 Task: Buy 3 Balms for Men's from Shave & Hair Removal section under best seller category for shipping address: Levi Robinson, 529 Junior Avenue, Duluth, Georgia 30097, Cell Number 4046170247. Pay from credit card ending with 7965, CVV 549
Action: Mouse moved to (23, 86)
Screenshot: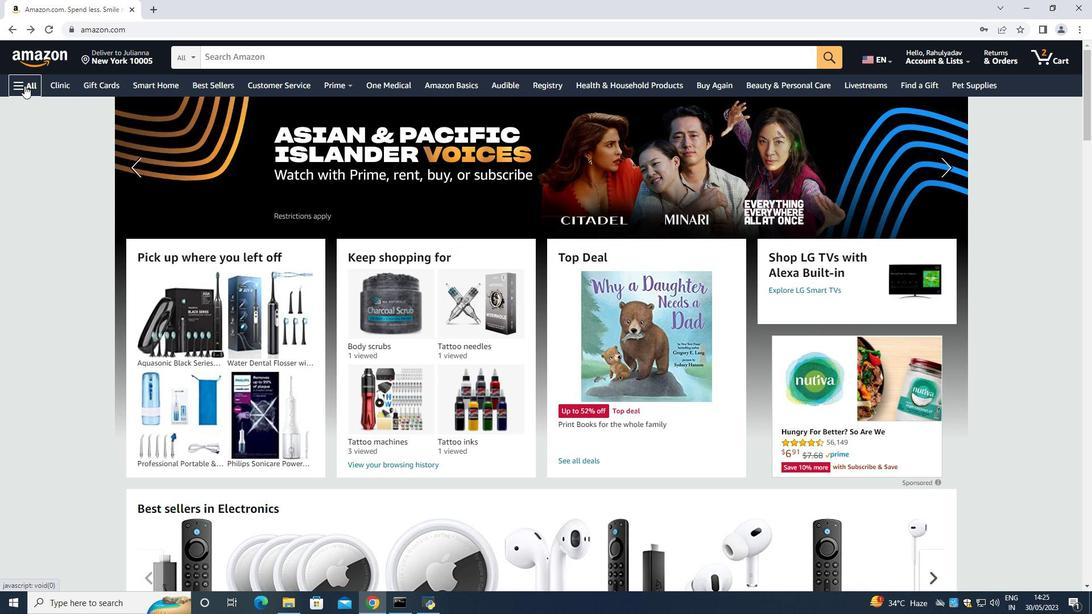 
Action: Mouse pressed left at (23, 86)
Screenshot: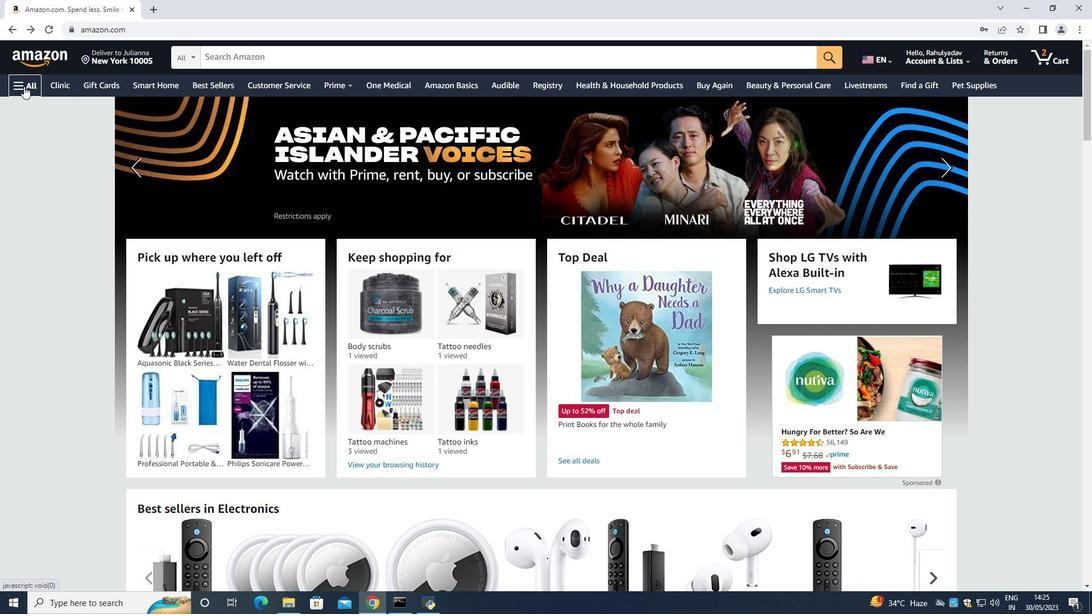
Action: Mouse moved to (40, 106)
Screenshot: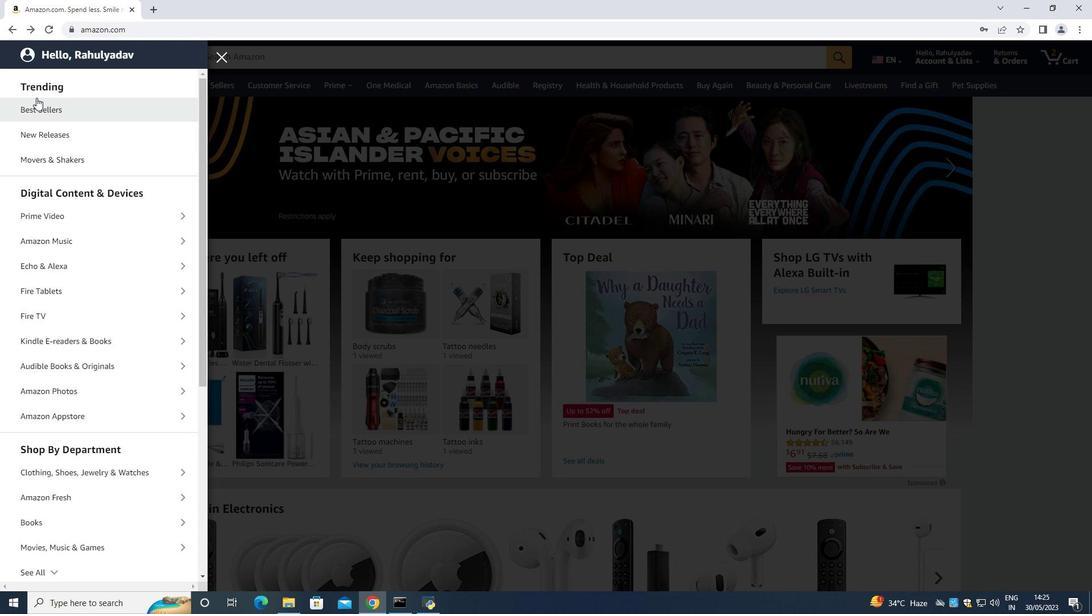
Action: Mouse pressed left at (40, 106)
Screenshot: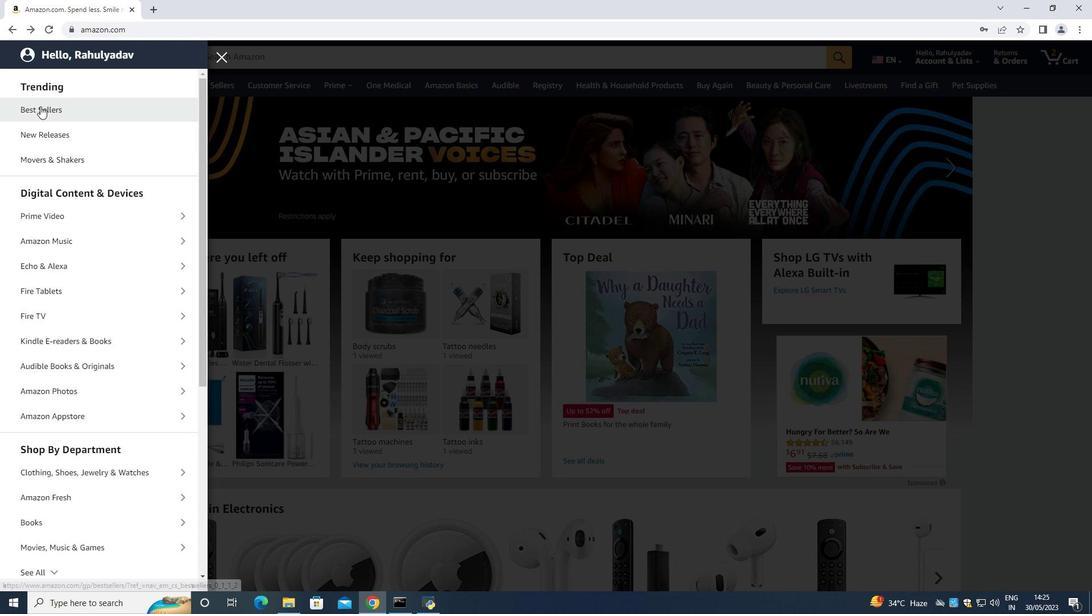 
Action: Mouse moved to (235, 57)
Screenshot: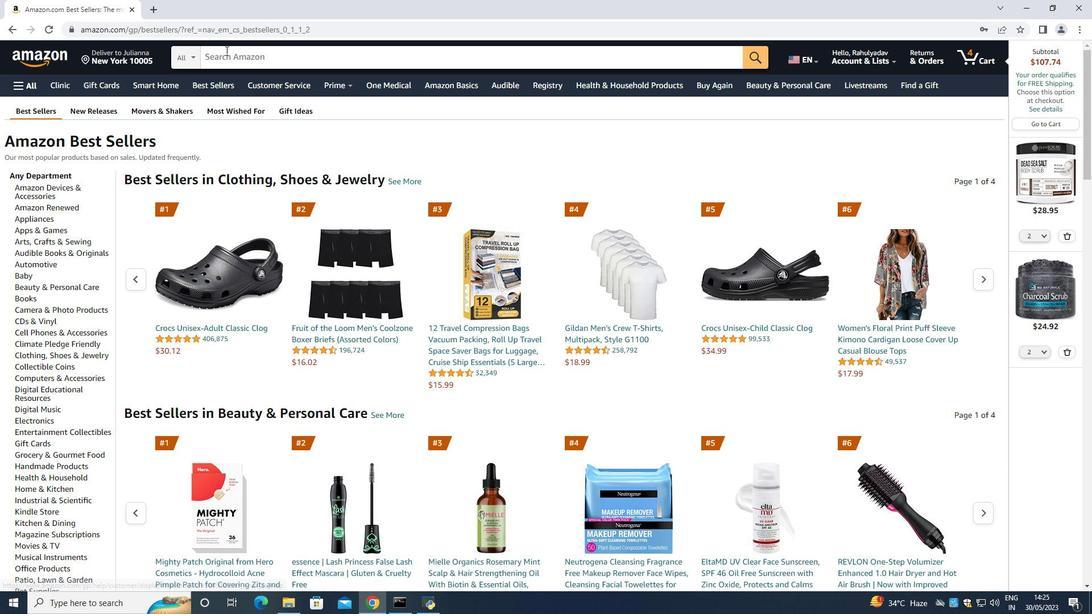
Action: Mouse pressed left at (235, 57)
Screenshot: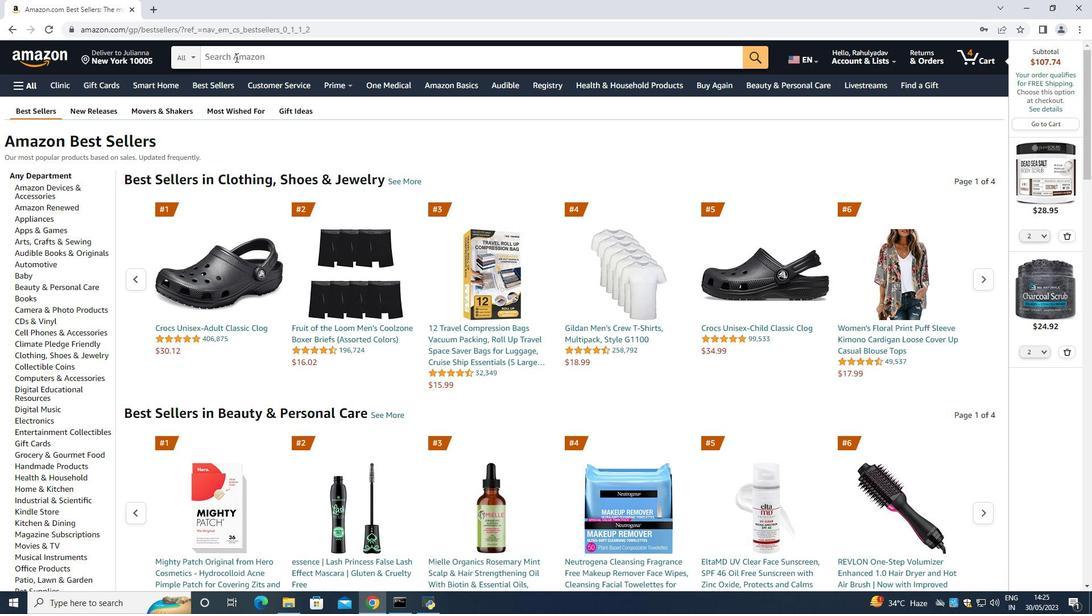 
Action: Mouse moved to (236, 57)
Screenshot: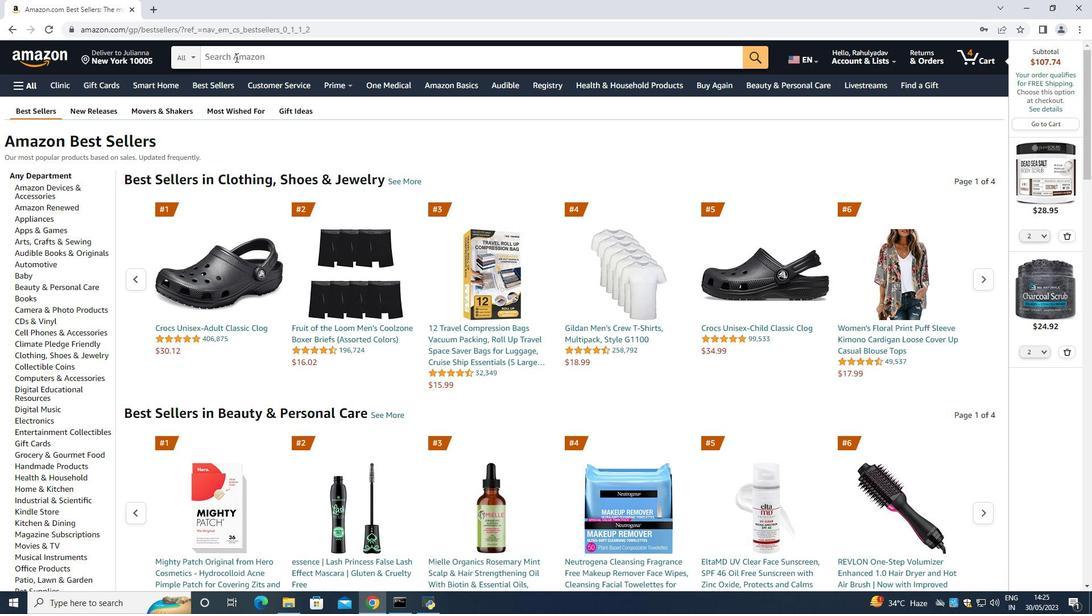 
Action: Key pressed <Key.shift><Key.shift><Key.shift><Key.shift><Key.shift><Key.shift><Key.shift><Key.shift><Key.shift><Key.shift><Key.shift>Balms<Key.space><Key.shift>For<Key.space>men<Key.space>
Screenshot: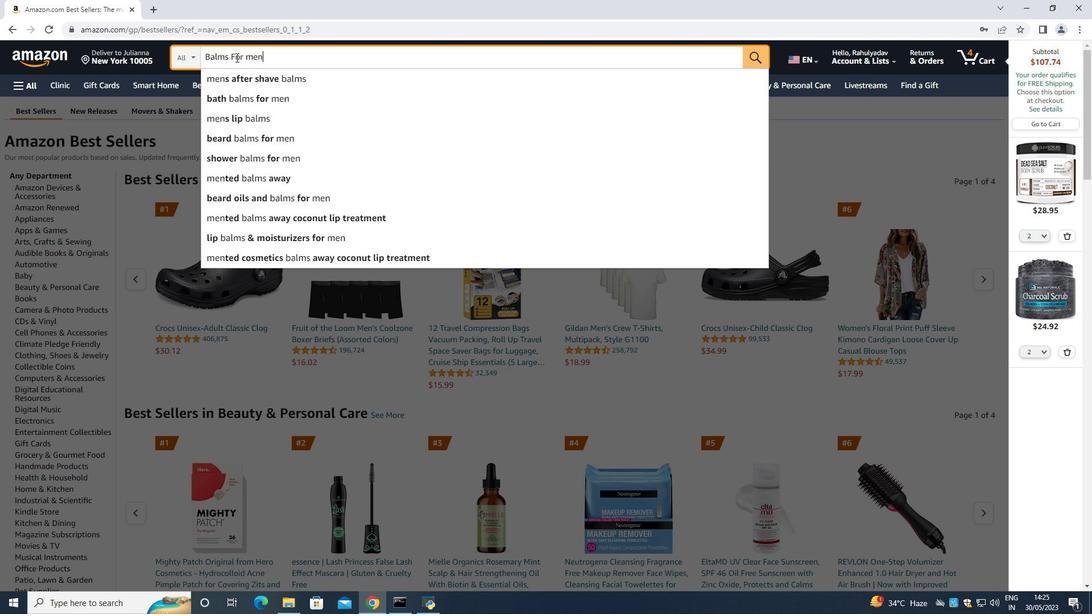 
Action: Mouse moved to (257, 64)
Screenshot: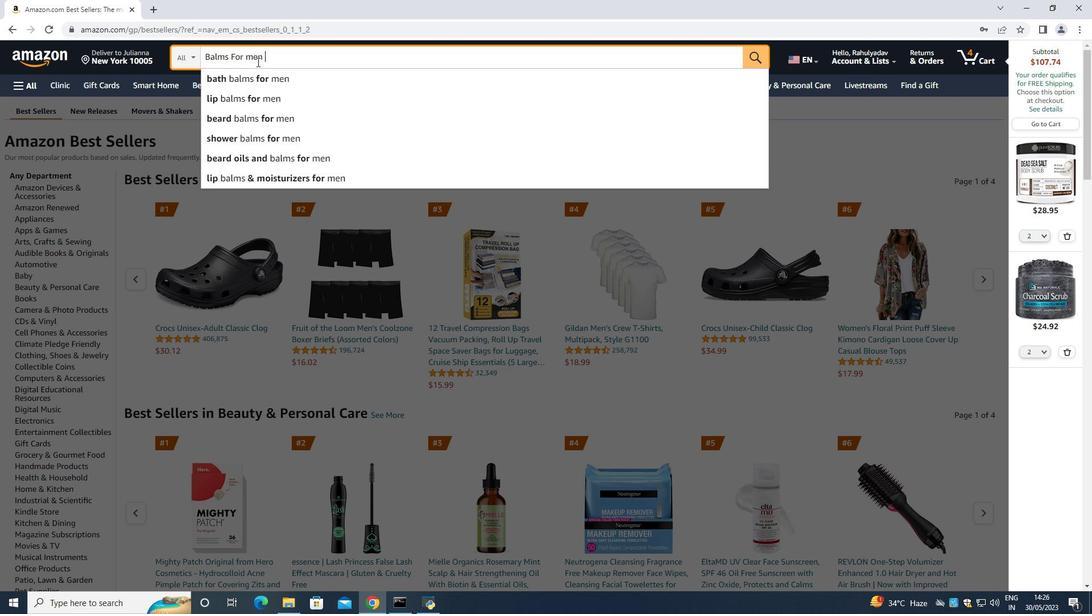
Action: Key pressed <Key.enter>
Screenshot: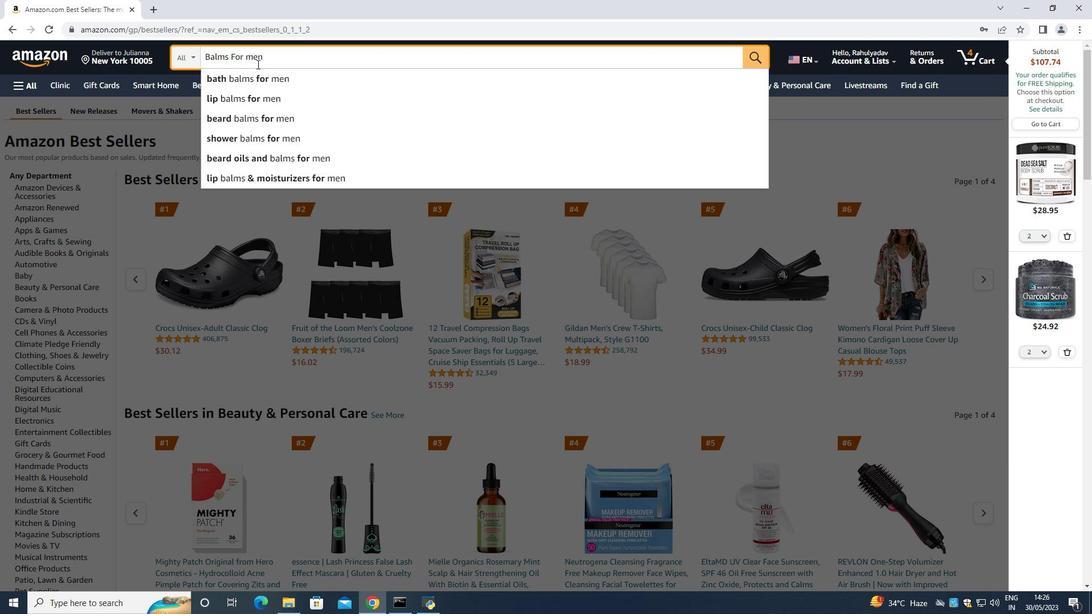 
Action: Mouse moved to (50, 348)
Screenshot: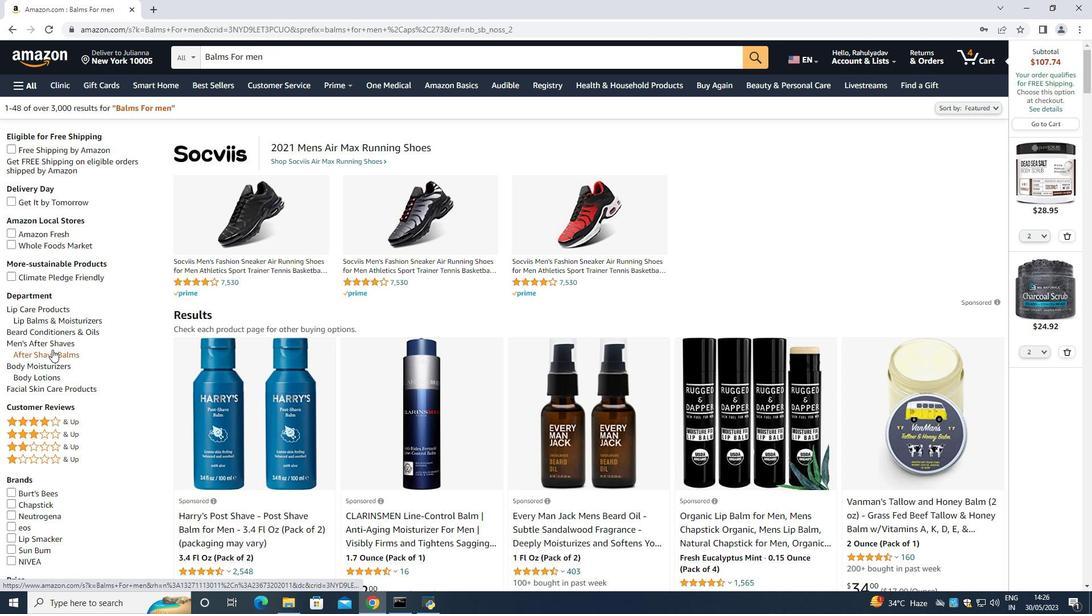 
Action: Mouse pressed left at (50, 348)
Screenshot: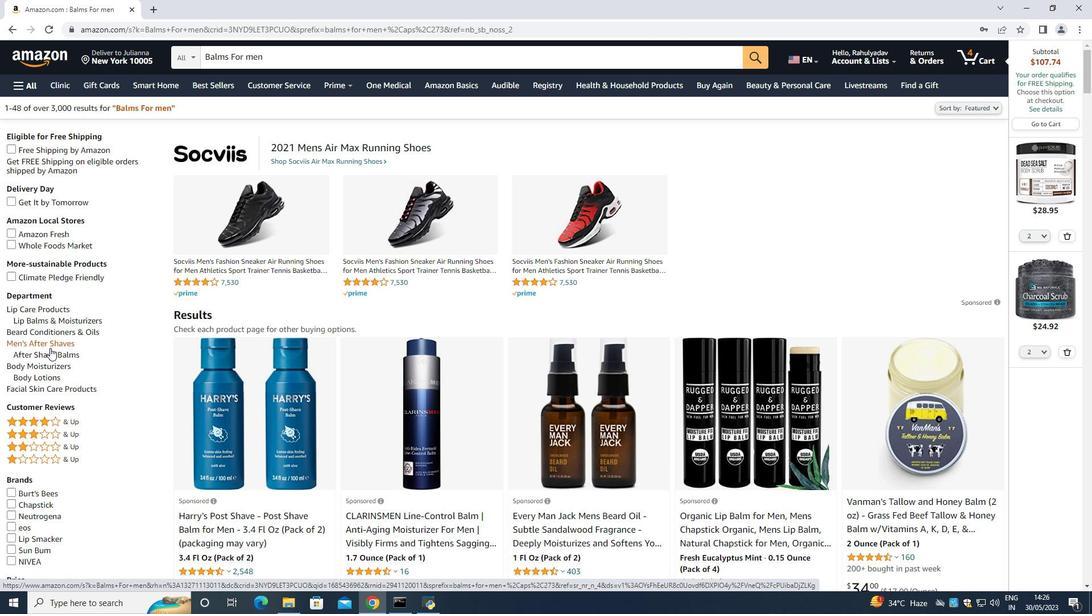 
Action: Mouse moved to (62, 319)
Screenshot: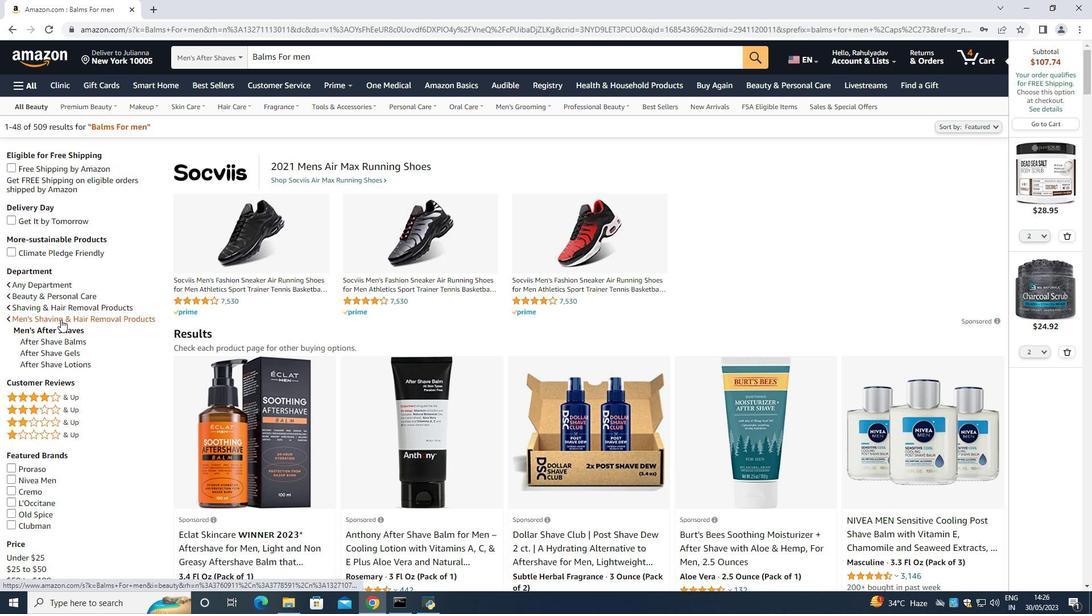 
Action: Mouse pressed left at (62, 319)
Screenshot: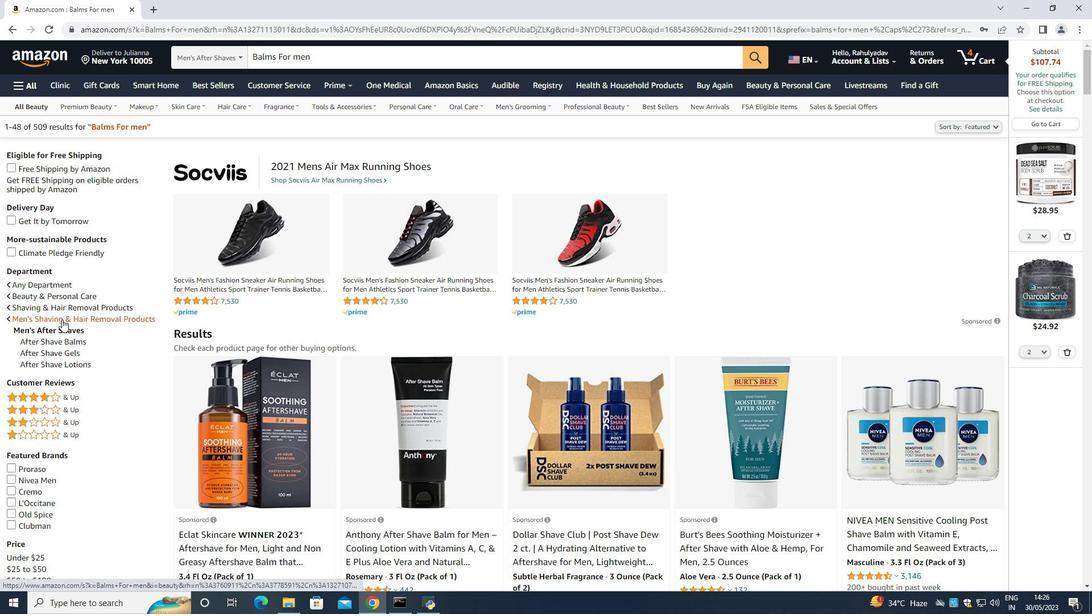 
Action: Mouse moved to (242, 340)
Screenshot: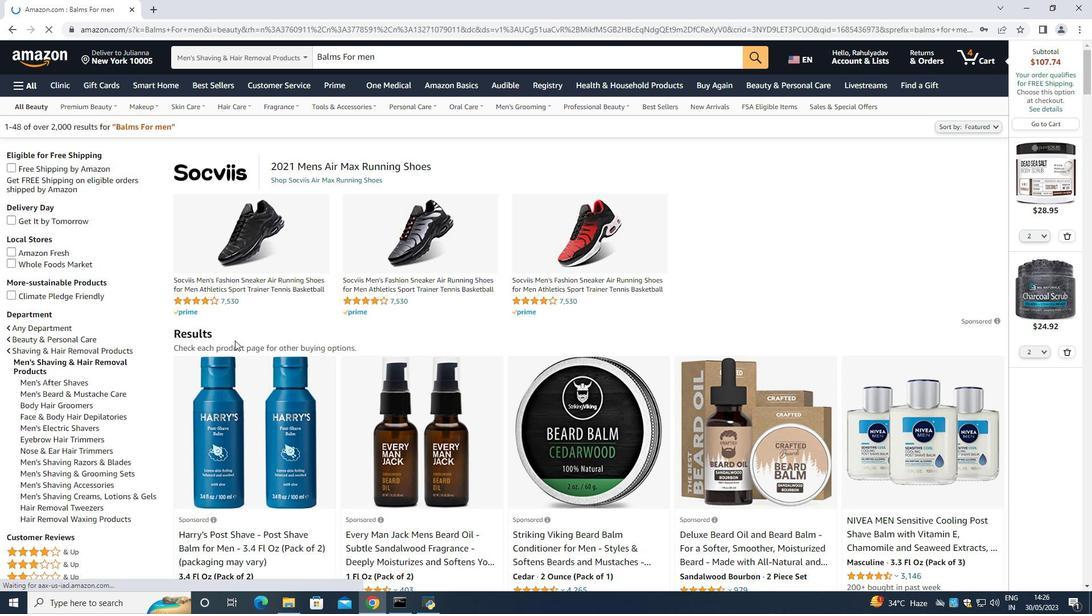 
Action: Mouse scrolled (242, 340) with delta (0, 0)
Screenshot: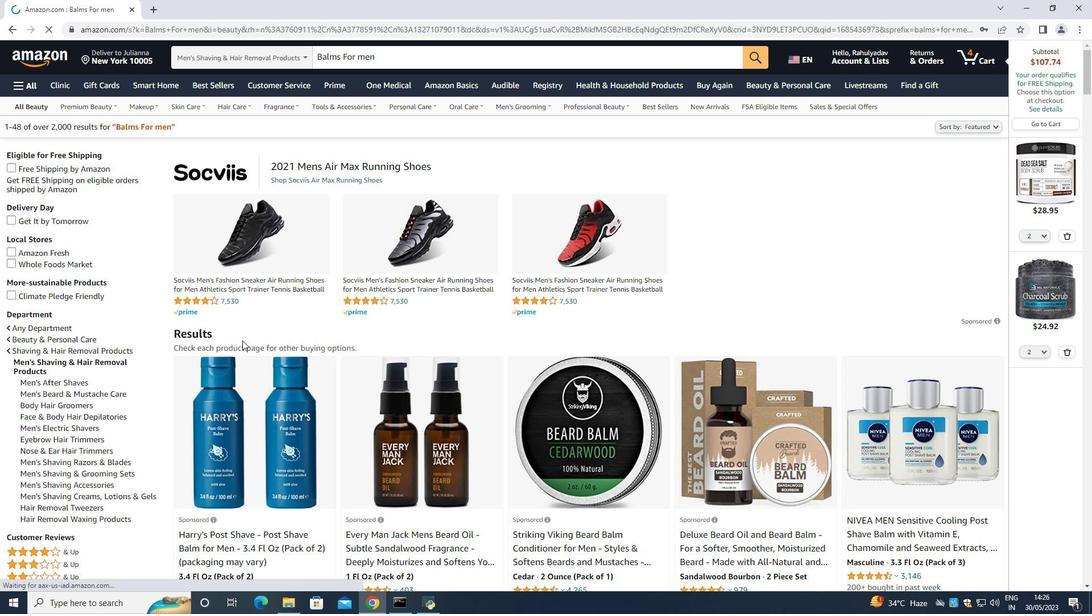
Action: Mouse scrolled (242, 340) with delta (0, 0)
Screenshot: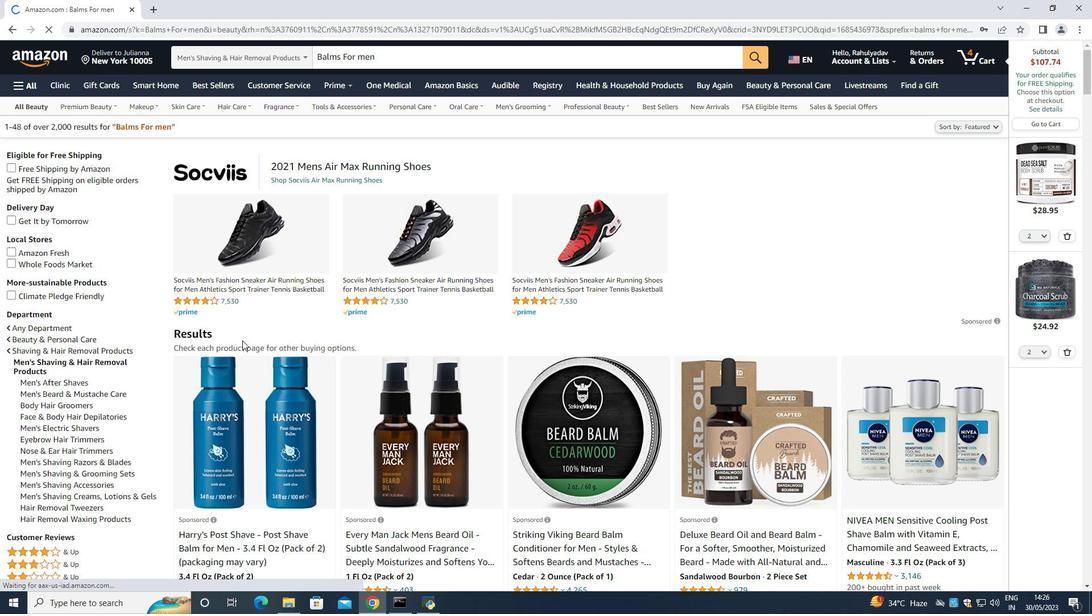 
Action: Mouse scrolled (242, 340) with delta (0, 0)
Screenshot: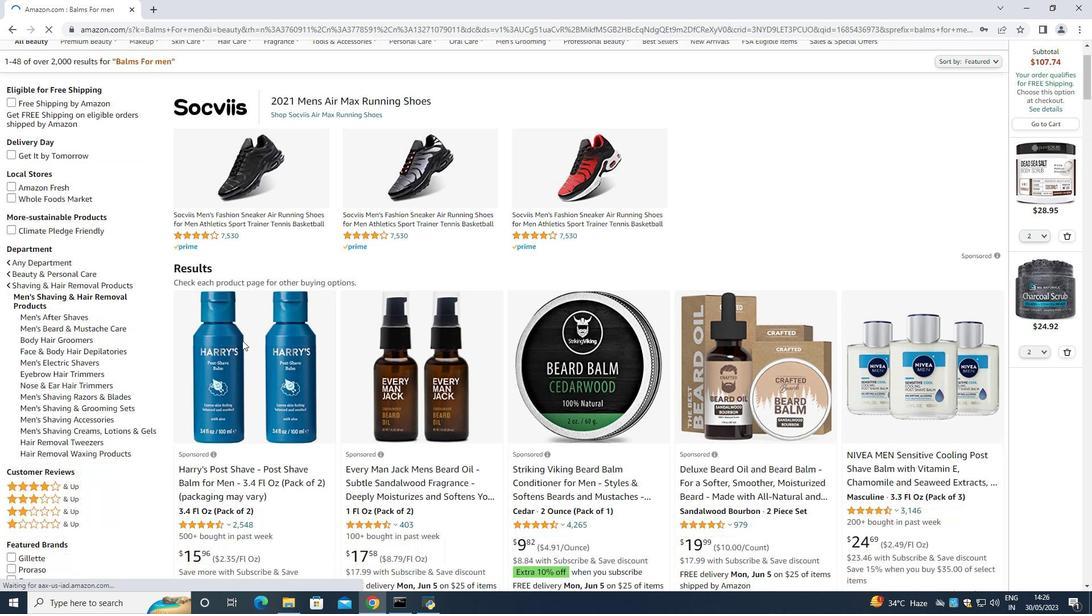 
Action: Mouse scrolled (242, 340) with delta (0, 0)
Screenshot: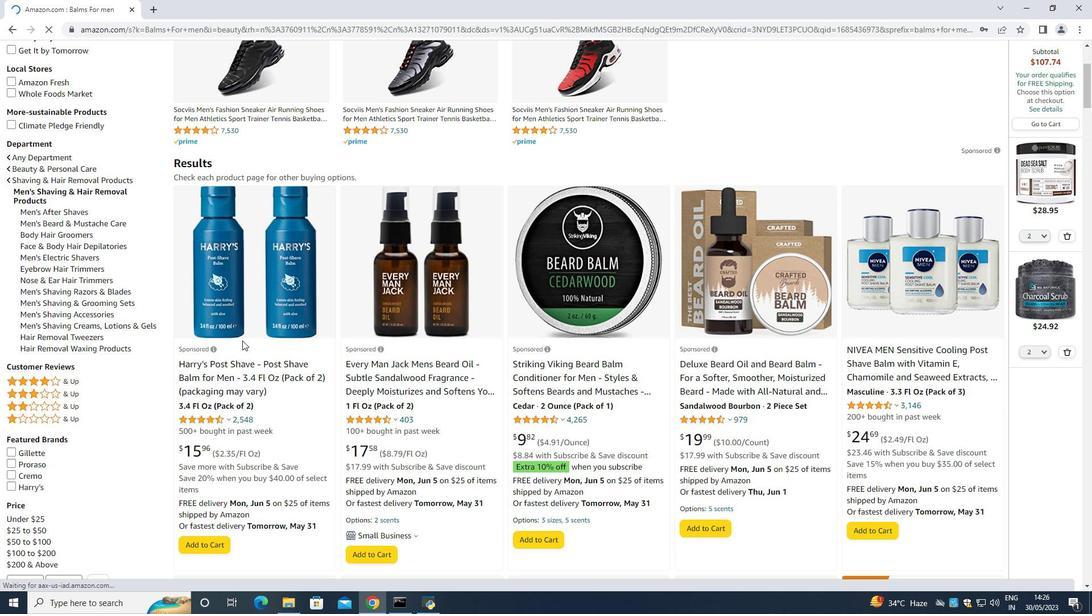 
Action: Mouse moved to (396, 320)
Screenshot: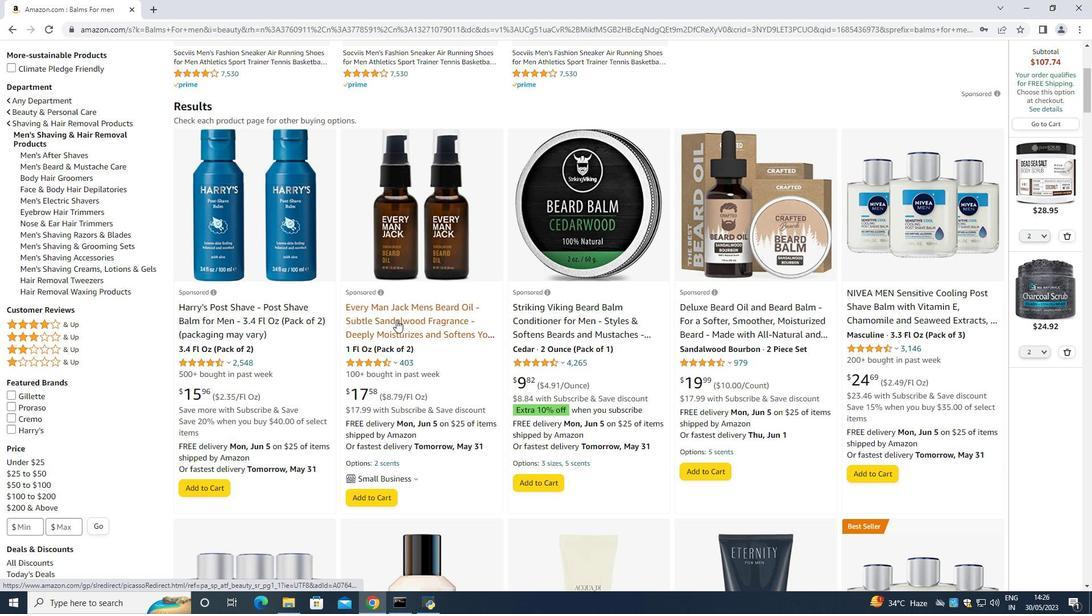 
Action: Mouse pressed left at (396, 320)
Screenshot: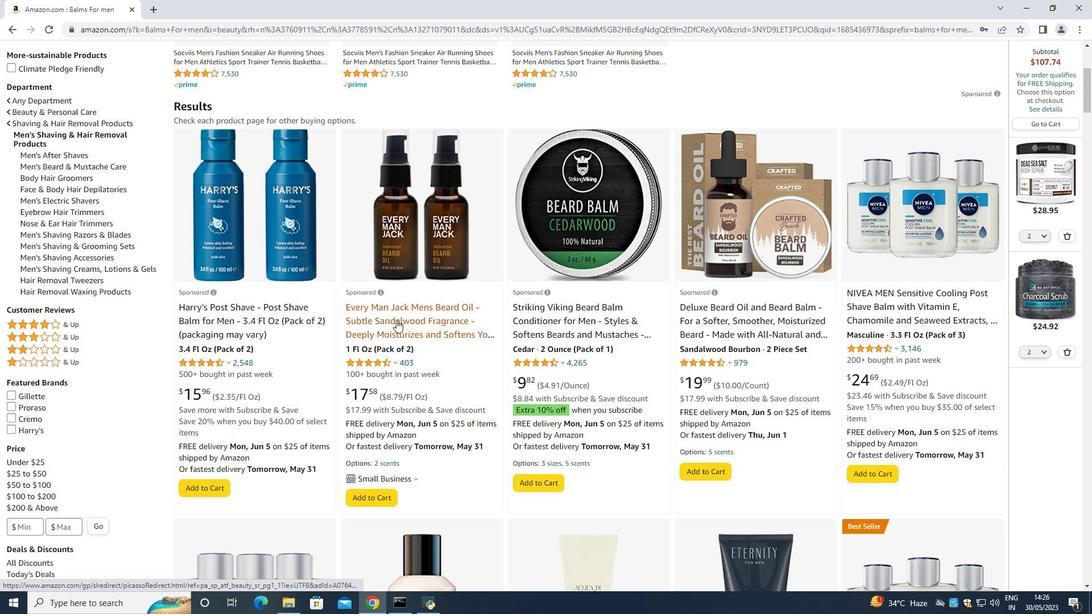 
Action: Mouse moved to (853, 219)
Screenshot: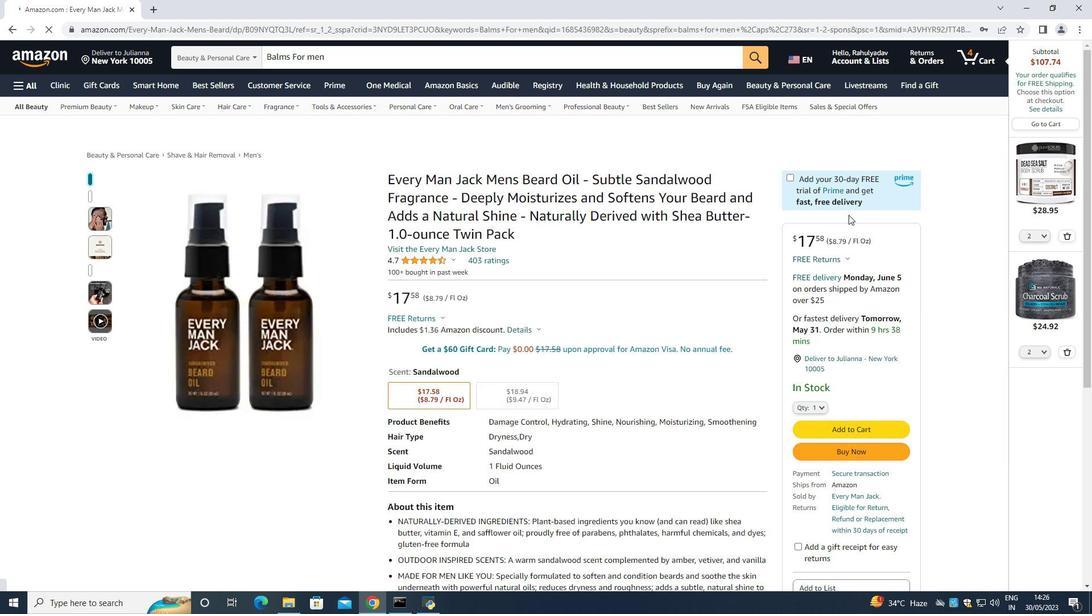 
Action: Mouse scrolled (853, 220) with delta (0, 0)
Screenshot: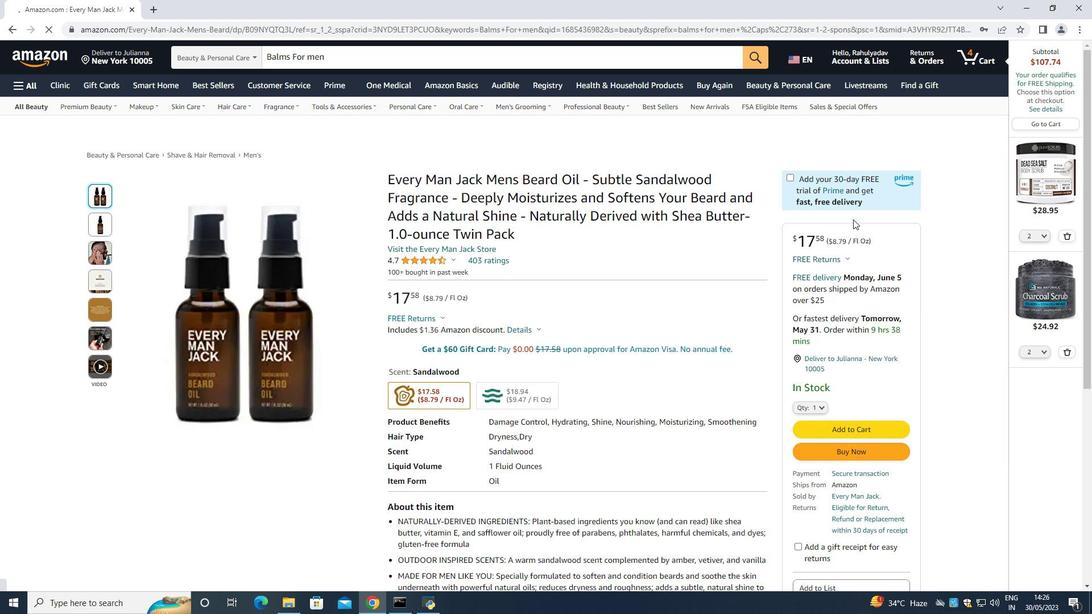 
Action: Mouse scrolled (853, 220) with delta (0, 0)
Screenshot: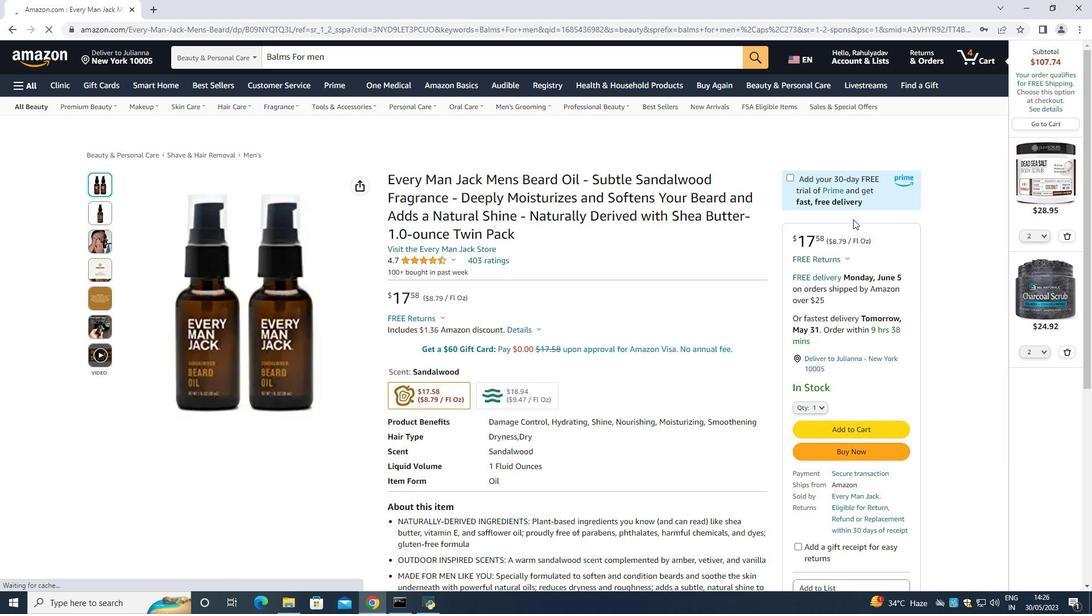 
Action: Mouse scrolled (853, 220) with delta (0, 0)
Screenshot: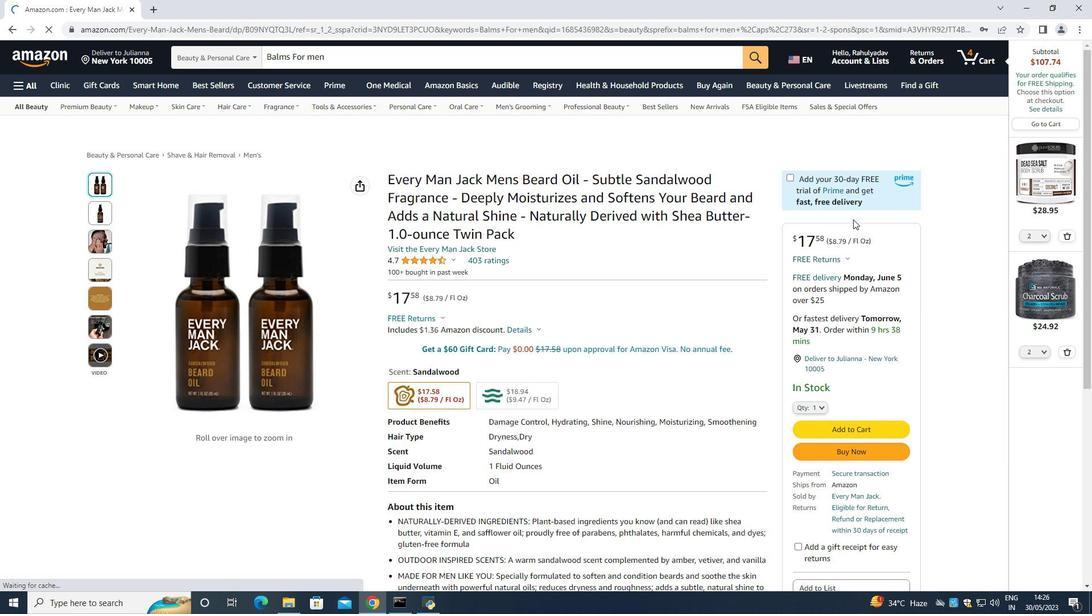 
Action: Mouse scrolled (853, 220) with delta (0, 0)
Screenshot: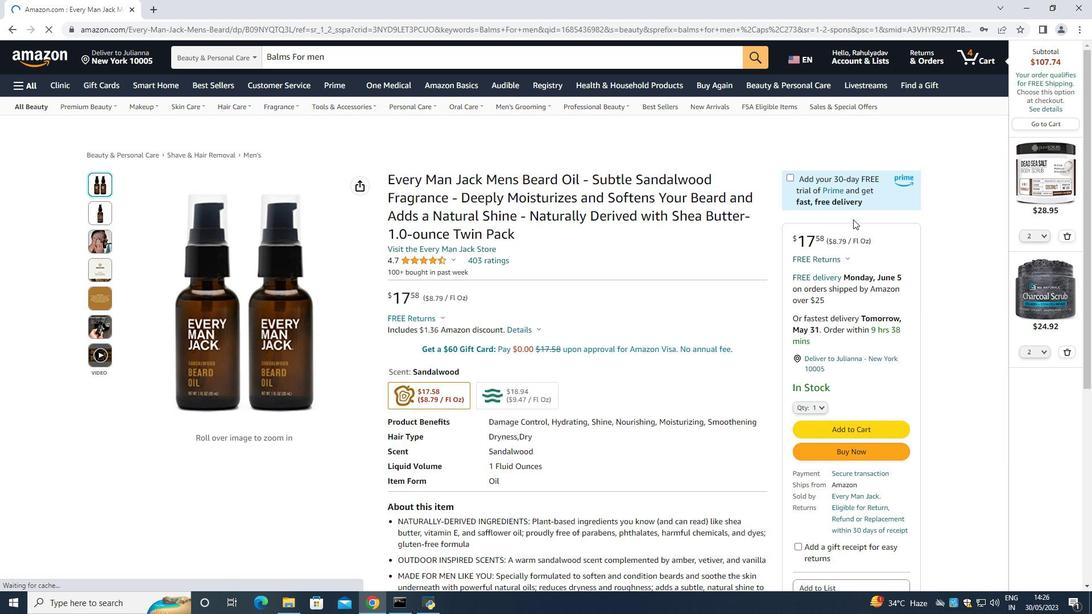 
Action: Mouse scrolled (853, 220) with delta (0, 0)
Screenshot: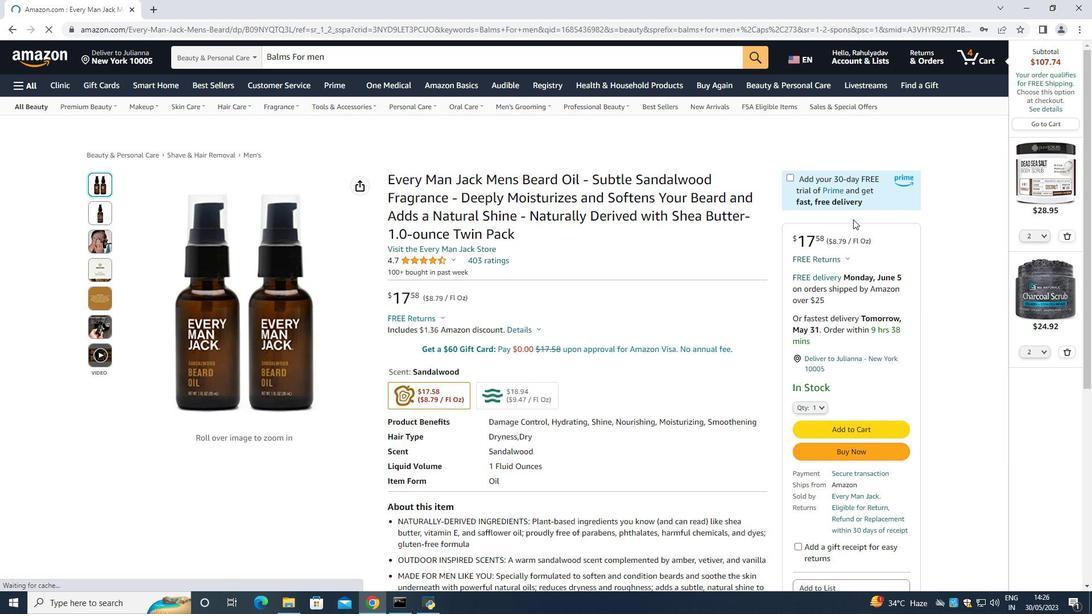 
Action: Mouse moved to (623, 276)
Screenshot: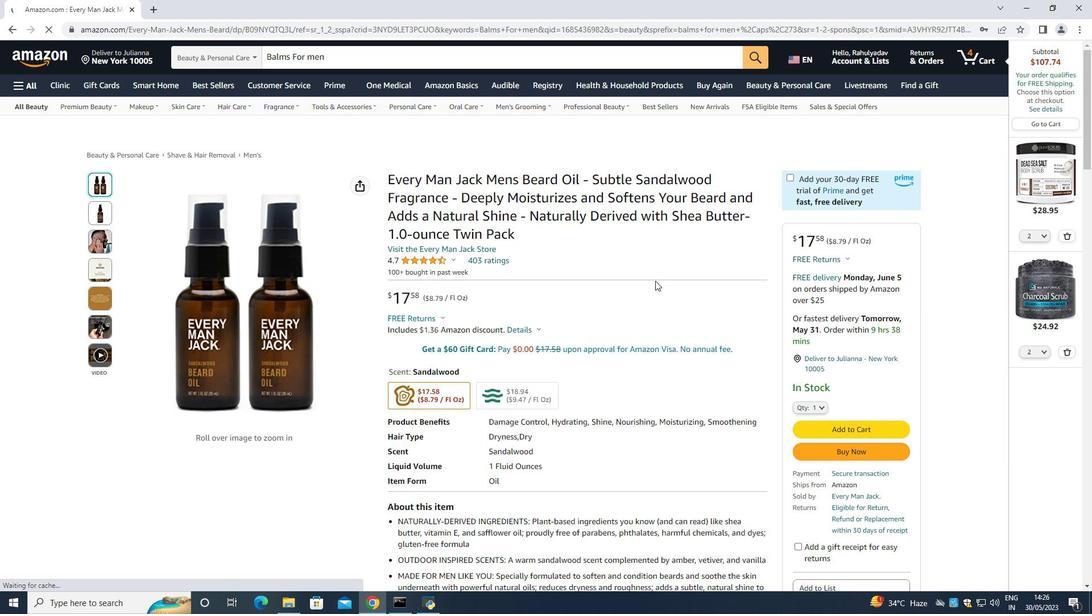 
Action: Mouse scrolled (623, 275) with delta (0, 0)
Screenshot: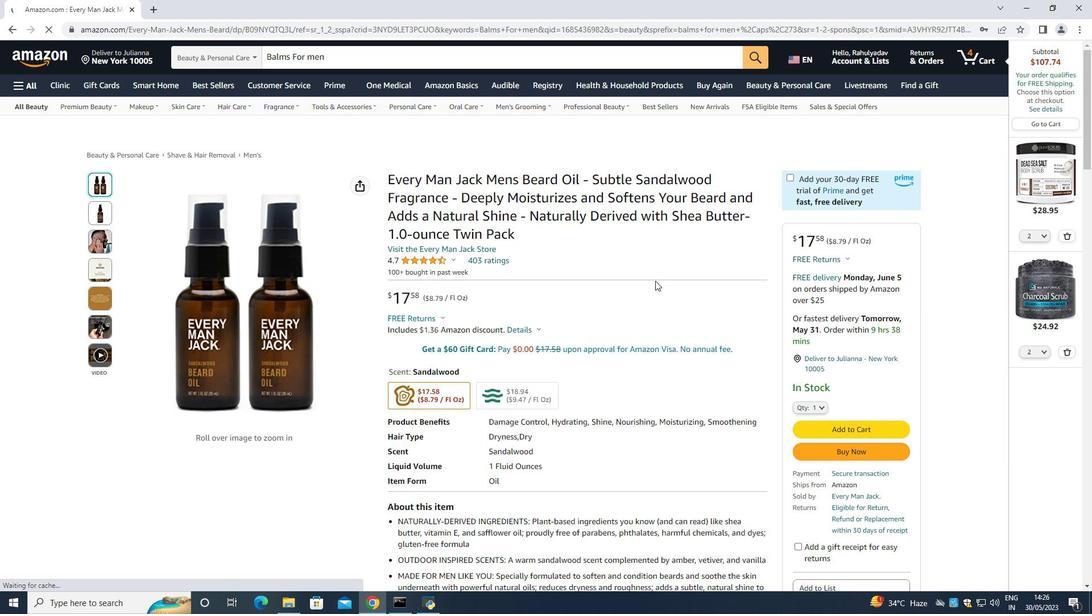 
Action: Mouse moved to (623, 275)
Screenshot: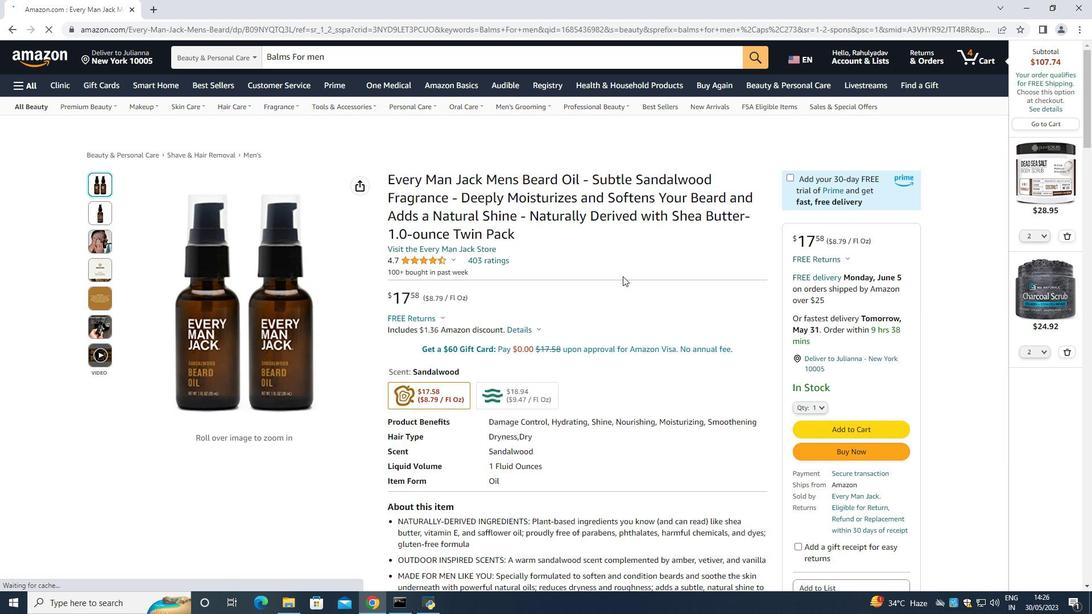 
Action: Mouse scrolled (623, 275) with delta (0, 0)
Screenshot: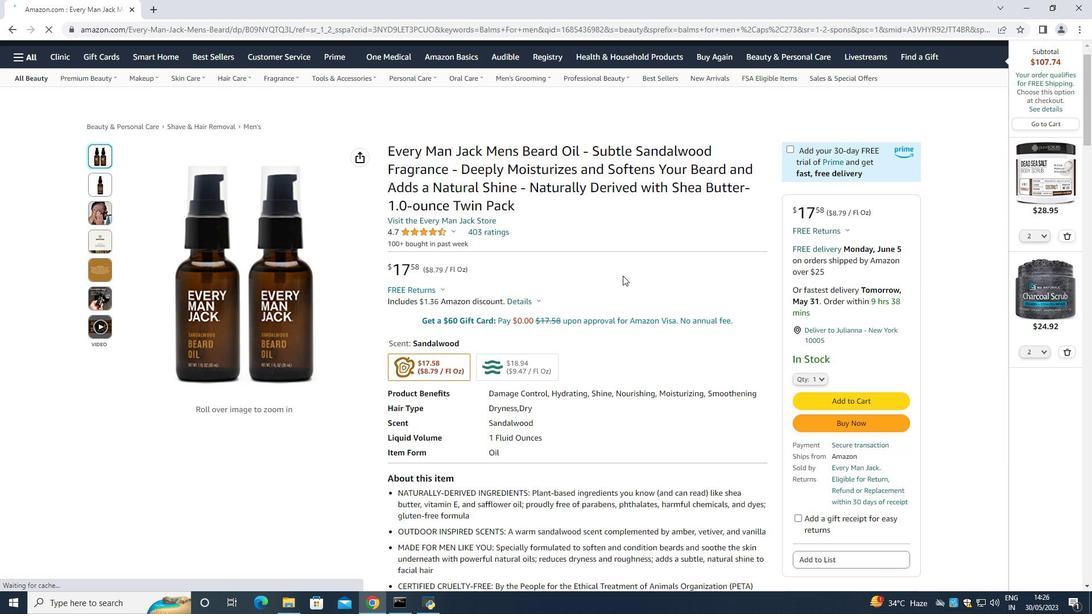 
Action: Mouse moved to (551, 114)
Screenshot: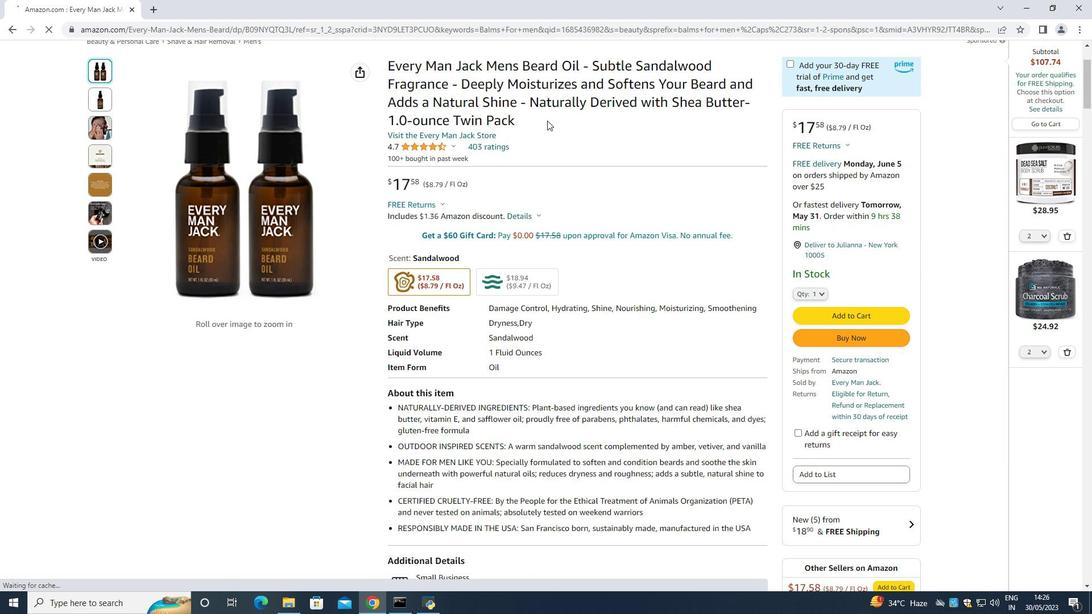 
Action: Key pressed <Key.down>
Screenshot: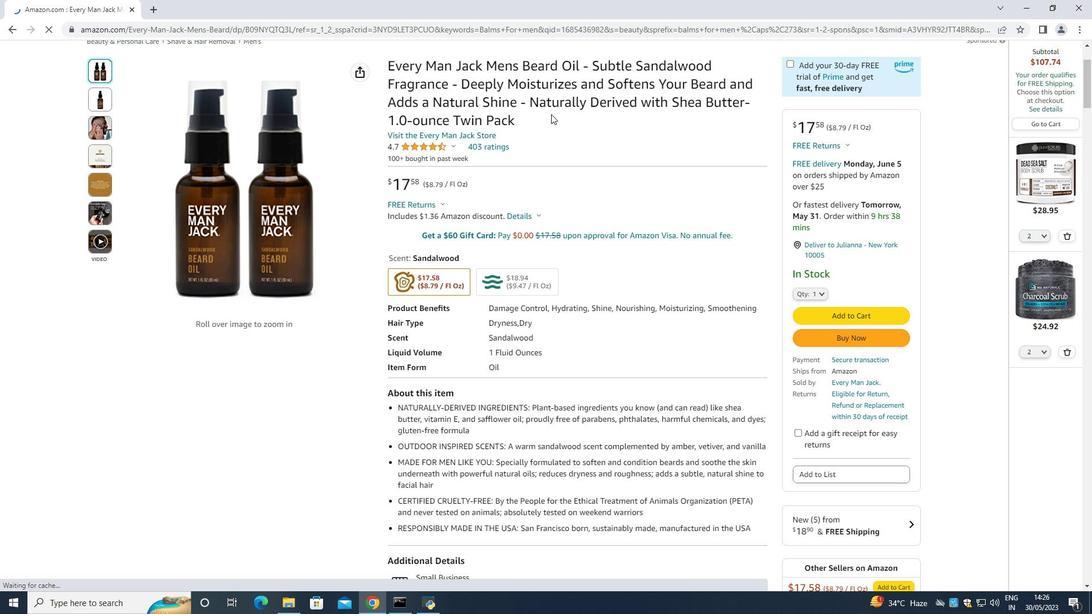 
Action: Mouse moved to (481, 142)
Screenshot: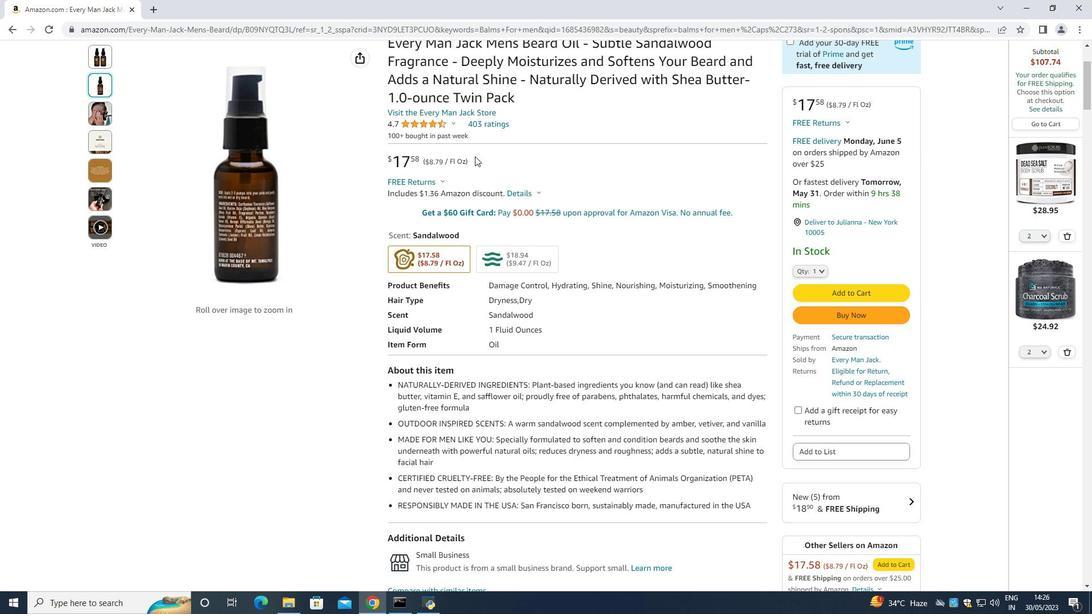 
Action: Mouse scrolled (480, 141) with delta (0, 0)
Screenshot: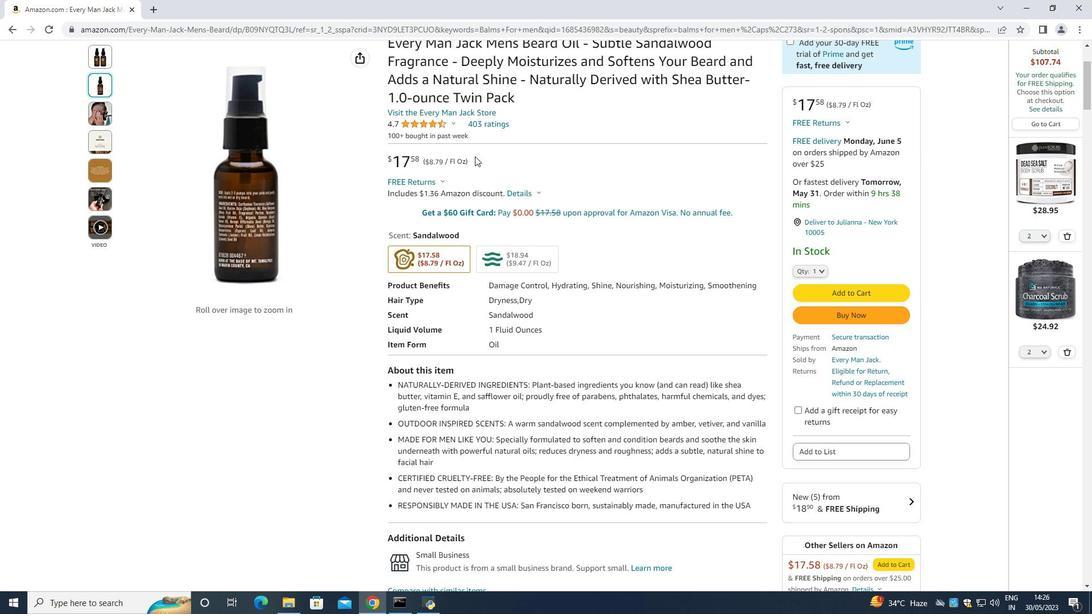 
Action: Mouse scrolled (481, 142) with delta (0, 0)
Screenshot: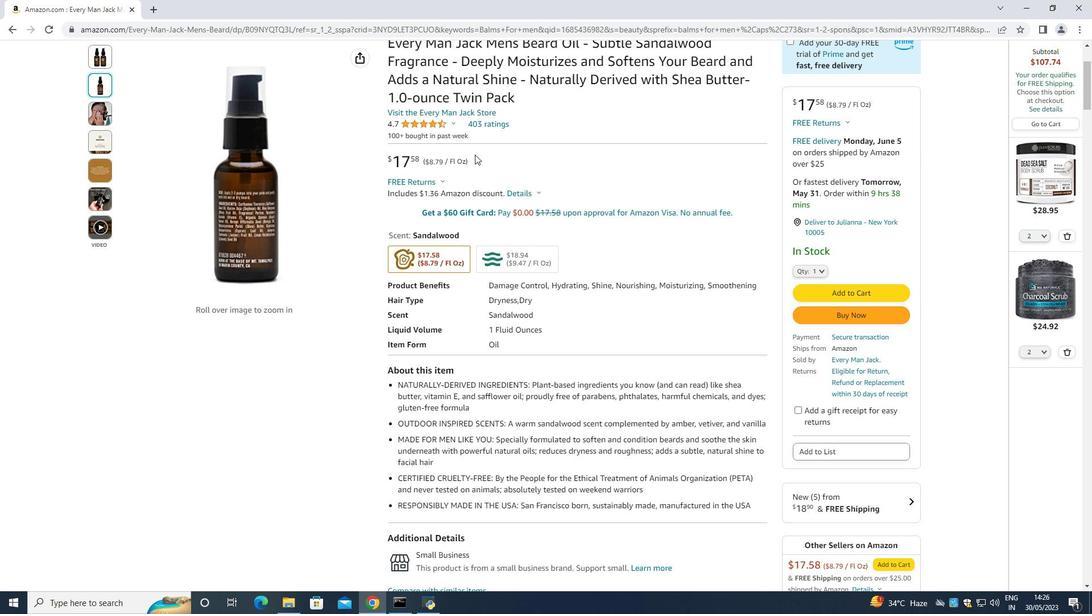 
Action: Mouse moved to (818, 159)
Screenshot: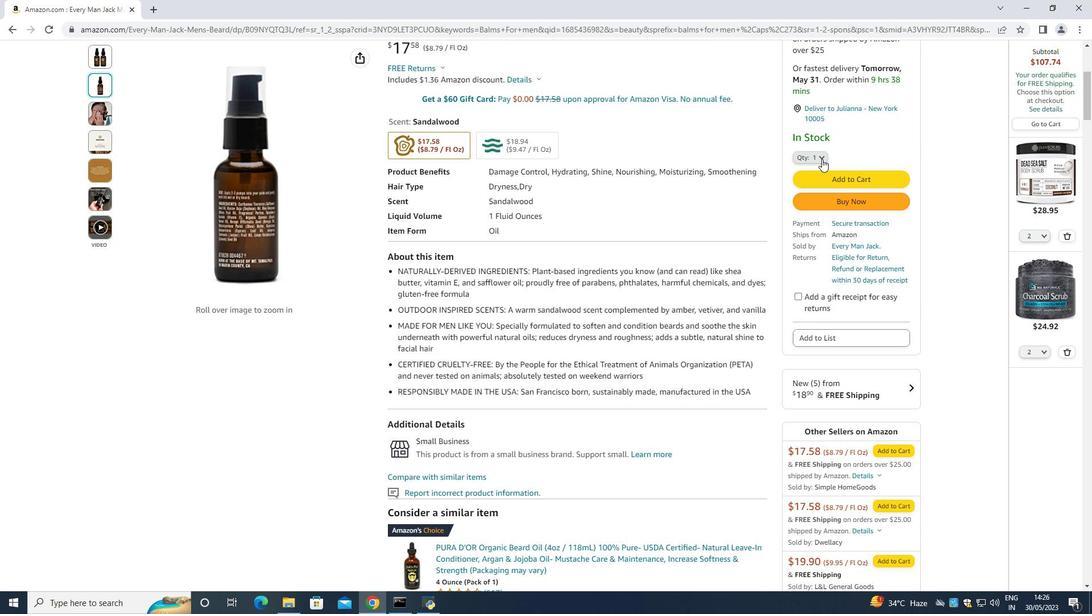 
Action: Mouse pressed left at (818, 159)
Screenshot: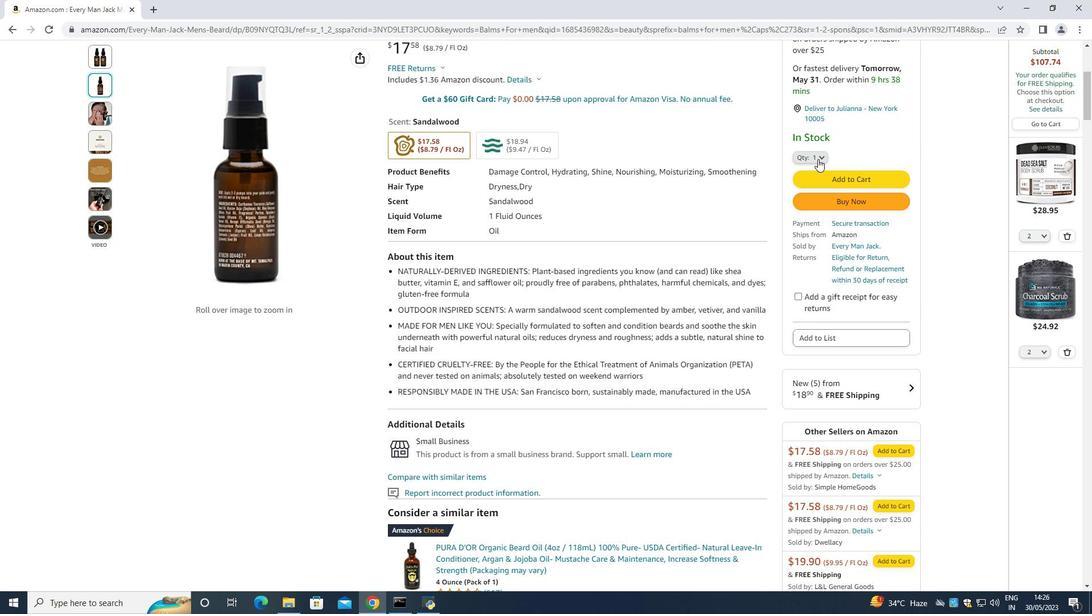 
Action: Mouse moved to (800, 187)
Screenshot: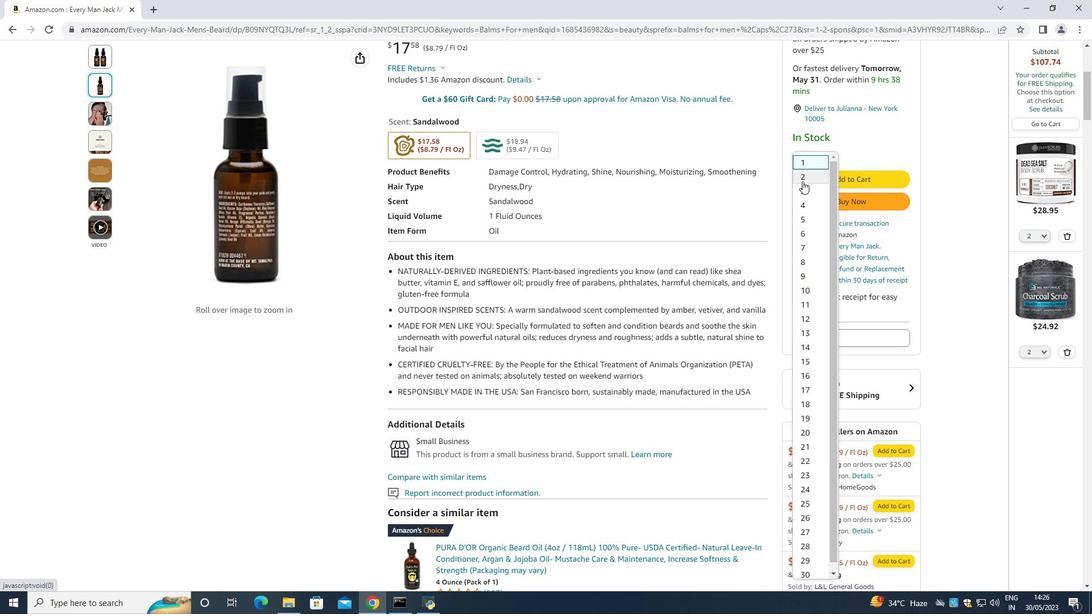 
Action: Mouse pressed left at (800, 187)
Screenshot: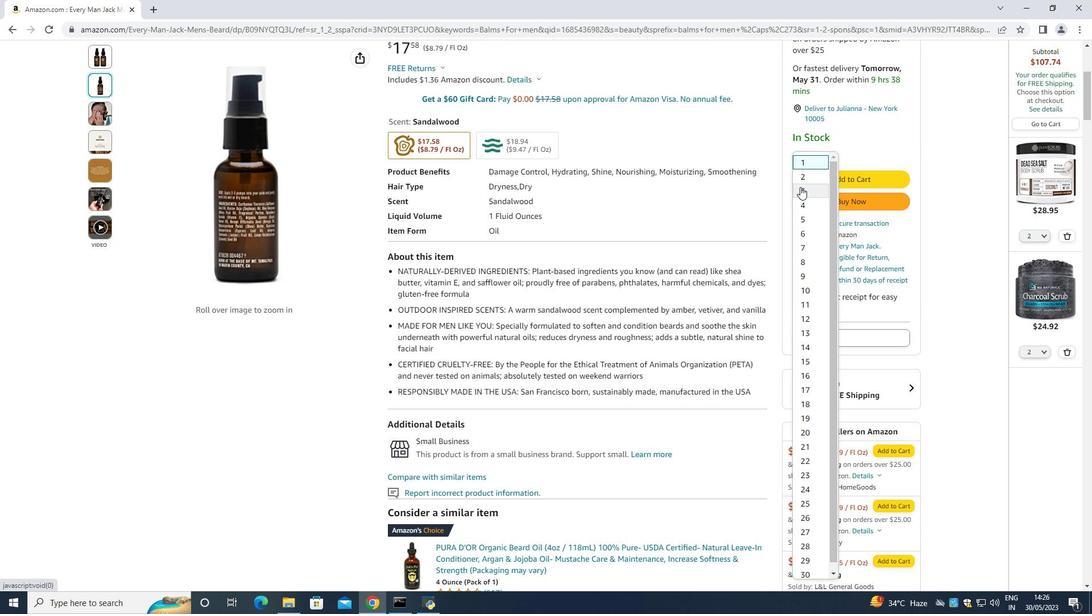 
Action: Mouse moved to (853, 203)
Screenshot: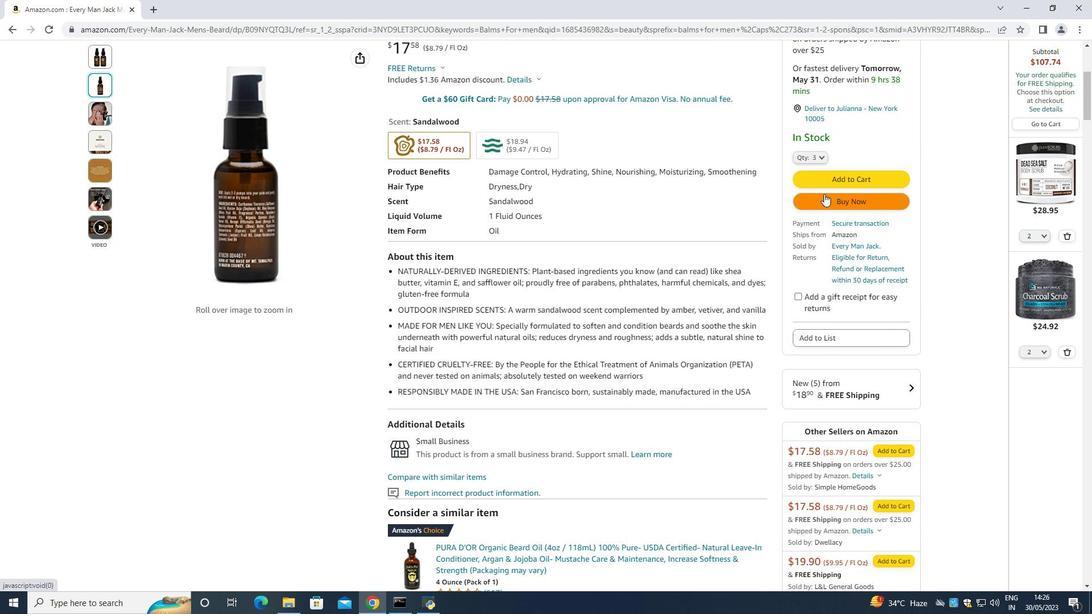
Action: Mouse pressed left at (853, 203)
Screenshot: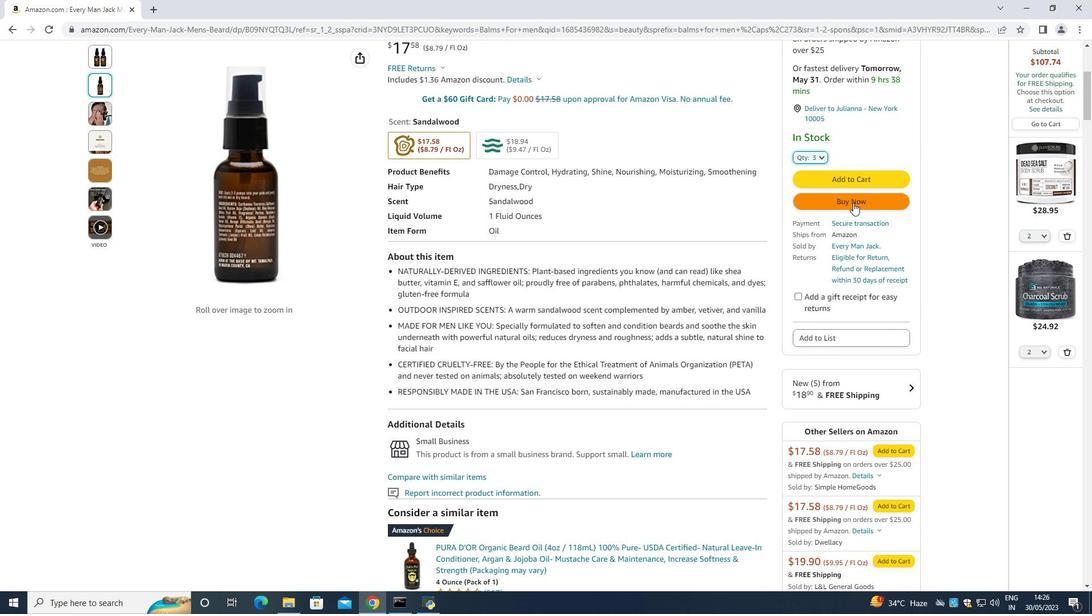 
Action: Mouse moved to (850, 183)
Screenshot: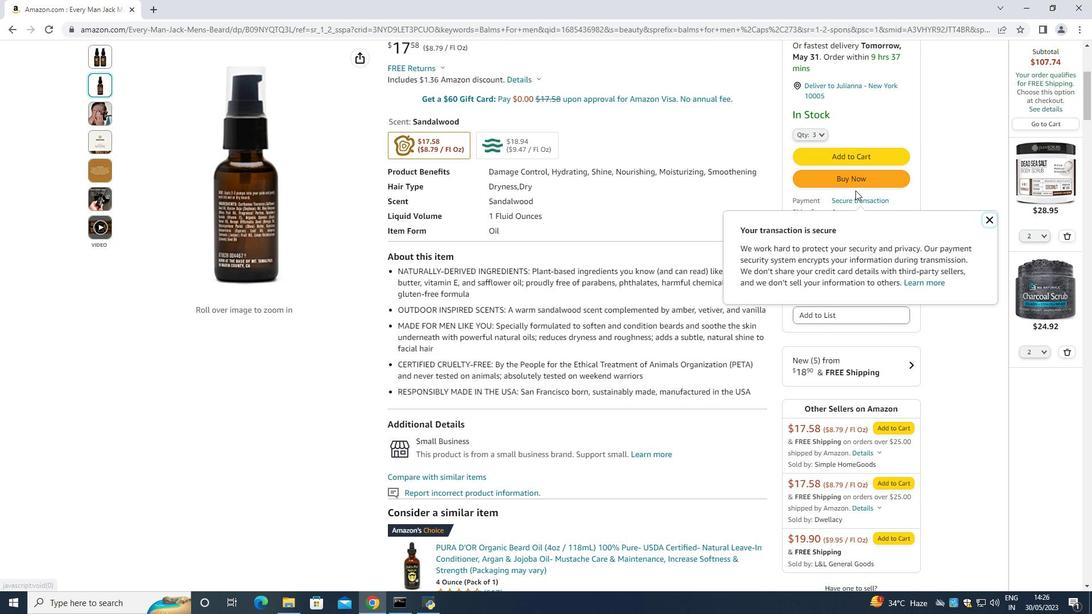 
Action: Mouse pressed left at (850, 183)
Screenshot: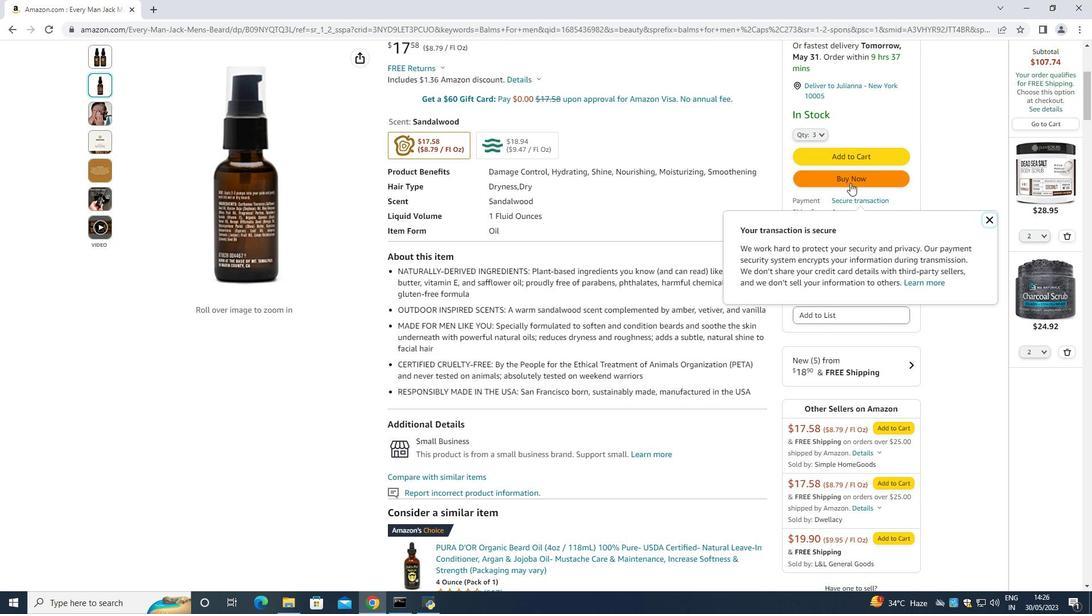 
Action: Mouse moved to (667, 94)
Screenshot: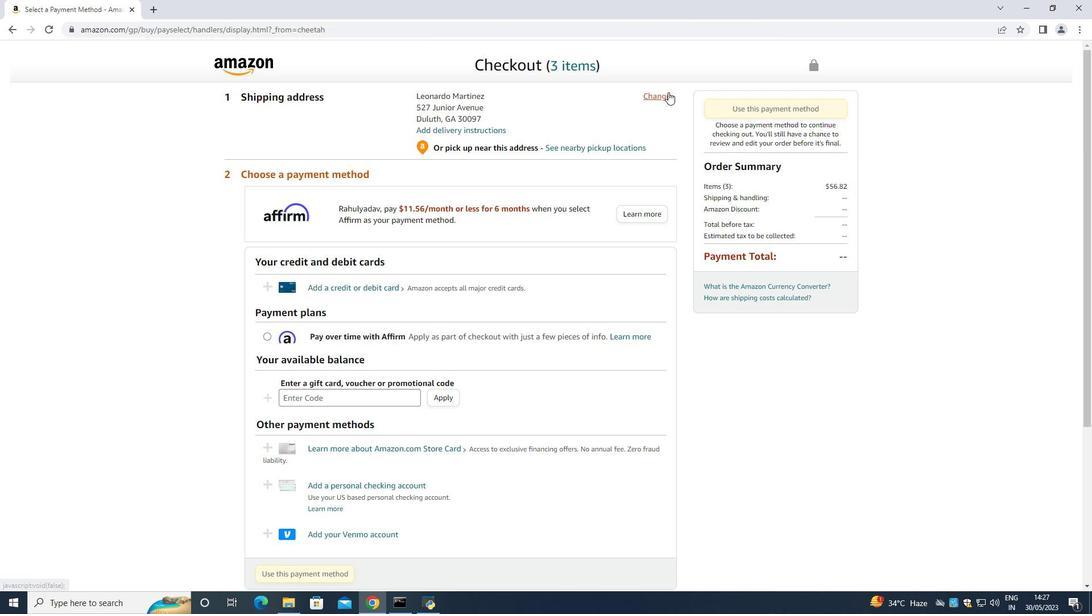
Action: Mouse pressed left at (667, 94)
Screenshot: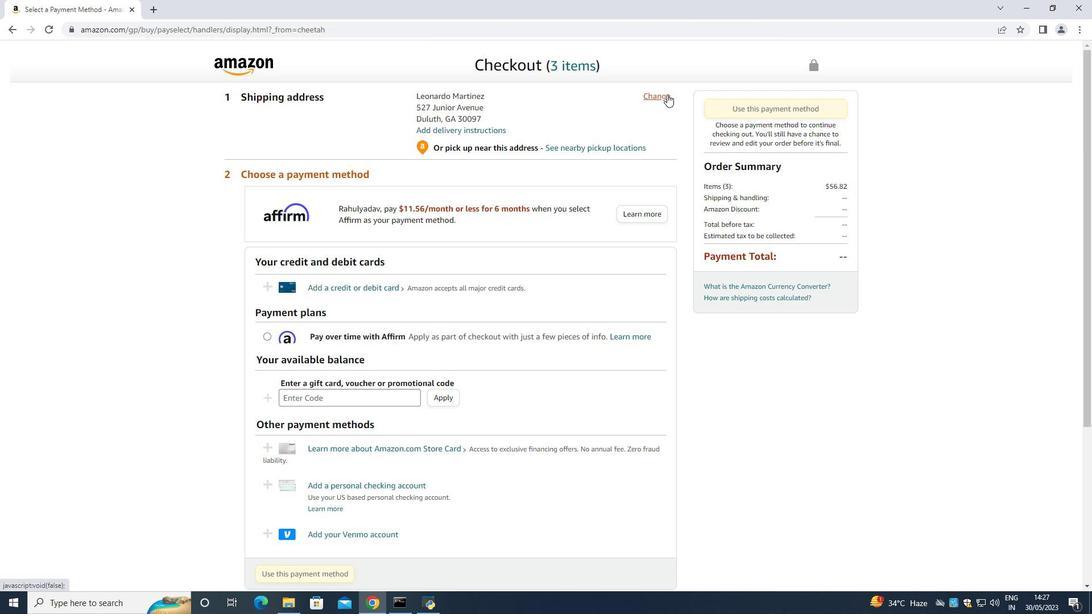 
Action: Mouse moved to (514, 118)
Screenshot: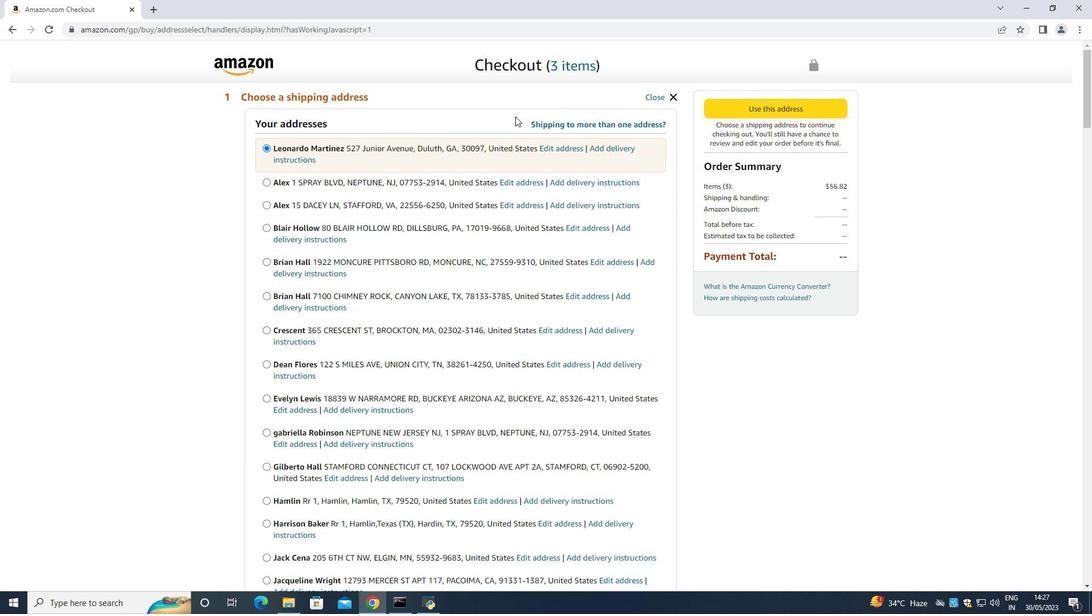 
Action: Key pressed <Key.down><Key.down><Key.down><Key.down>
Screenshot: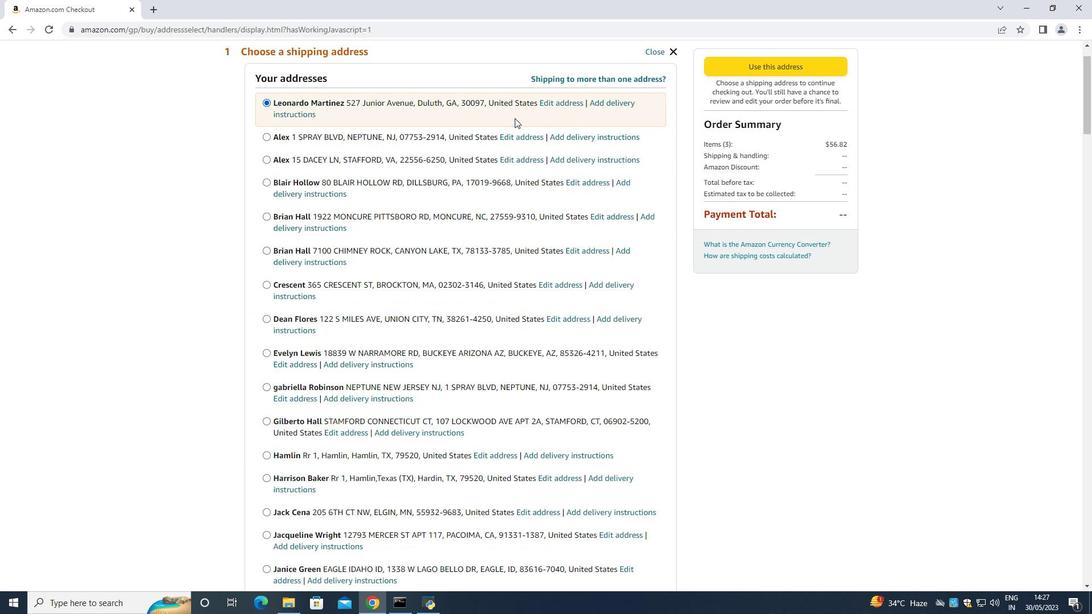 
Action: Mouse scrolled (514, 117) with delta (0, 0)
Screenshot: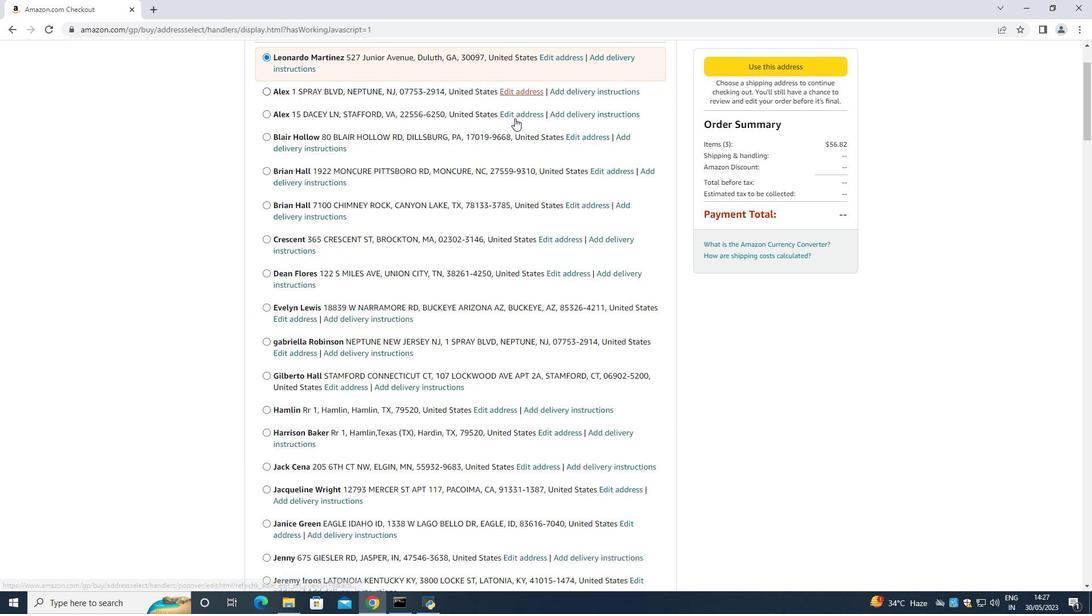 
Action: Mouse scrolled (514, 117) with delta (0, 0)
Screenshot: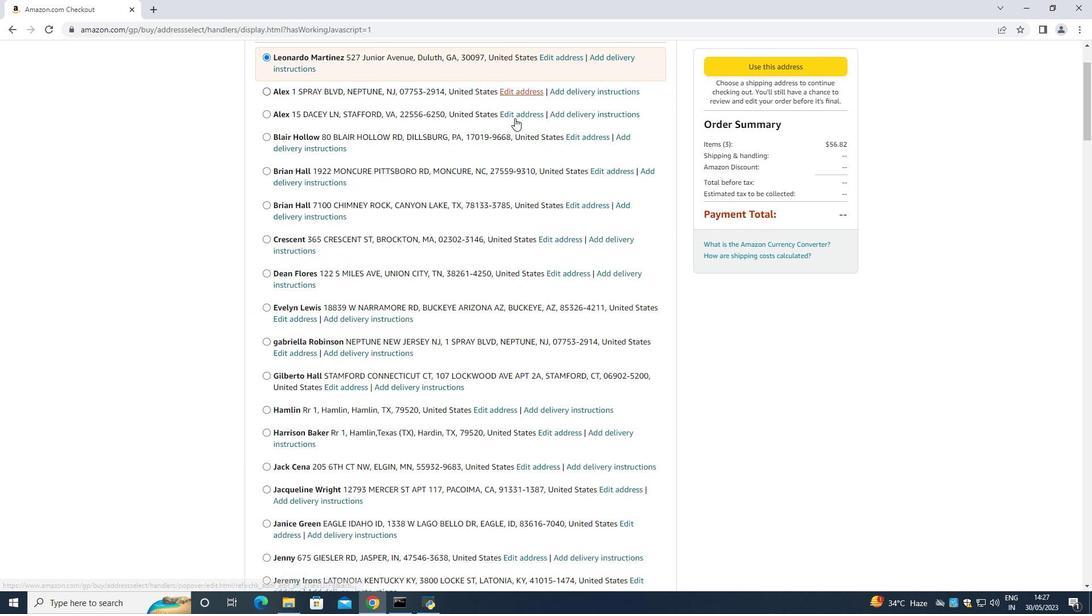 
Action: Mouse moved to (514, 118)
Screenshot: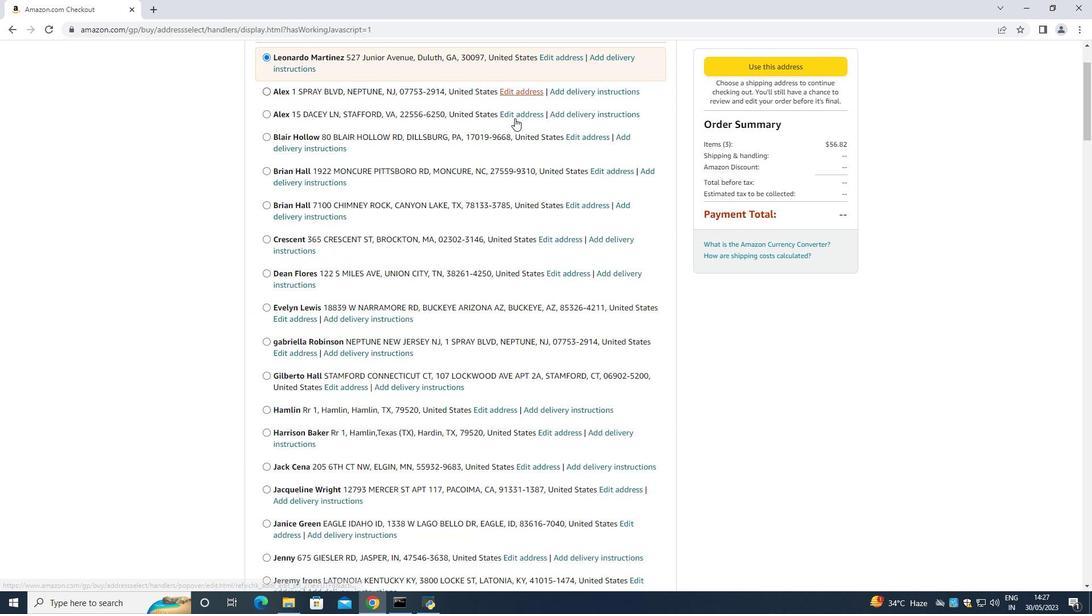 
Action: Mouse scrolled (514, 118) with delta (0, 0)
Screenshot: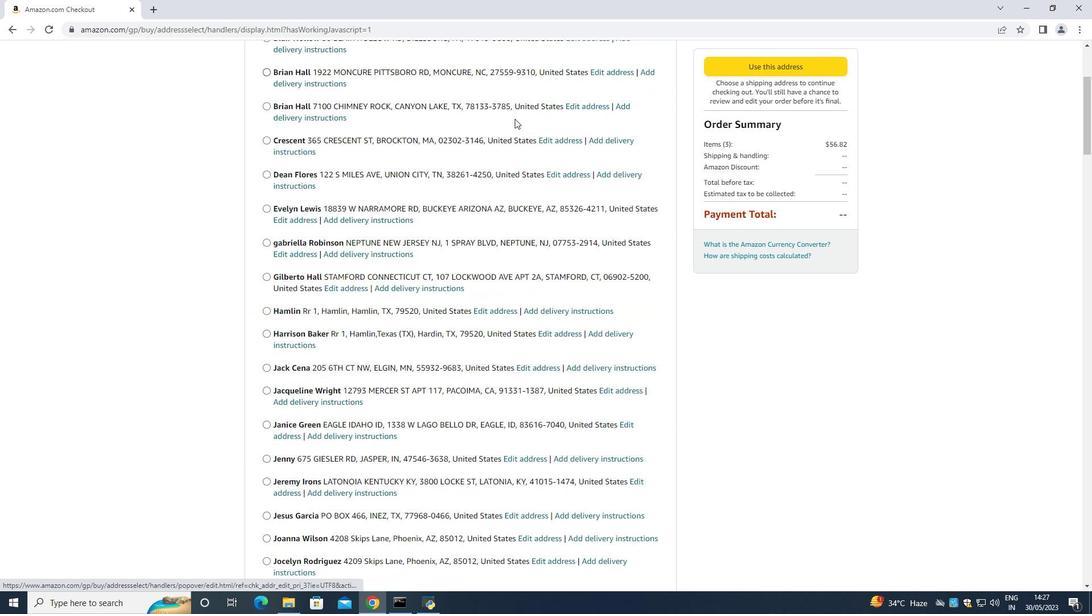 
Action: Mouse scrolled (514, 118) with delta (0, 0)
Screenshot: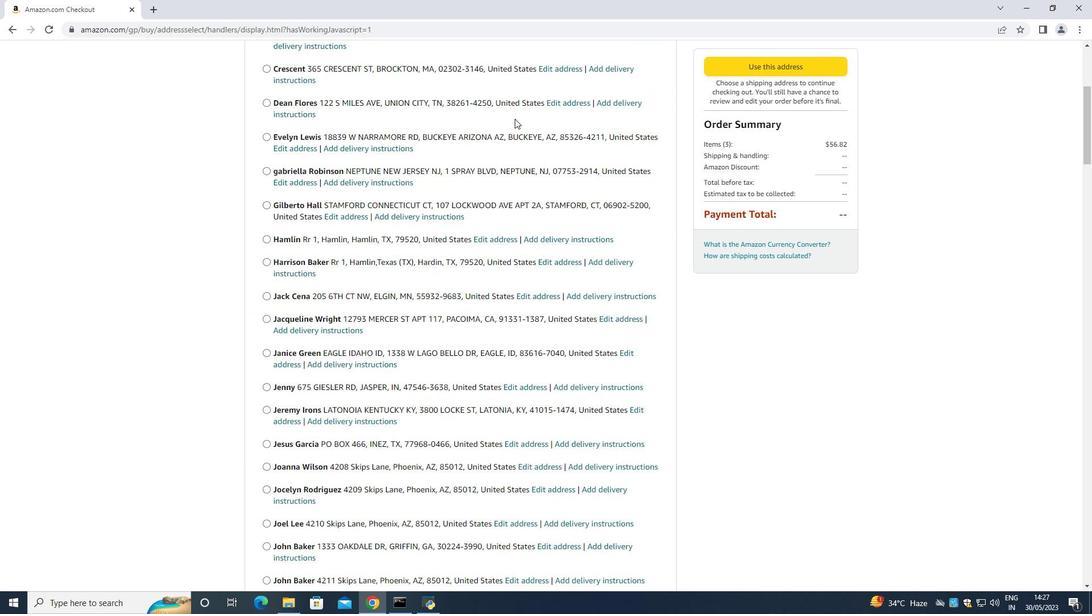 
Action: Mouse scrolled (514, 118) with delta (0, 0)
Screenshot: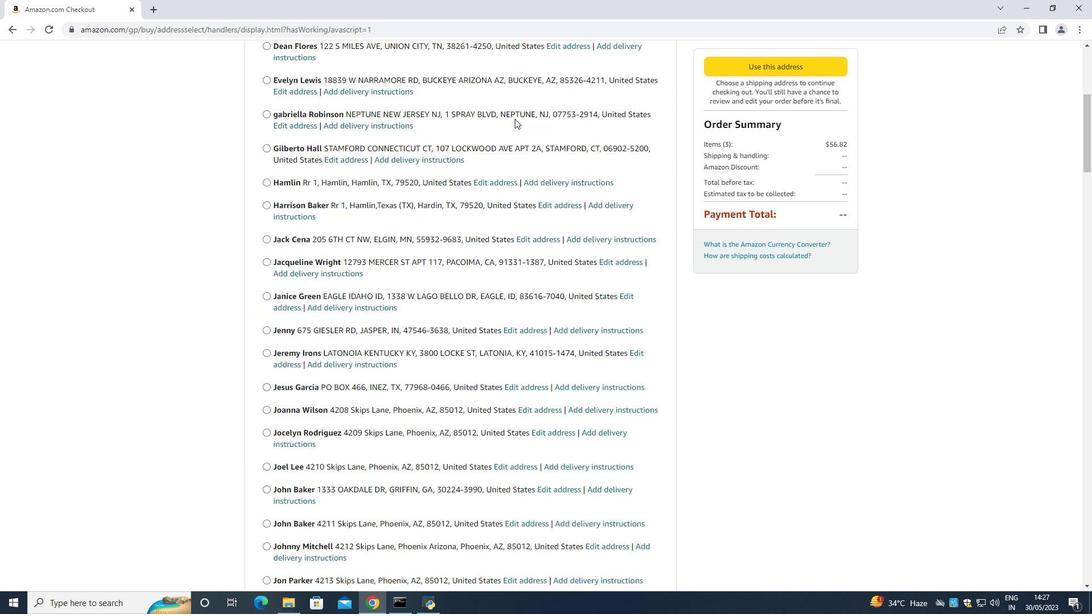 
Action: Mouse scrolled (514, 118) with delta (0, 0)
Screenshot: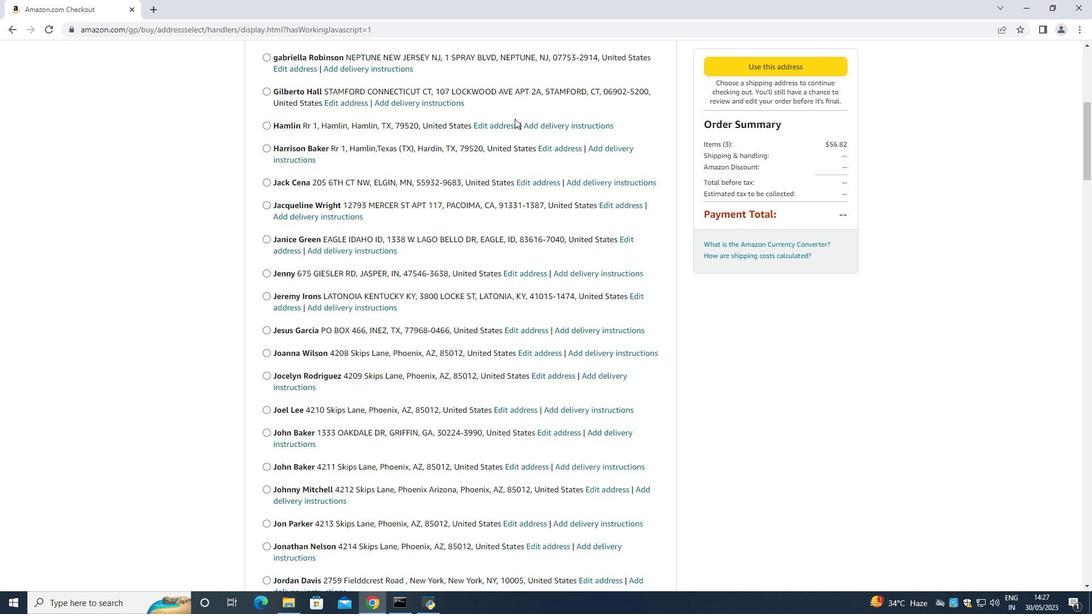 
Action: Mouse scrolled (514, 118) with delta (0, 0)
Screenshot: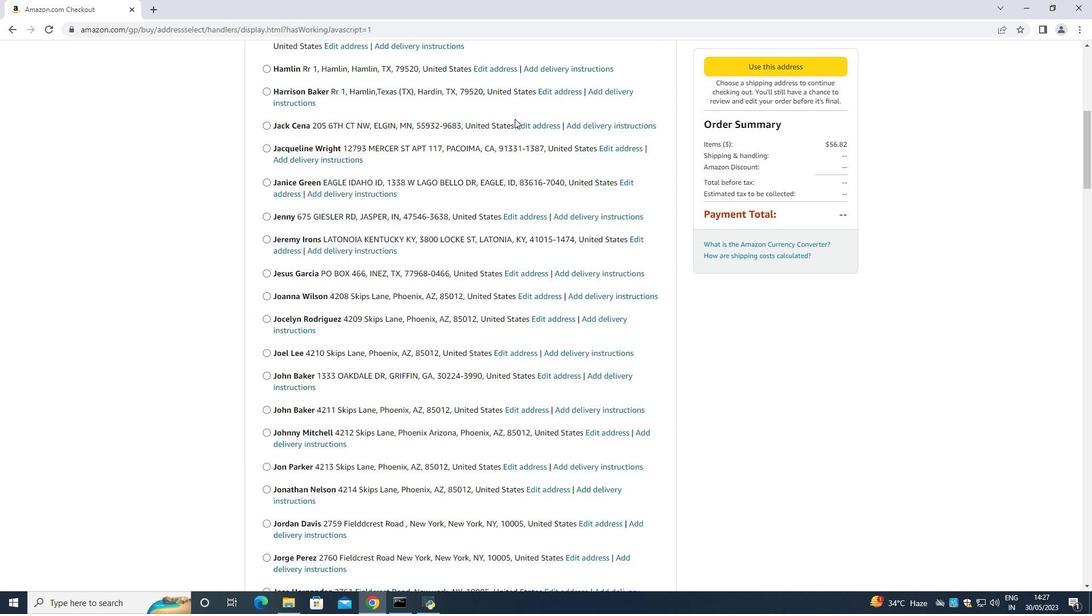 
Action: Mouse scrolled (514, 118) with delta (0, 0)
Screenshot: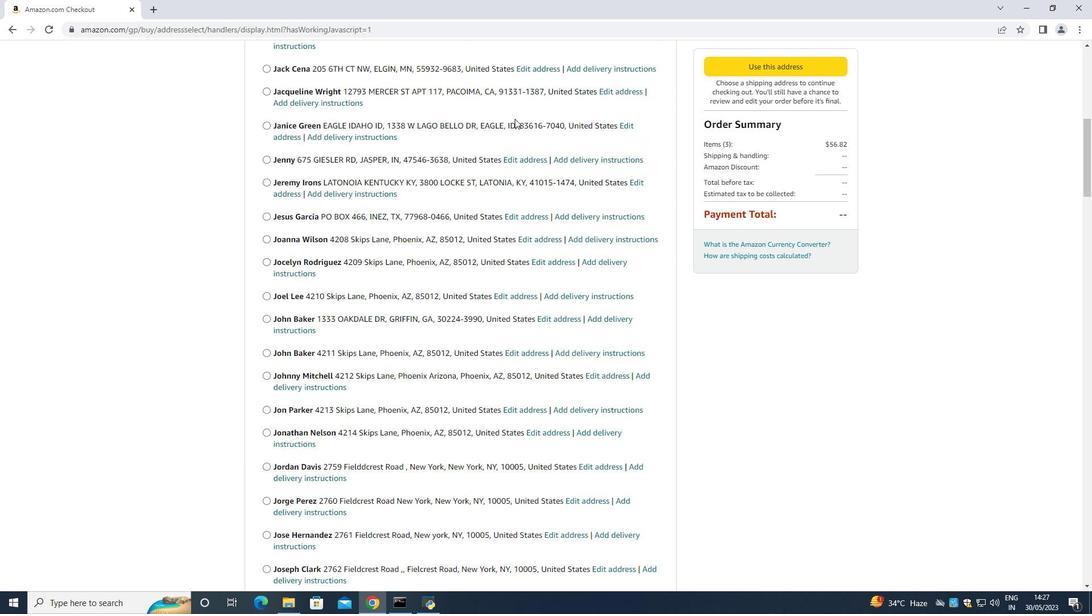 
Action: Mouse scrolled (514, 118) with delta (0, 0)
Screenshot: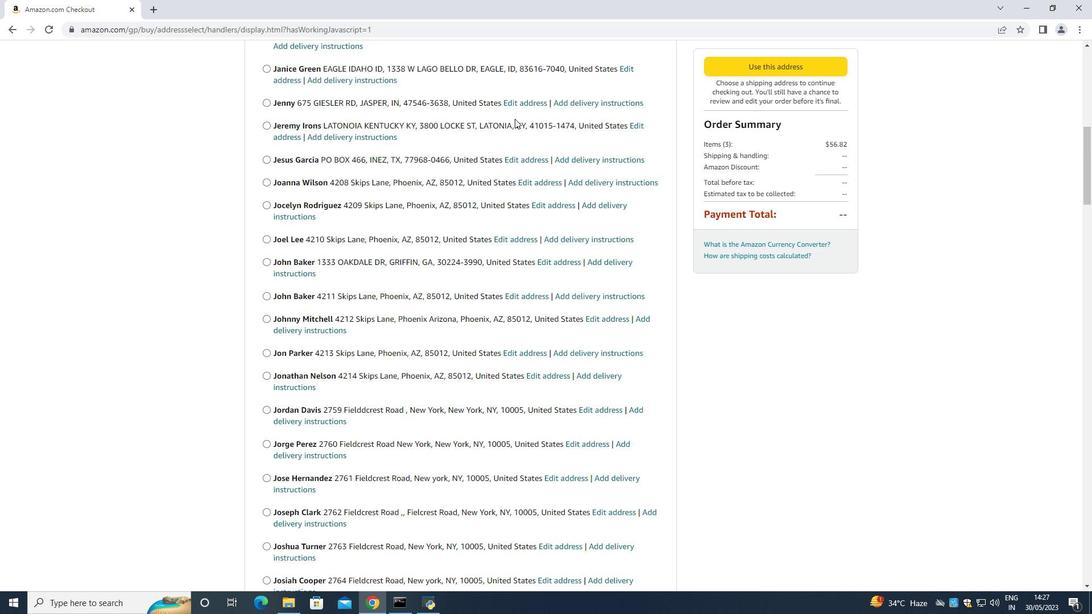
Action: Mouse scrolled (514, 118) with delta (0, 0)
Screenshot: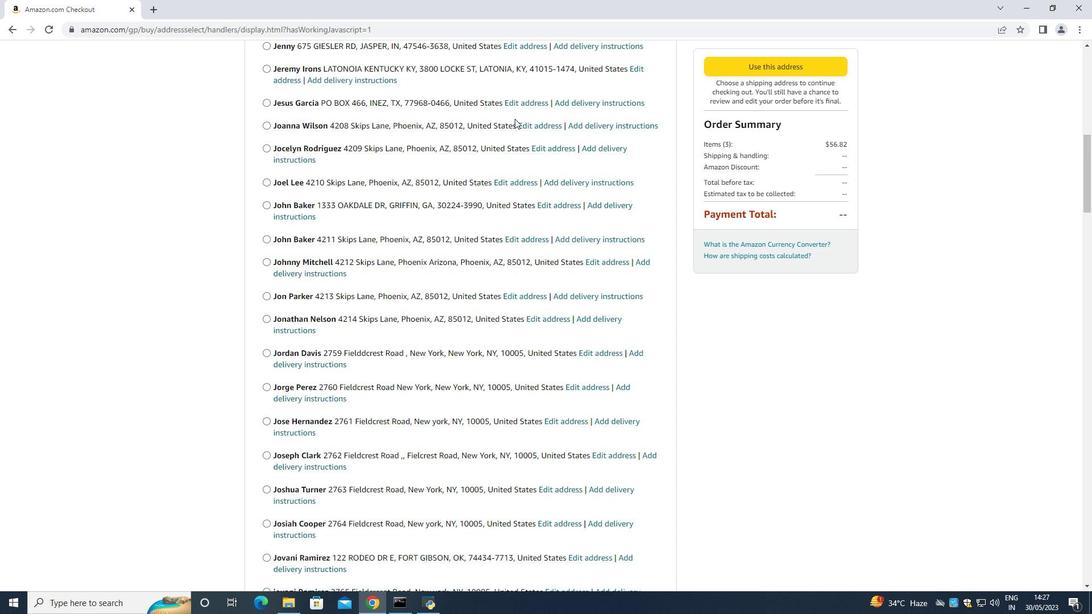 
Action: Mouse moved to (499, 118)
Screenshot: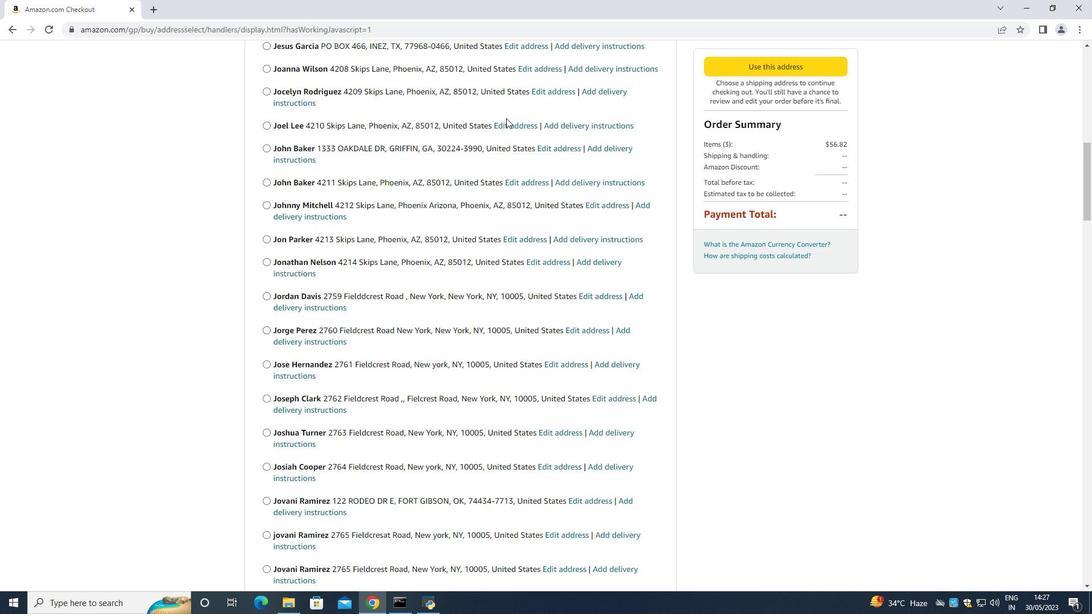
Action: Mouse scrolled (499, 117) with delta (0, 0)
Screenshot: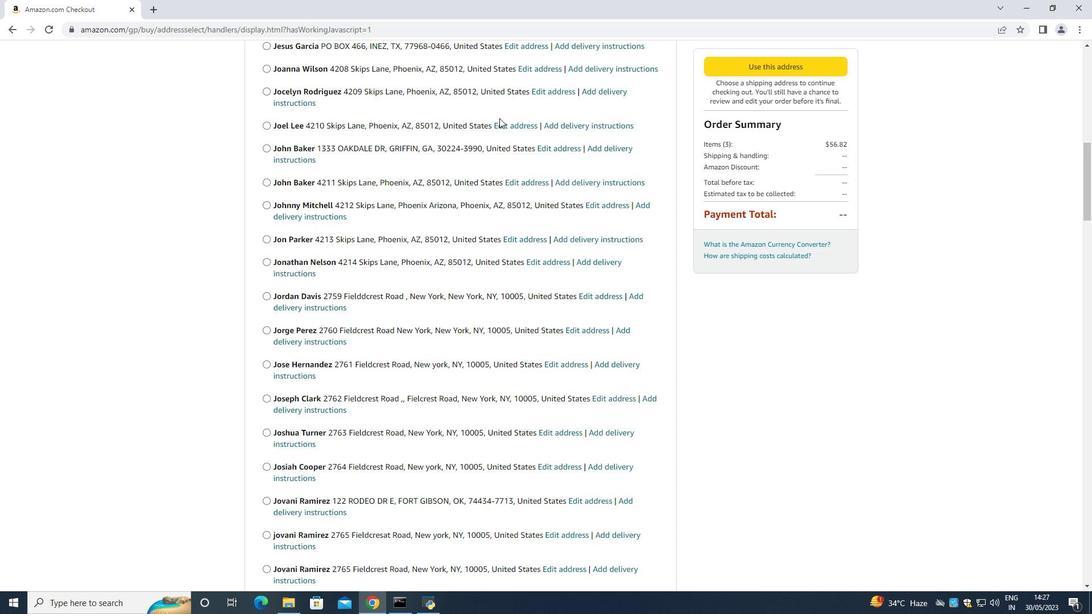 
Action: Mouse scrolled (499, 117) with delta (0, 0)
Screenshot: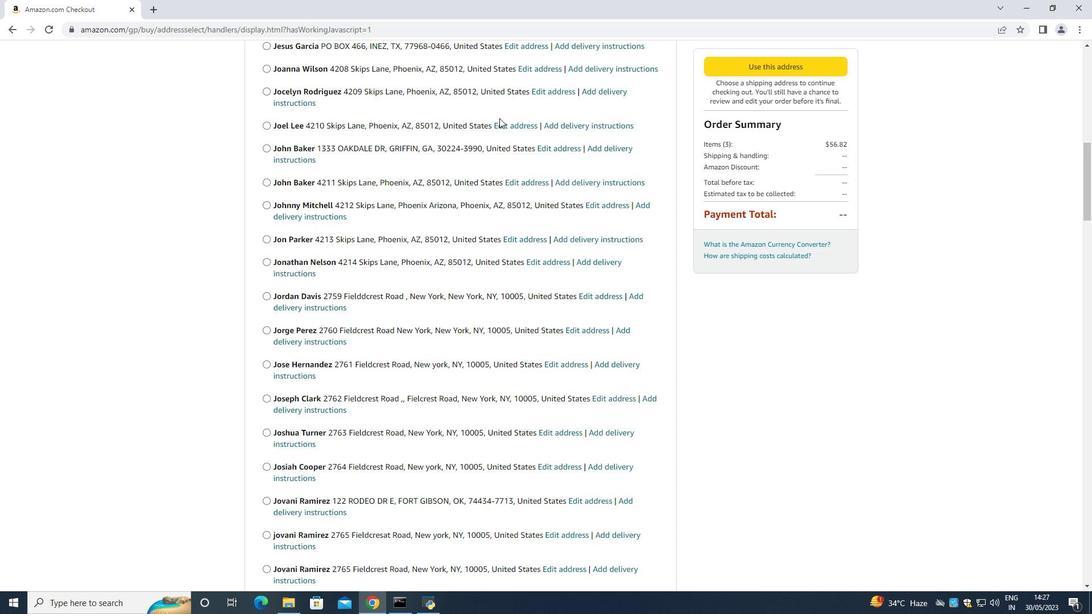 
Action: Mouse scrolled (499, 117) with delta (0, 0)
Screenshot: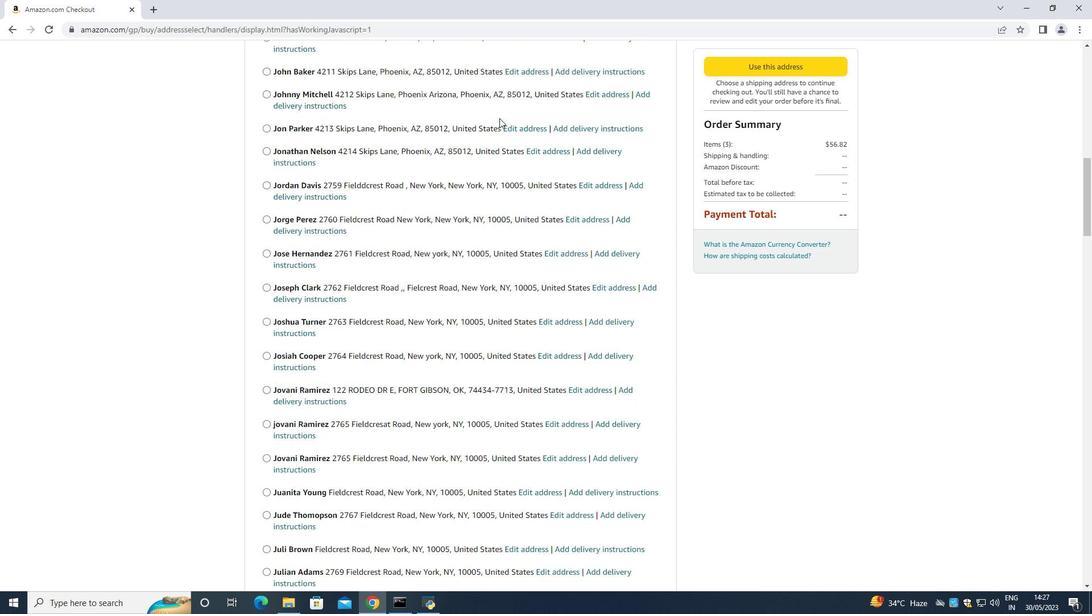 
Action: Mouse moved to (500, 116)
Screenshot: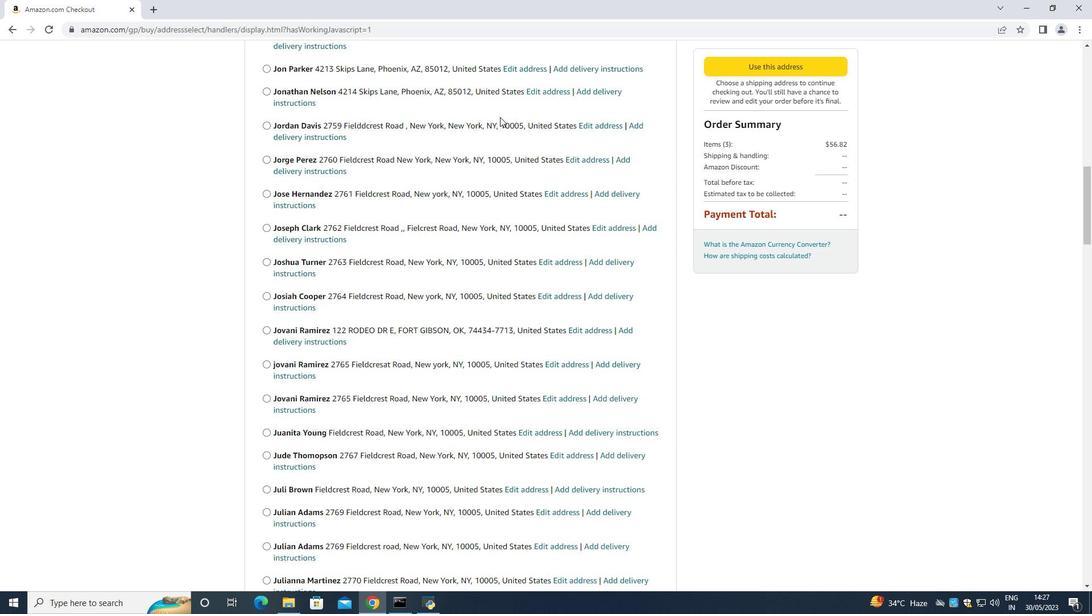 
Action: Mouse scrolled (500, 116) with delta (0, 0)
Screenshot: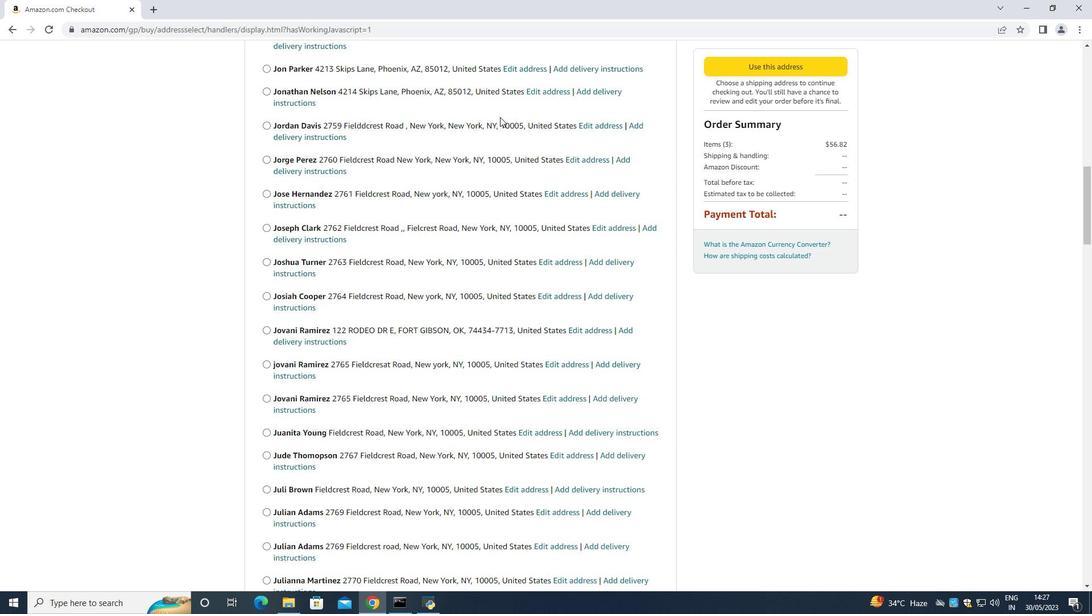 
Action: Mouse moved to (500, 116)
Screenshot: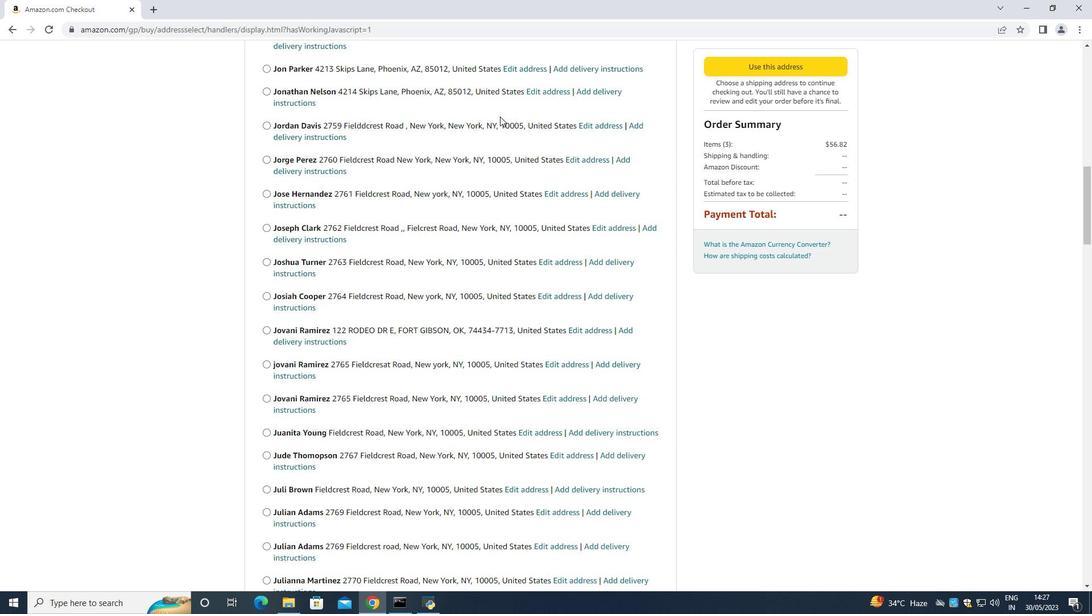 
Action: Mouse scrolled (500, 116) with delta (0, 0)
Screenshot: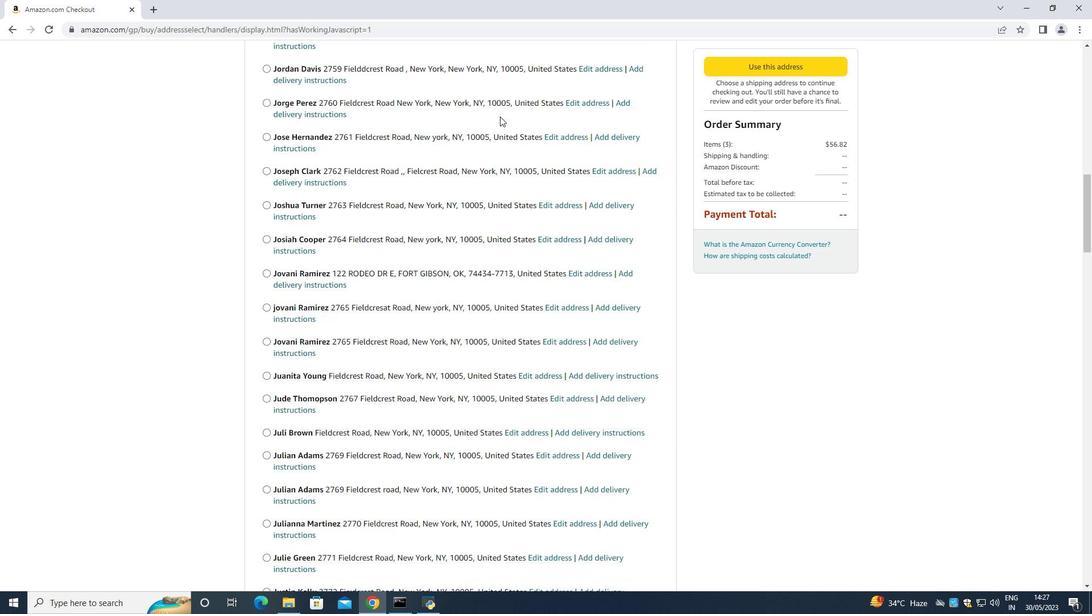 
Action: Mouse scrolled (500, 116) with delta (0, 0)
Screenshot: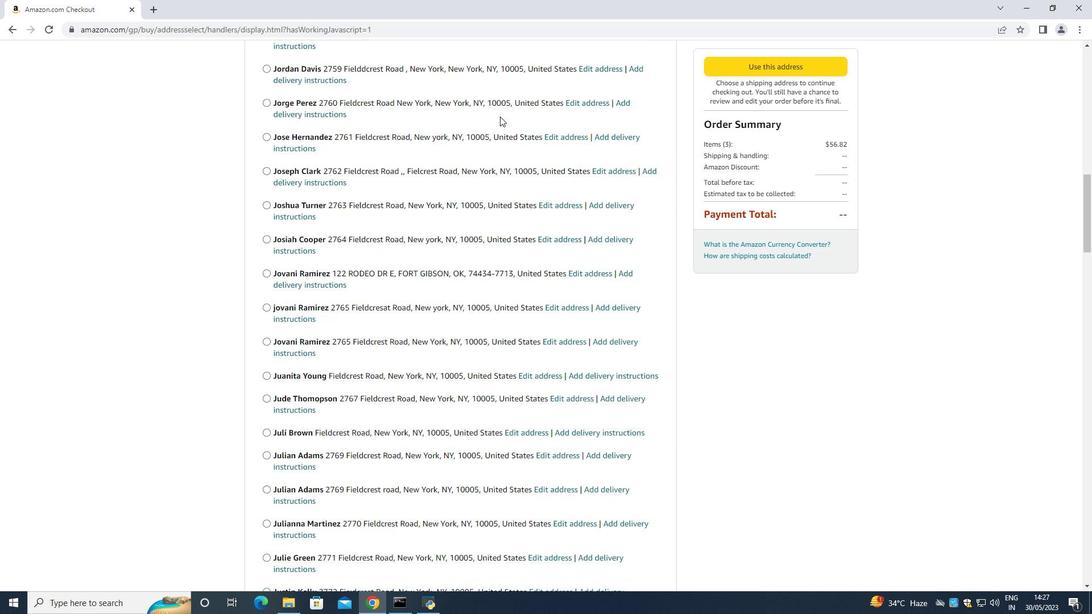 
Action: Mouse scrolled (500, 116) with delta (0, 0)
Screenshot: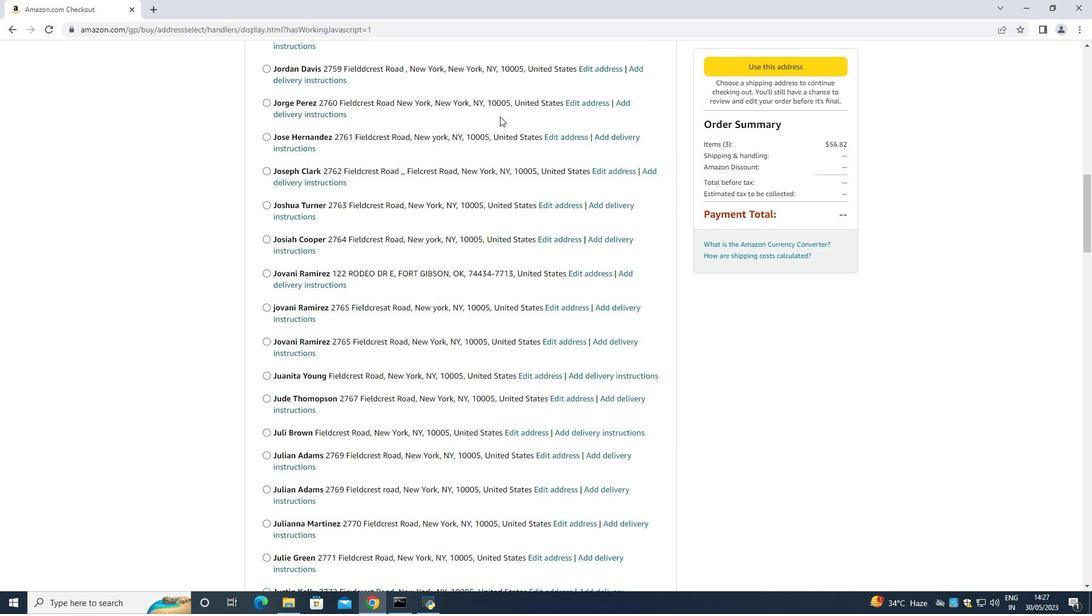 
Action: Mouse moved to (500, 117)
Screenshot: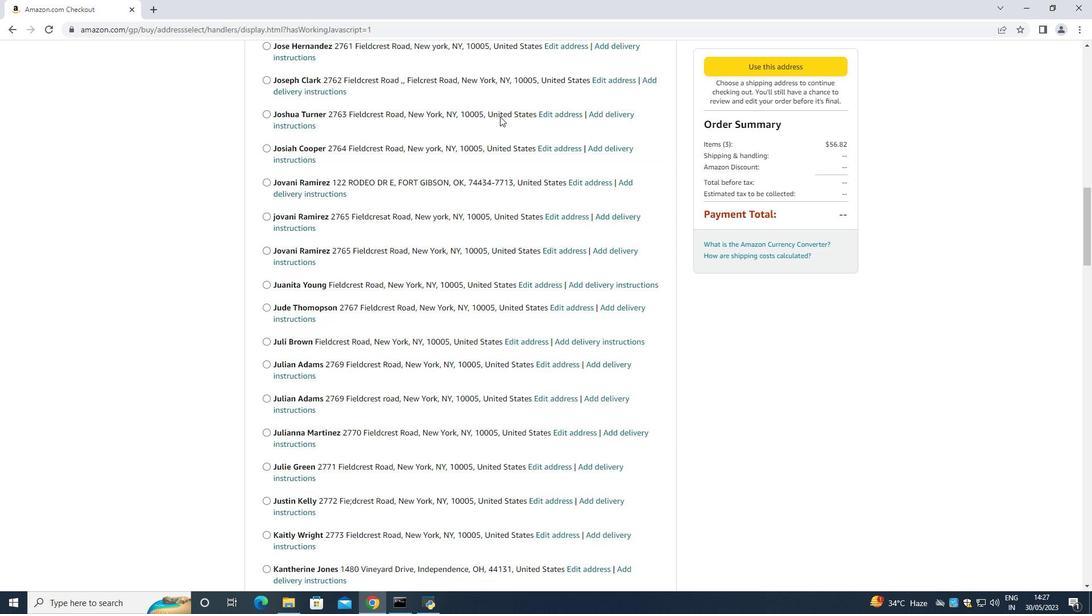 
Action: Mouse scrolled (500, 117) with delta (0, 0)
Screenshot: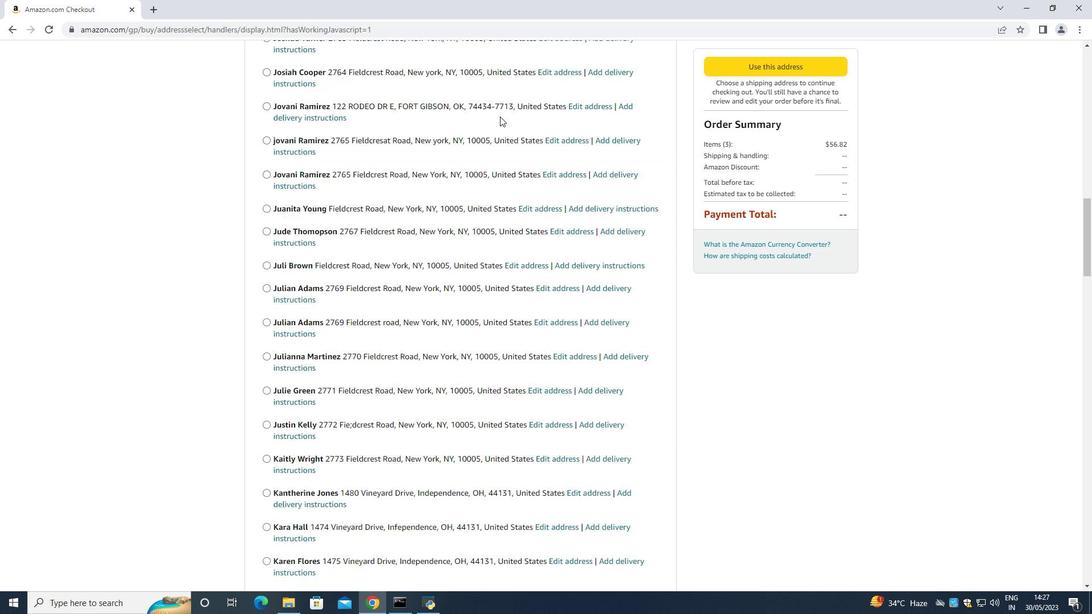 
Action: Mouse moved to (498, 120)
Screenshot: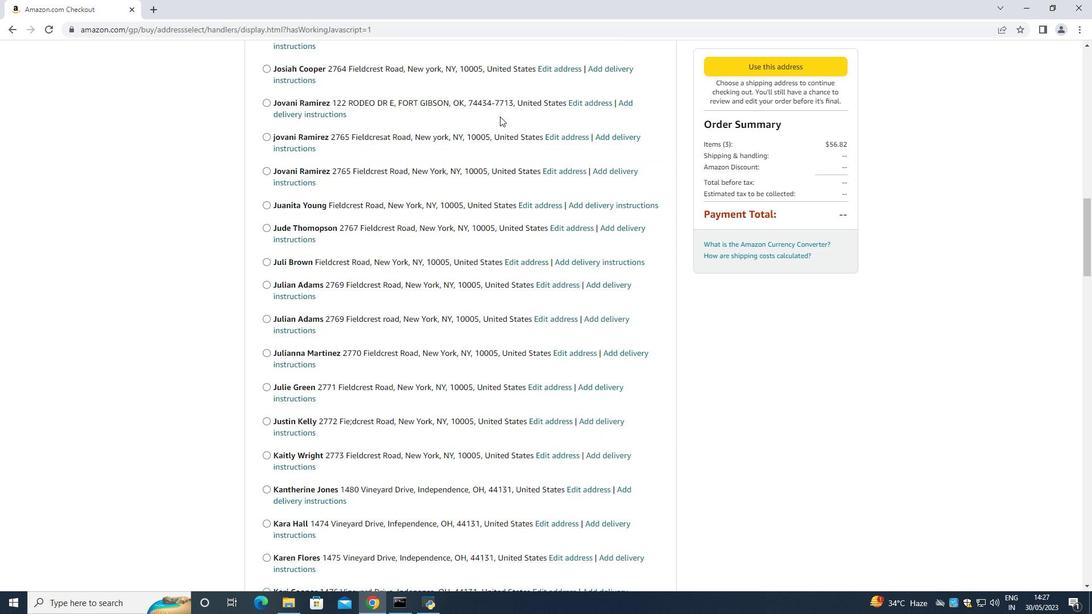 
Action: Mouse scrolled (498, 119) with delta (0, 0)
Screenshot: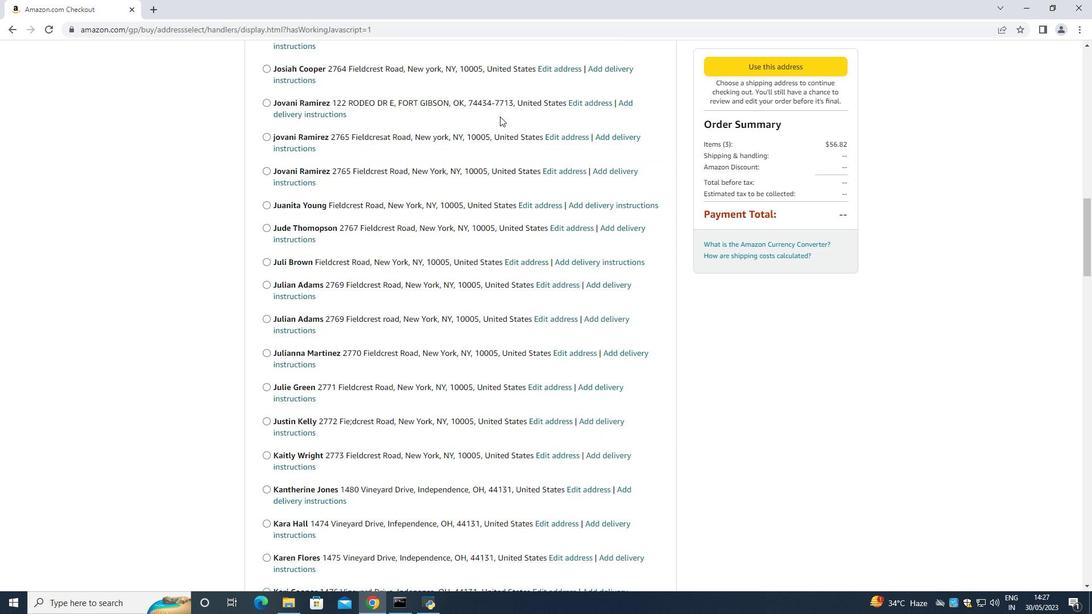 
Action: Mouse moved to (498, 121)
Screenshot: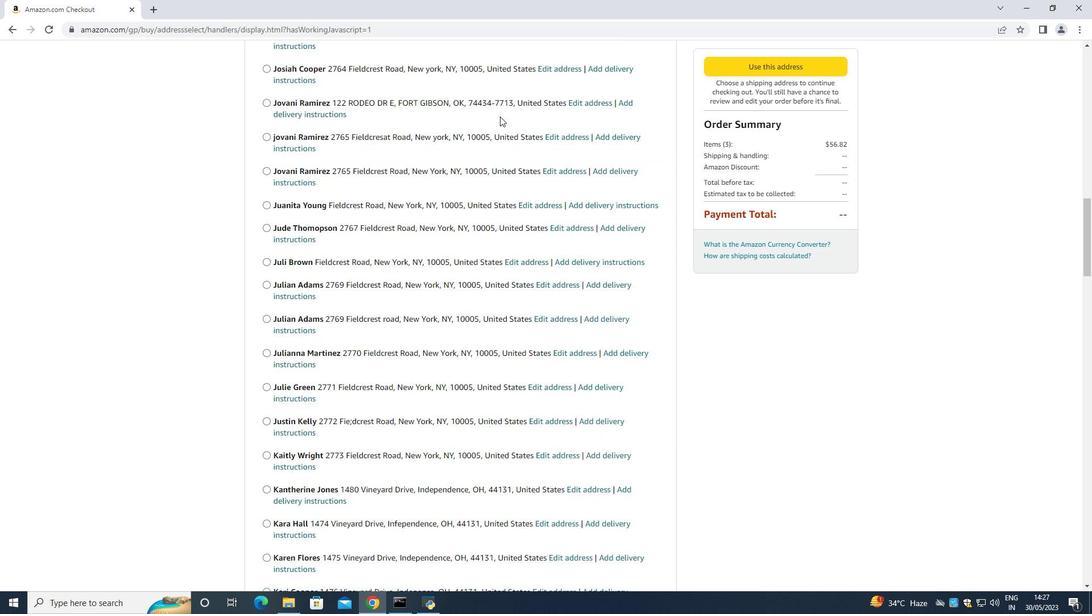 
Action: Mouse scrolled (498, 121) with delta (0, 0)
Screenshot: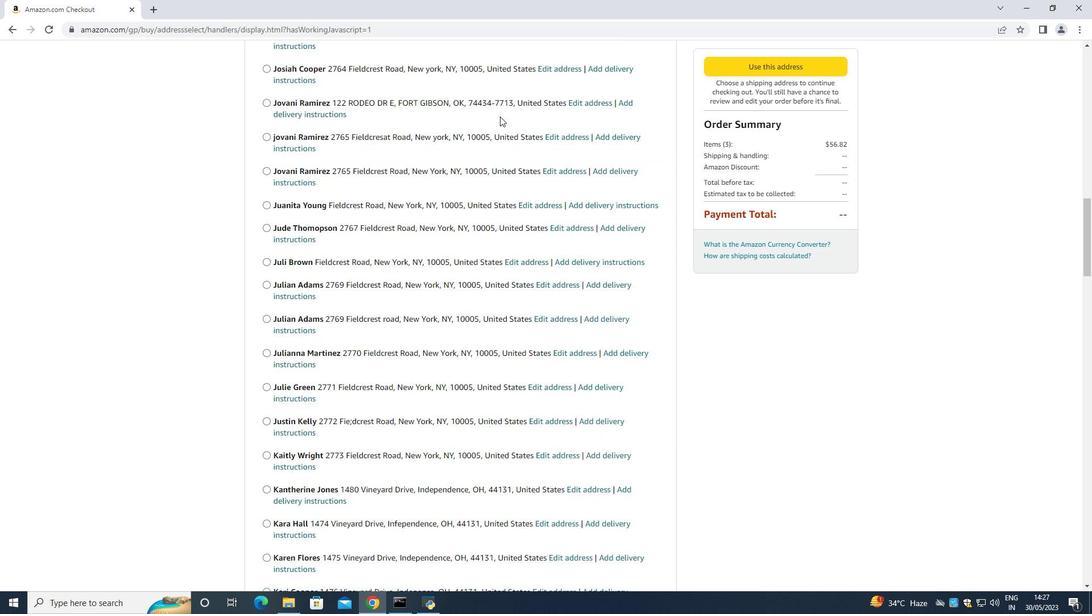 
Action: Mouse moved to (495, 126)
Screenshot: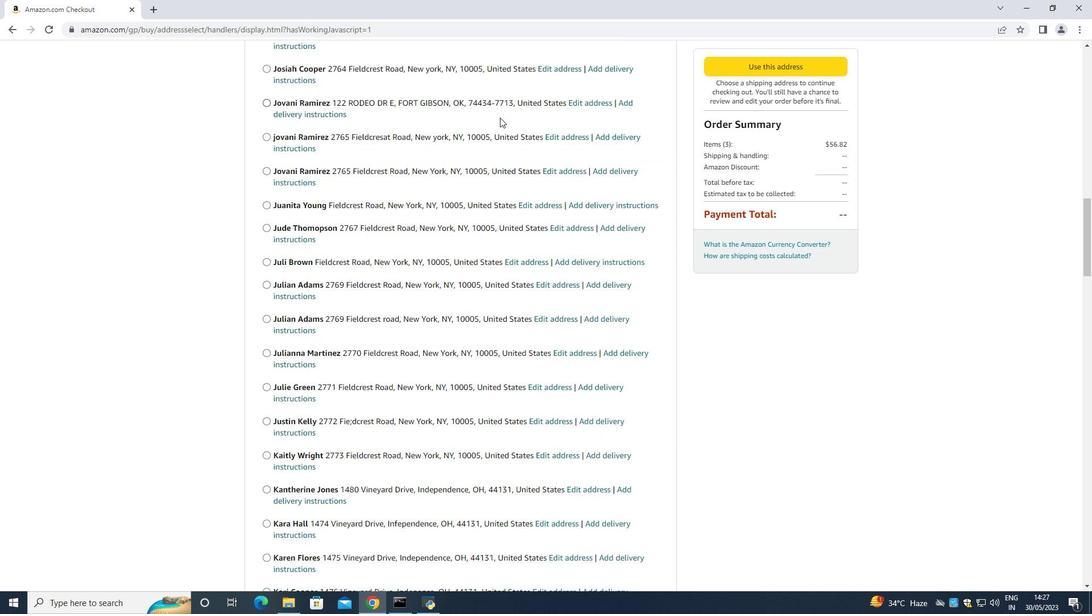 
Action: Mouse scrolled (495, 125) with delta (0, 0)
Screenshot: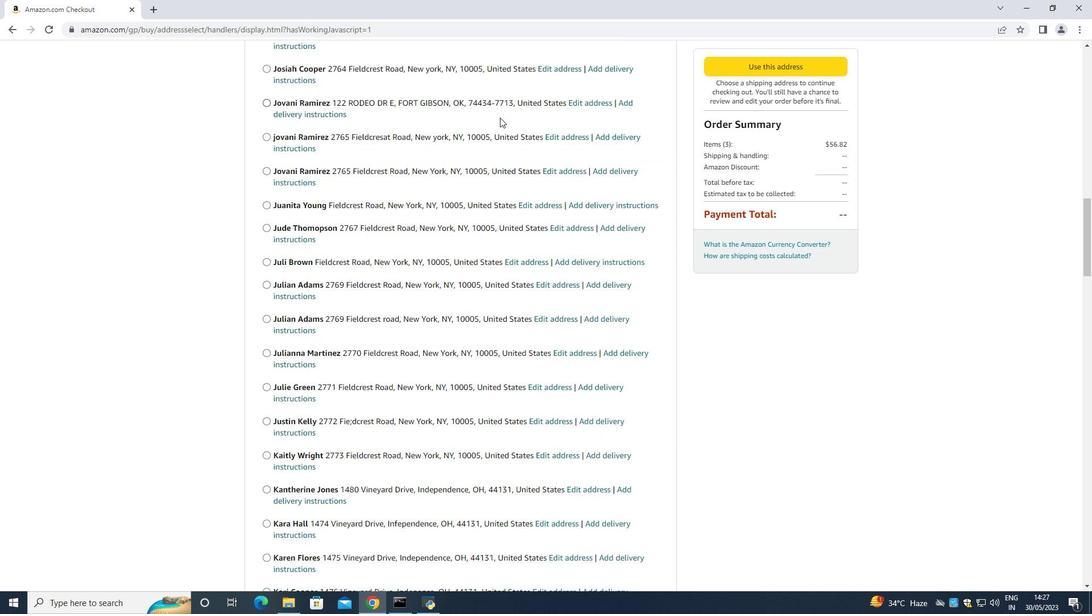 
Action: Mouse moved to (489, 120)
Screenshot: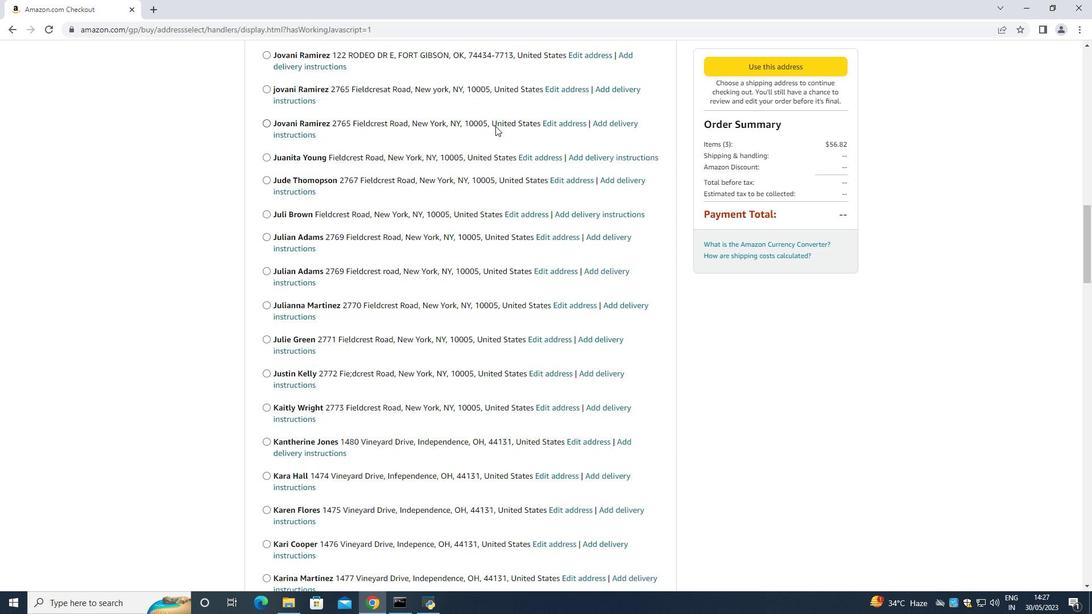 
Action: Mouse scrolled (489, 120) with delta (0, 0)
Screenshot: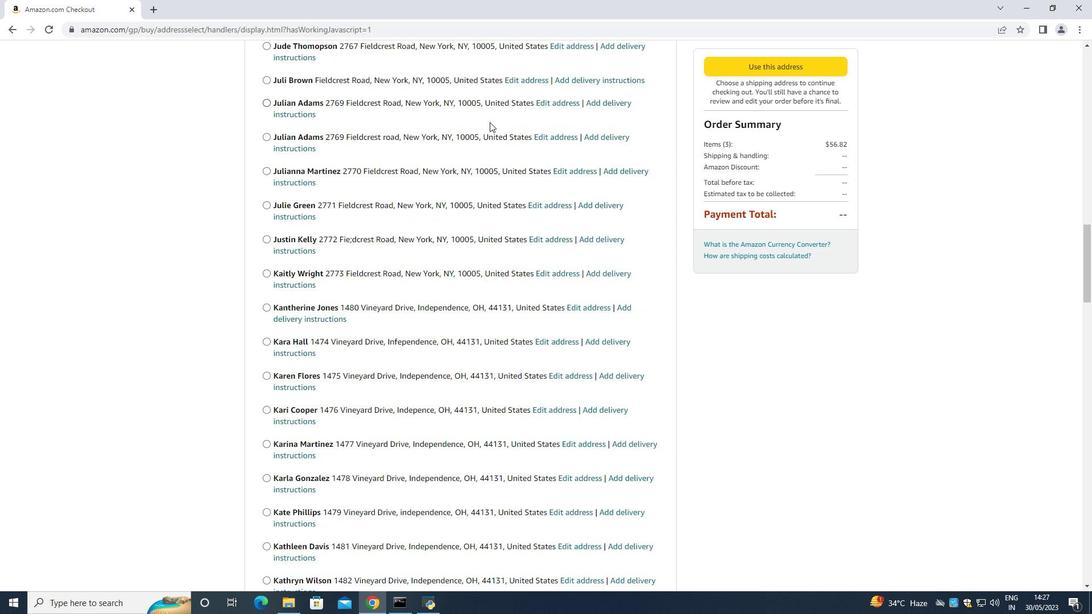 
Action: Mouse moved to (487, 120)
Screenshot: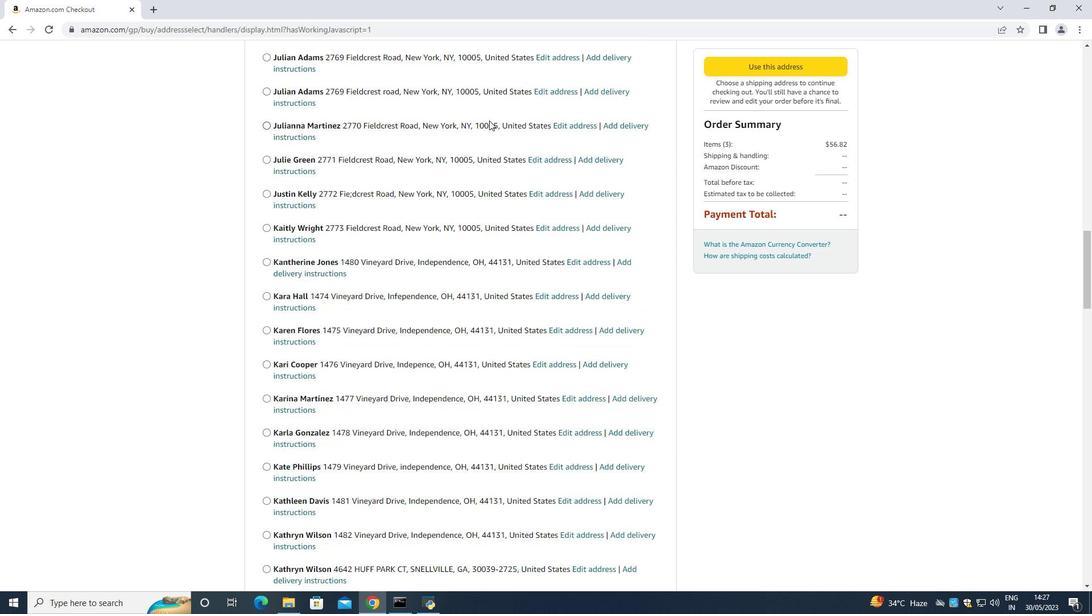 
Action: Mouse scrolled (487, 120) with delta (0, 0)
Screenshot: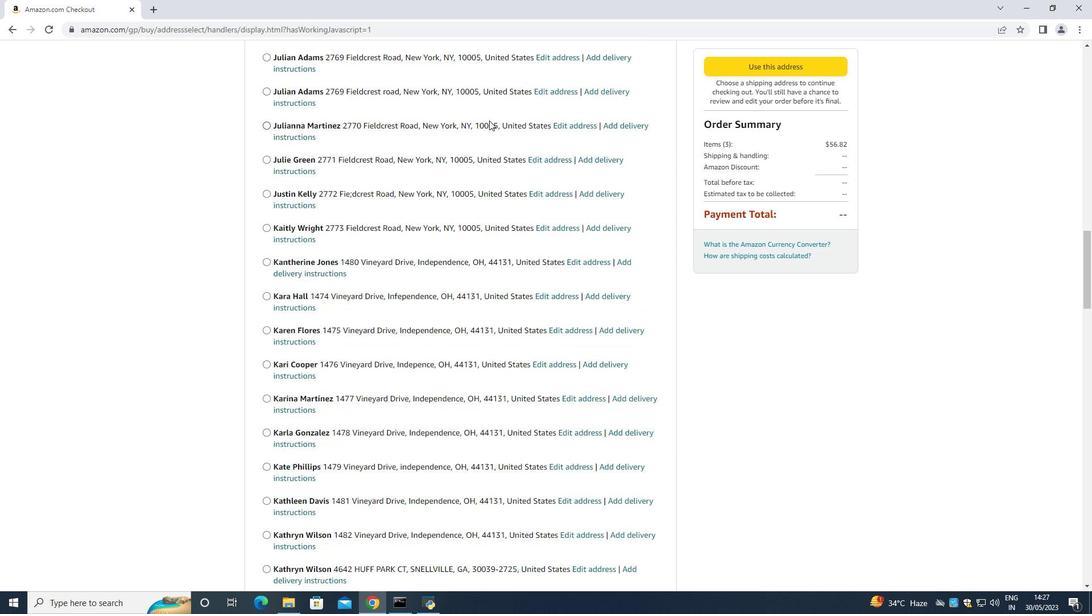 
Action: Mouse moved to (484, 106)
Screenshot: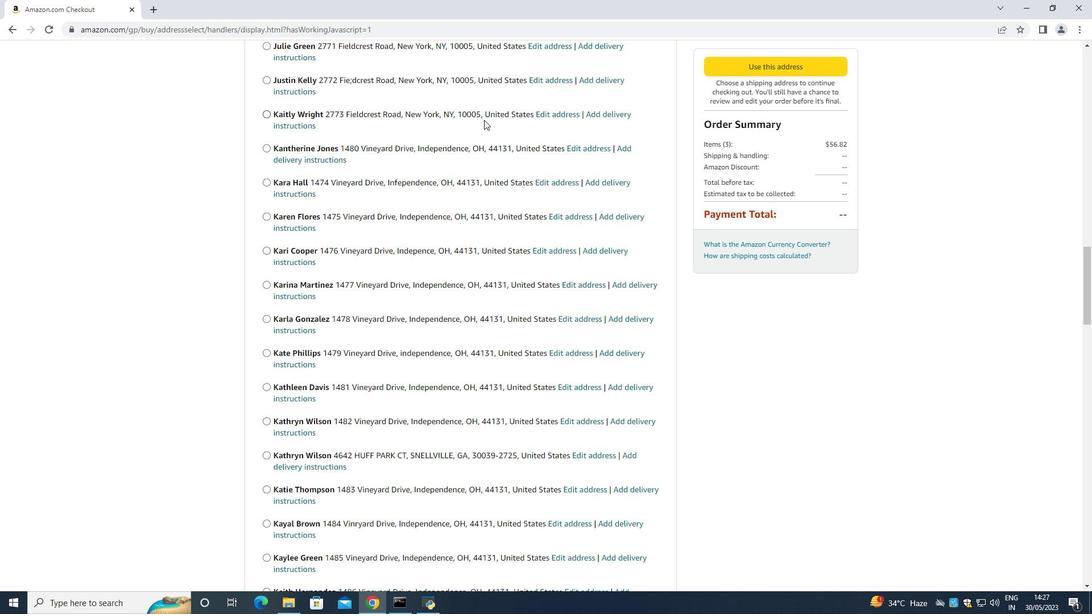 
Action: Mouse scrolled (484, 105) with delta (0, 0)
Screenshot: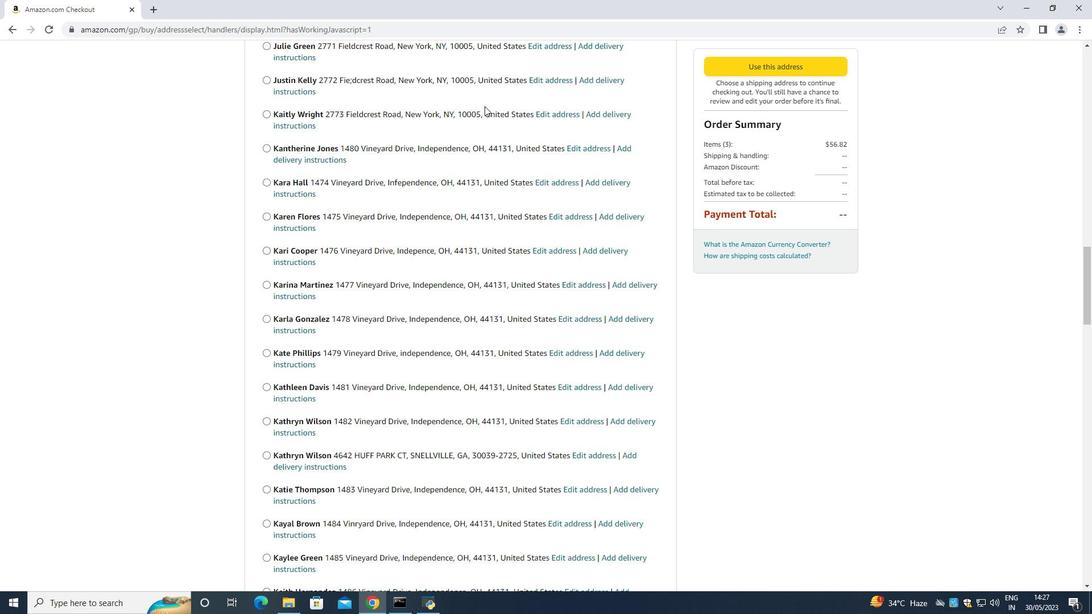 
Action: Mouse scrolled (484, 105) with delta (0, 0)
Screenshot: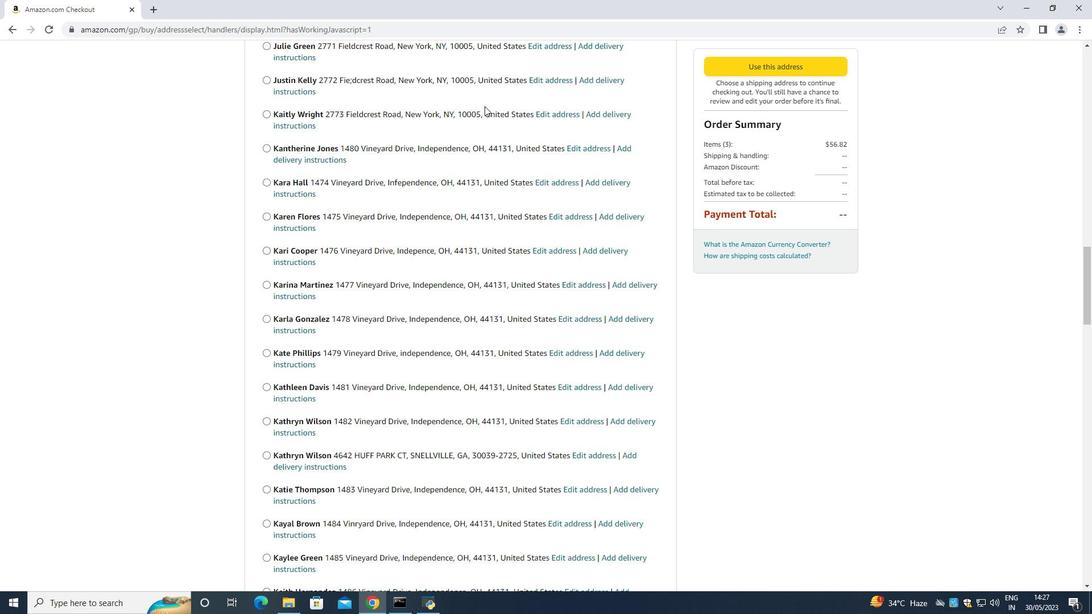 
Action: Mouse scrolled (484, 105) with delta (0, 0)
Screenshot: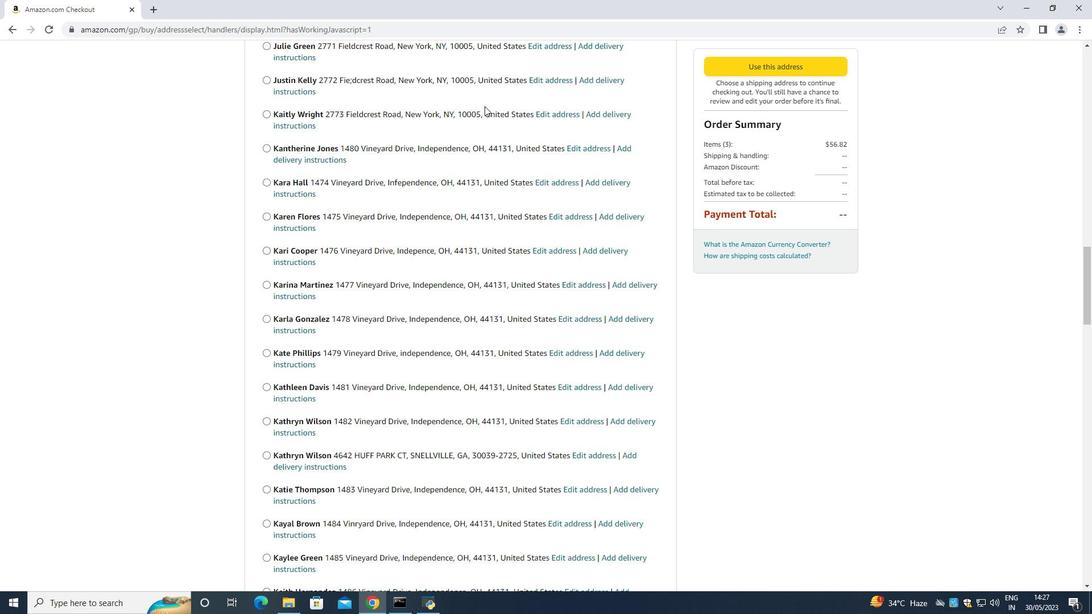 
Action: Mouse moved to (488, 104)
Screenshot: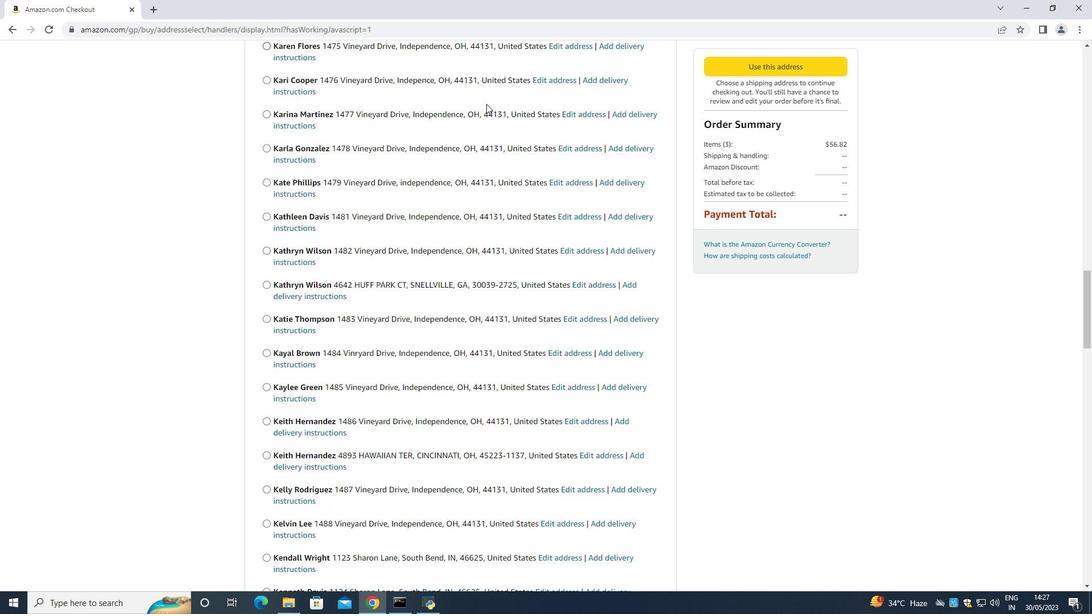 
Action: Mouse scrolled (488, 103) with delta (0, 0)
Screenshot: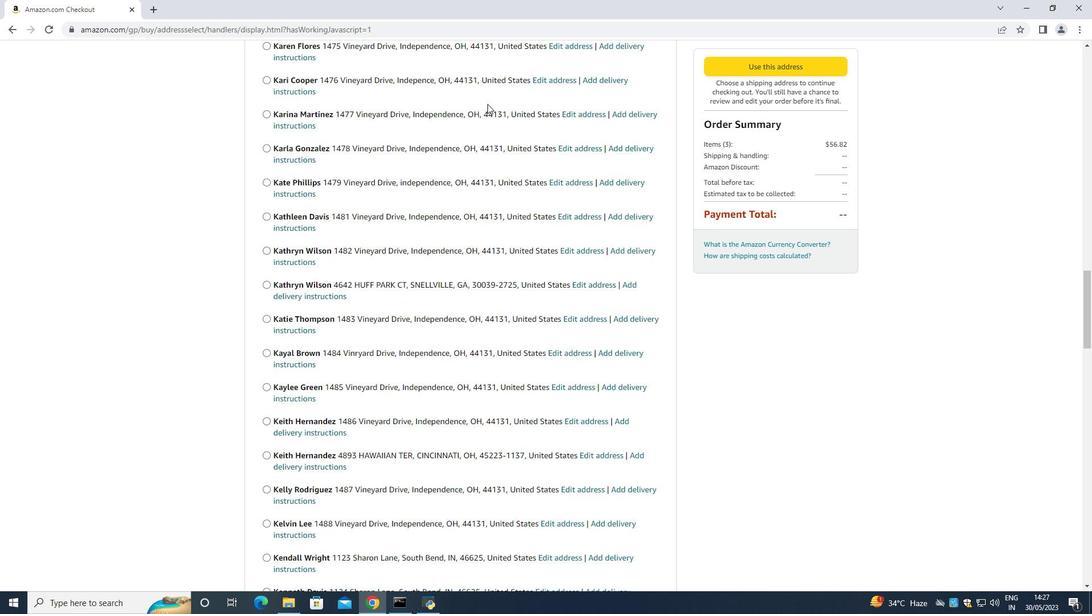 
Action: Mouse scrolled (488, 103) with delta (0, 0)
Screenshot: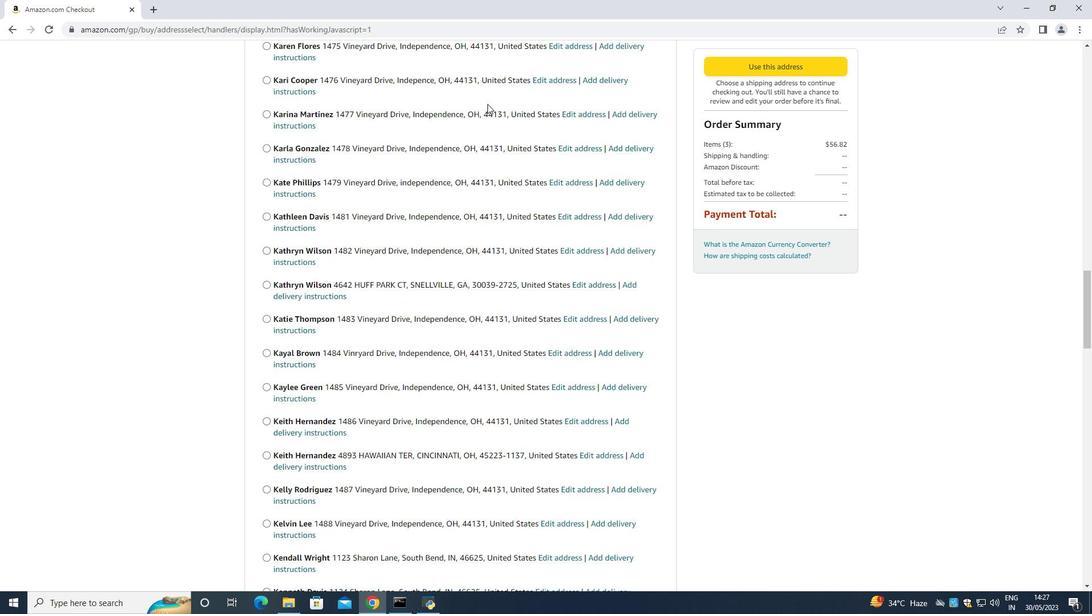
Action: Mouse scrolled (488, 103) with delta (0, 0)
Screenshot: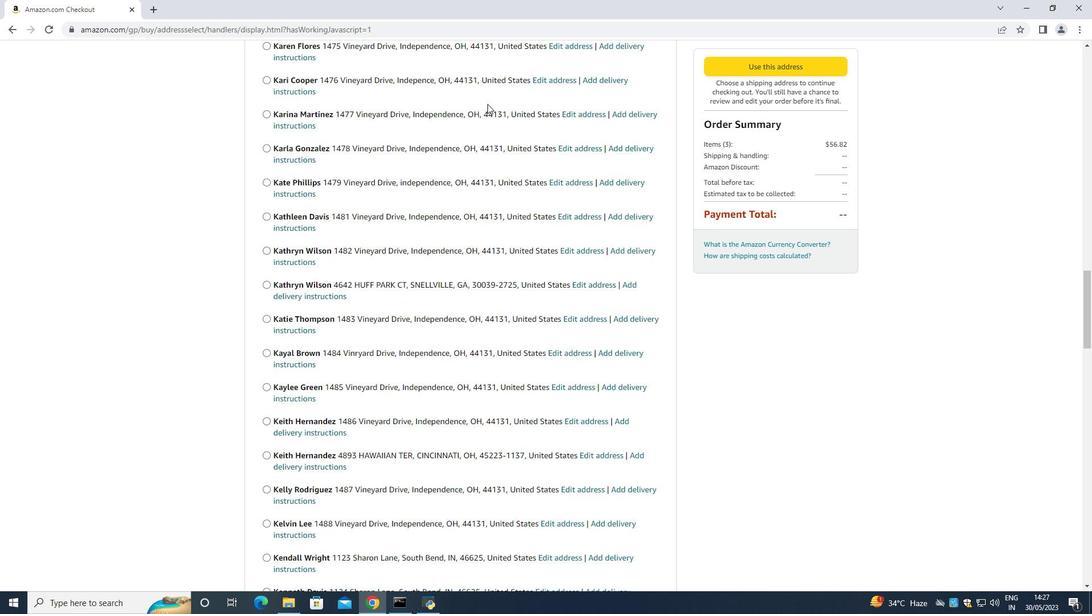 
Action: Mouse scrolled (488, 103) with delta (0, 0)
Screenshot: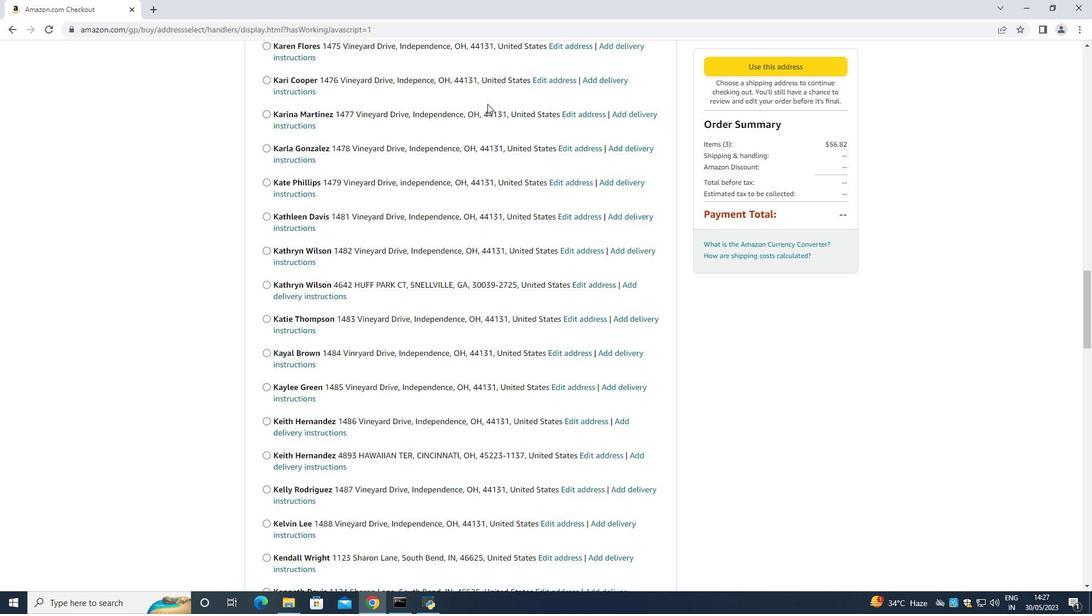 
Action: Mouse moved to (488, 102)
Screenshot: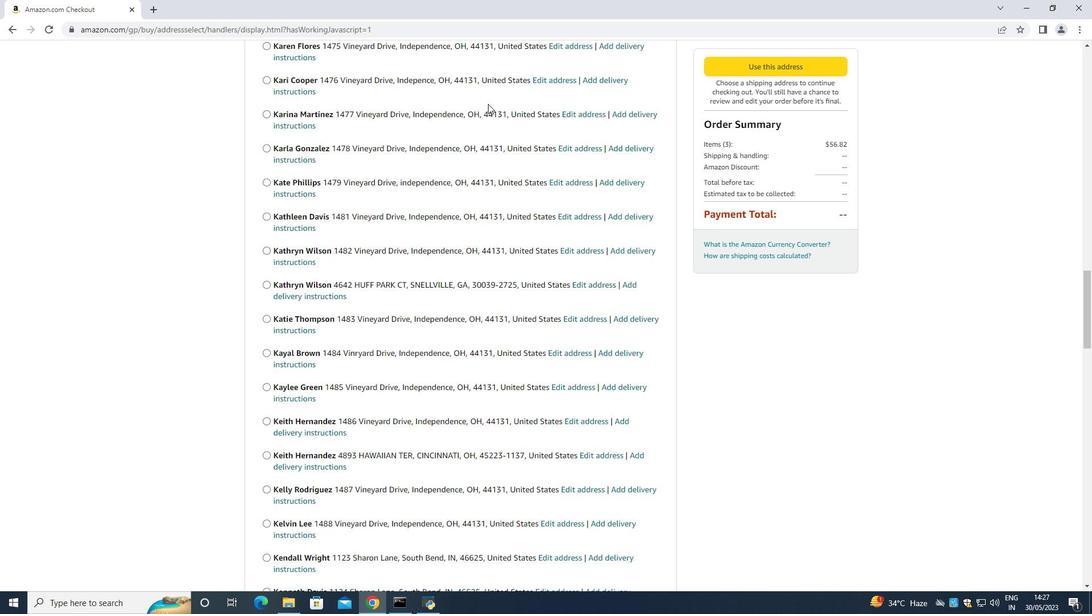 
Action: Mouse scrolled (488, 102) with delta (0, 0)
Screenshot: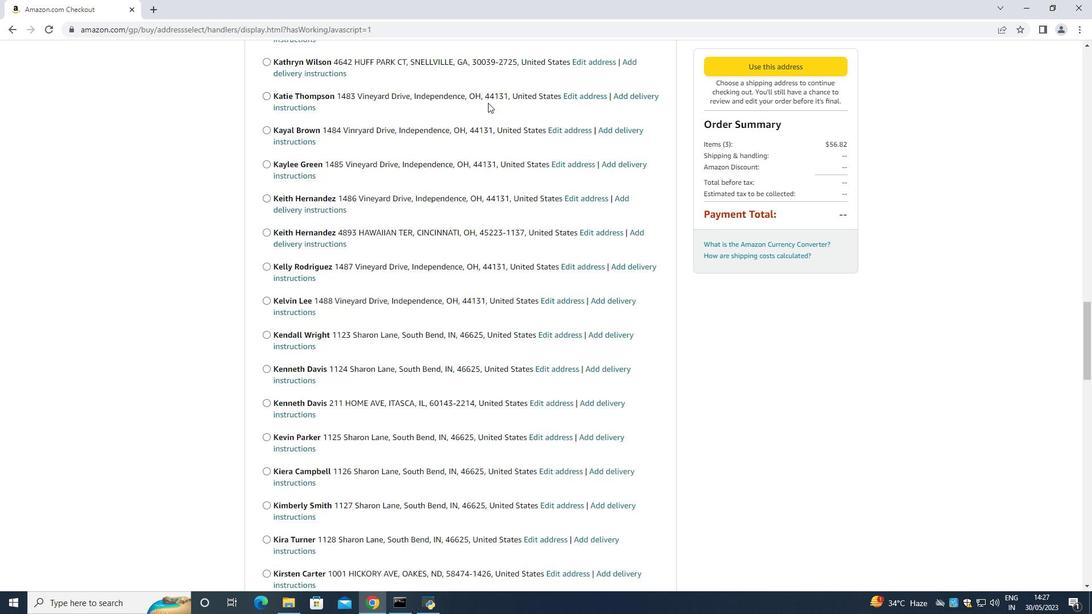 
Action: Mouse scrolled (488, 102) with delta (0, 0)
Screenshot: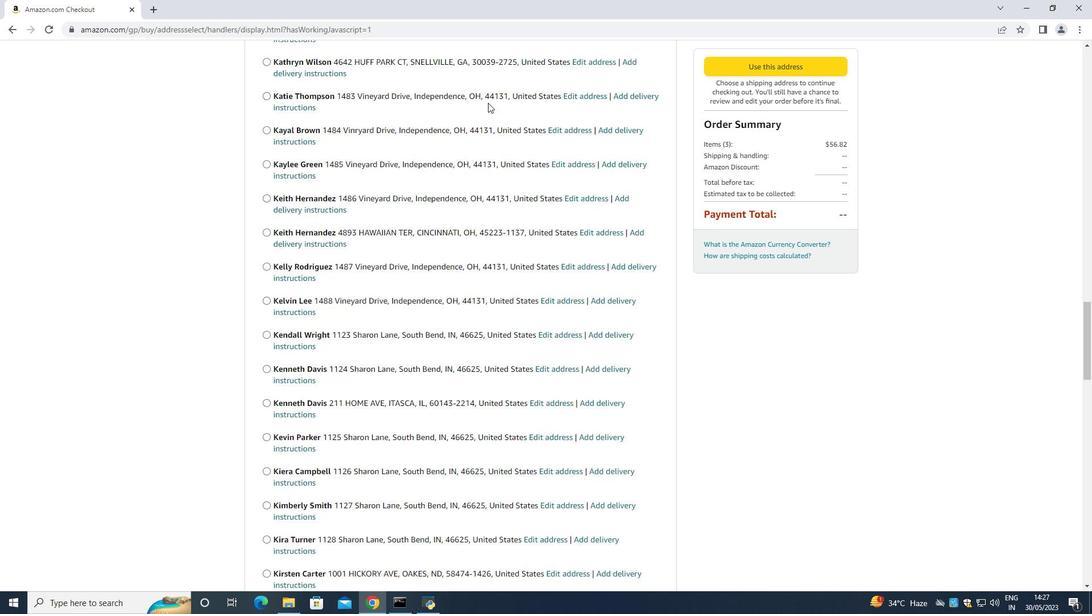 
Action: Mouse scrolled (488, 102) with delta (0, 0)
Screenshot: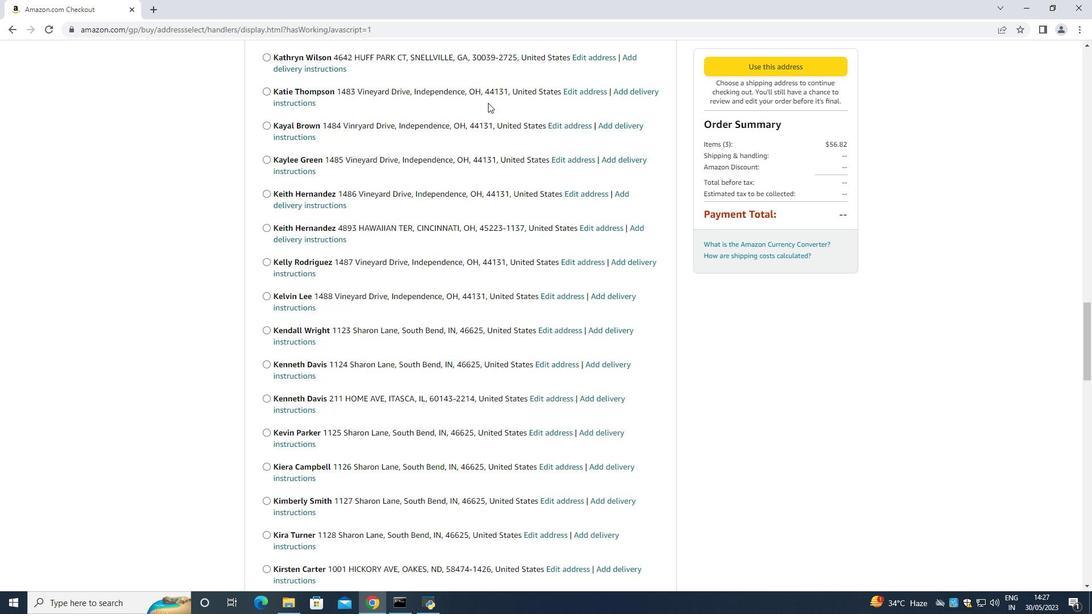 
Action: Mouse moved to (487, 102)
Screenshot: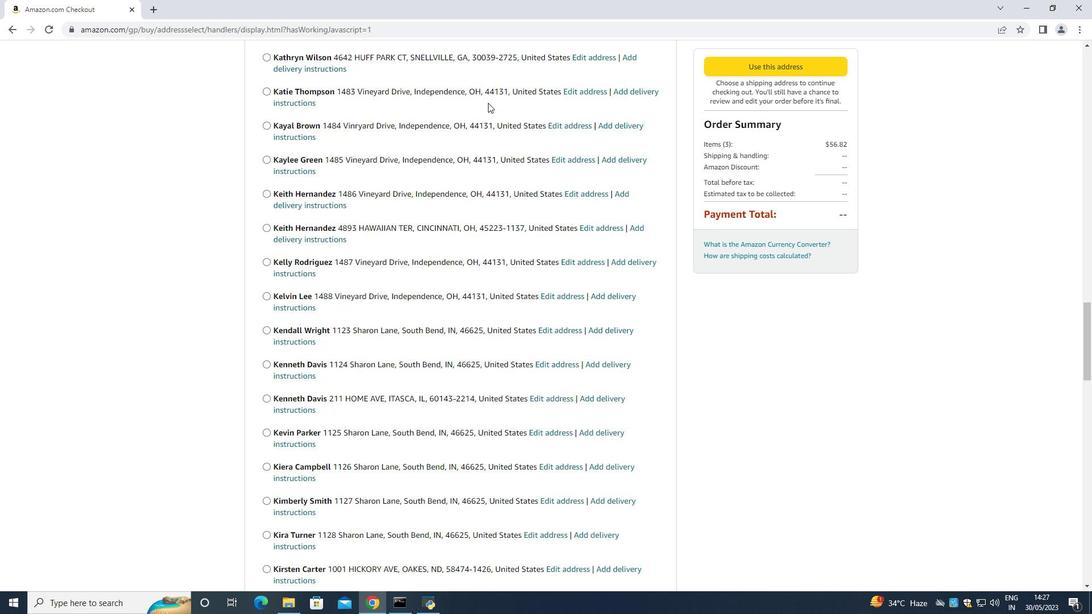 
Action: Mouse scrolled (487, 101) with delta (0, 0)
Screenshot: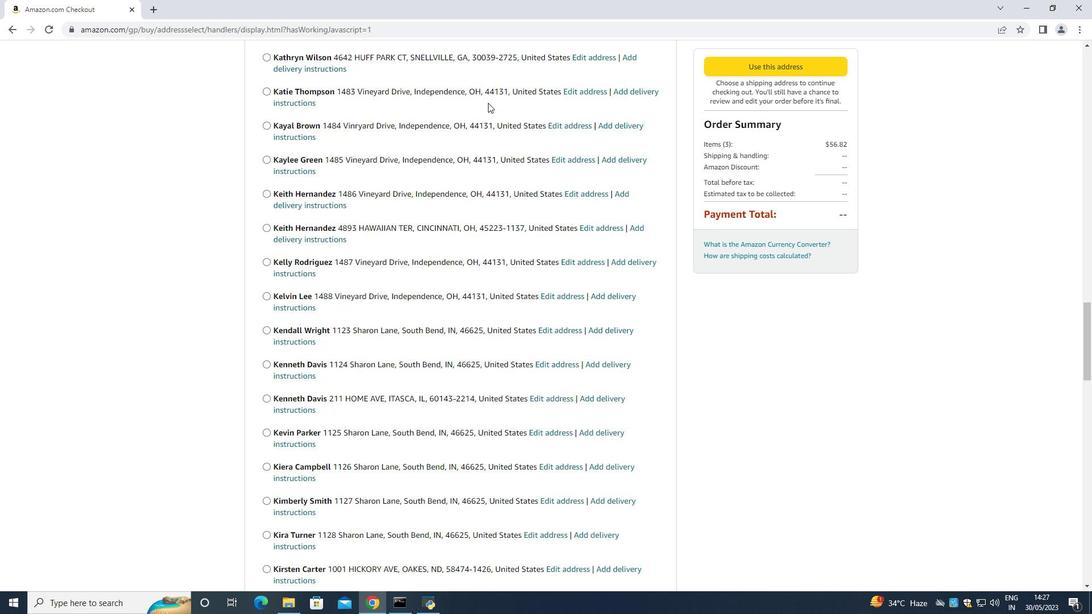 
Action: Mouse moved to (479, 101)
Screenshot: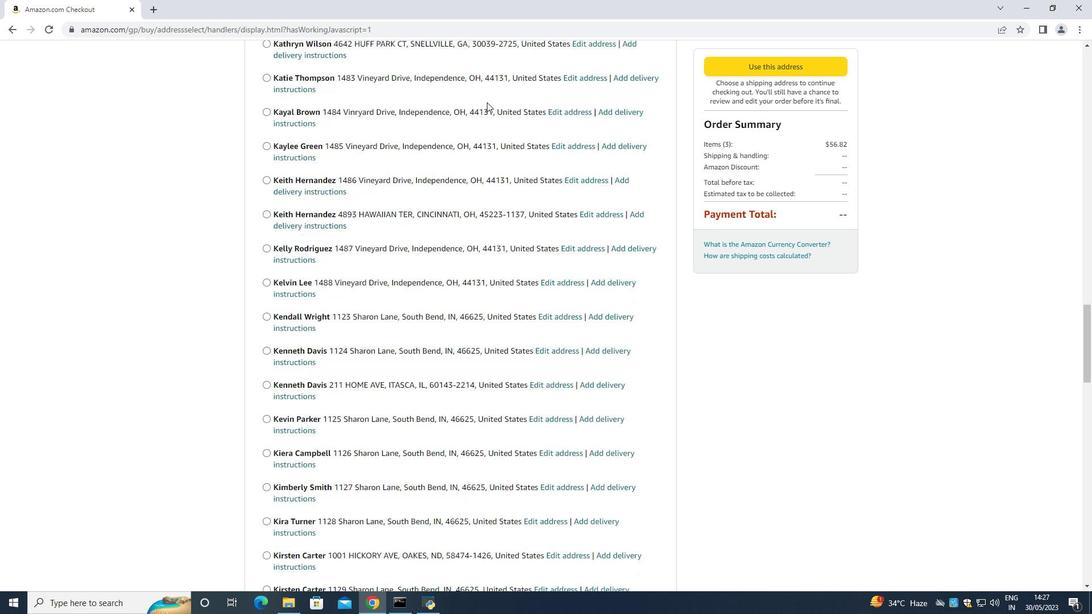 
Action: Mouse scrolled (479, 101) with delta (0, 0)
Screenshot: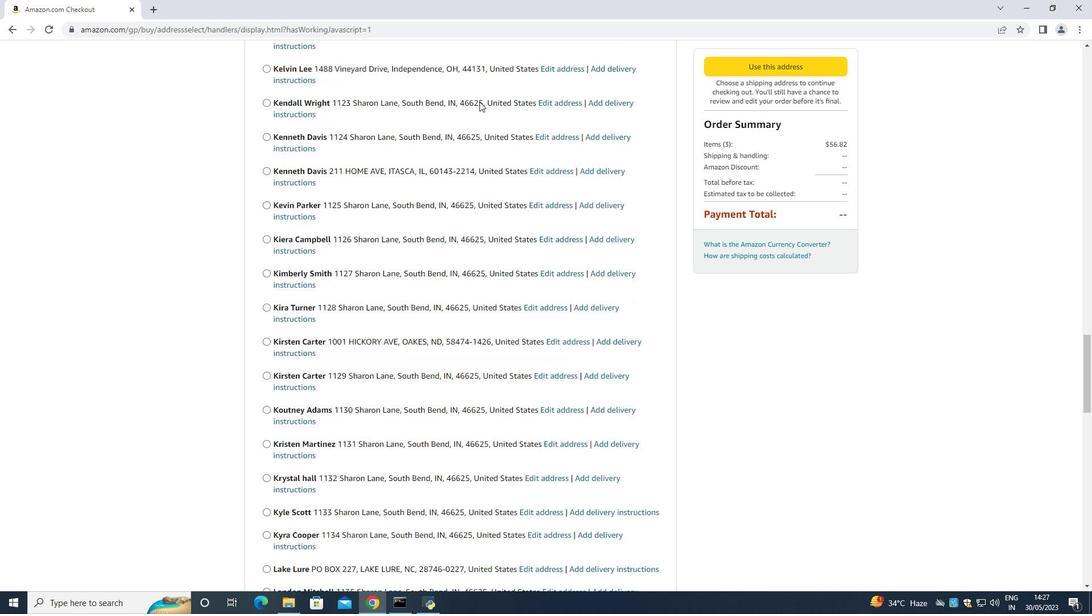 
Action: Mouse scrolled (479, 101) with delta (0, 0)
Screenshot: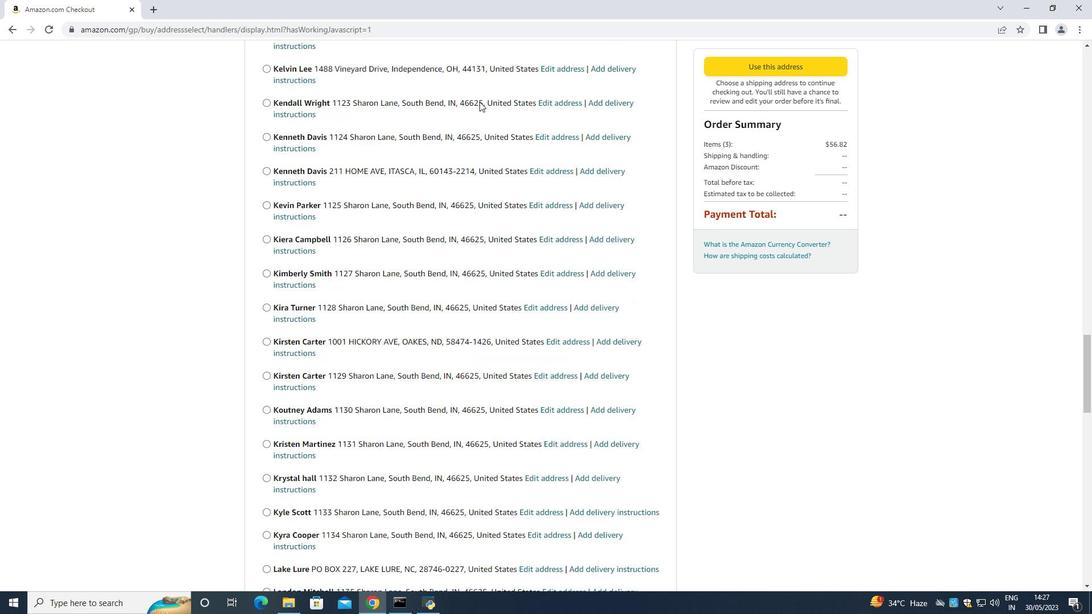
Action: Mouse moved to (479, 102)
Screenshot: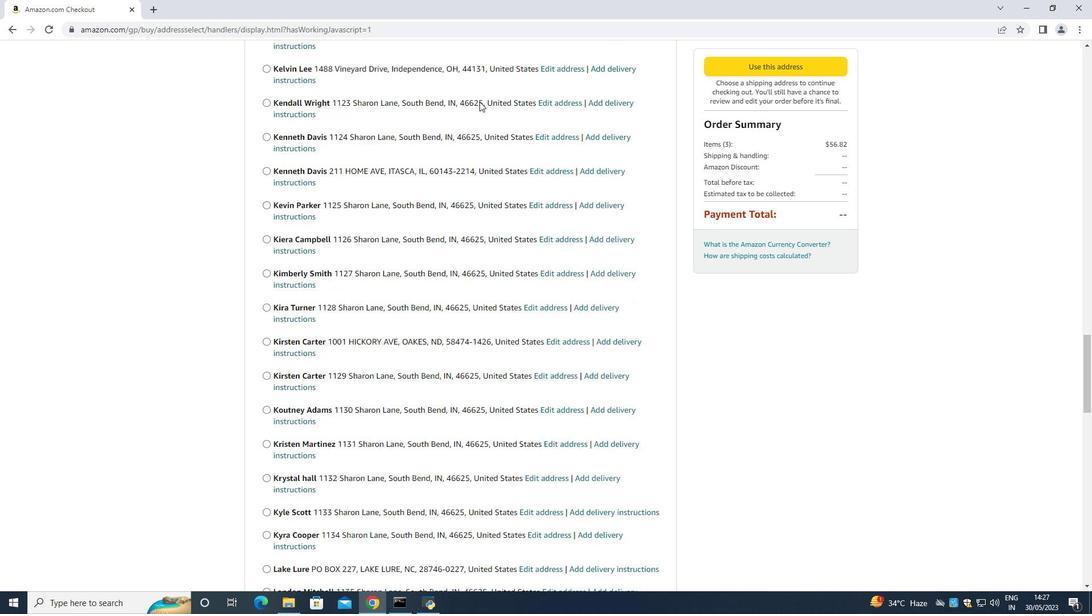 
Action: Mouse scrolled (479, 101) with delta (0, 0)
Screenshot: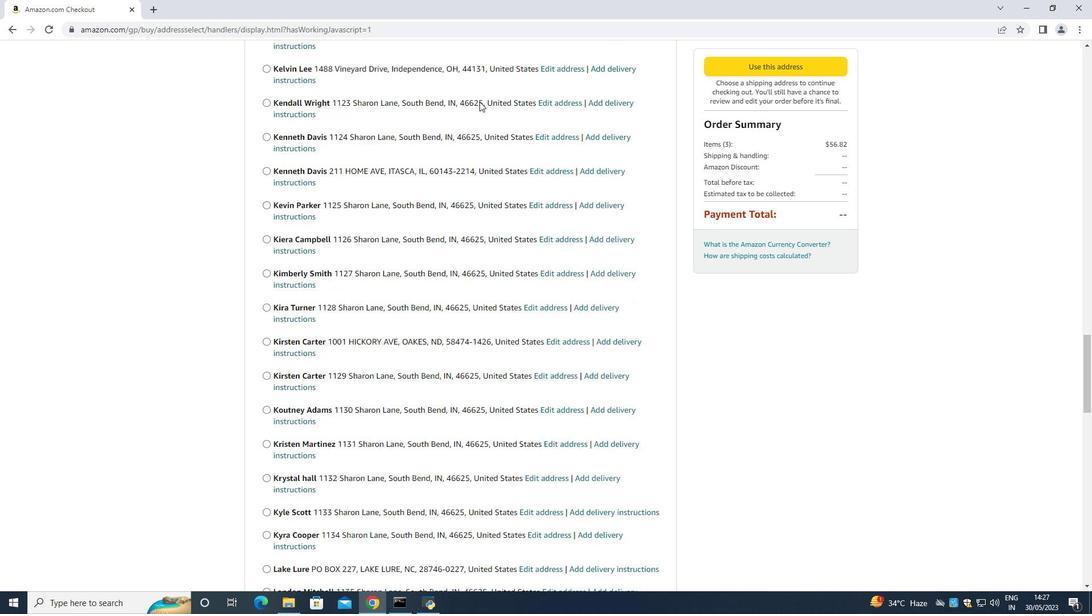 
Action: Mouse moved to (479, 102)
Screenshot: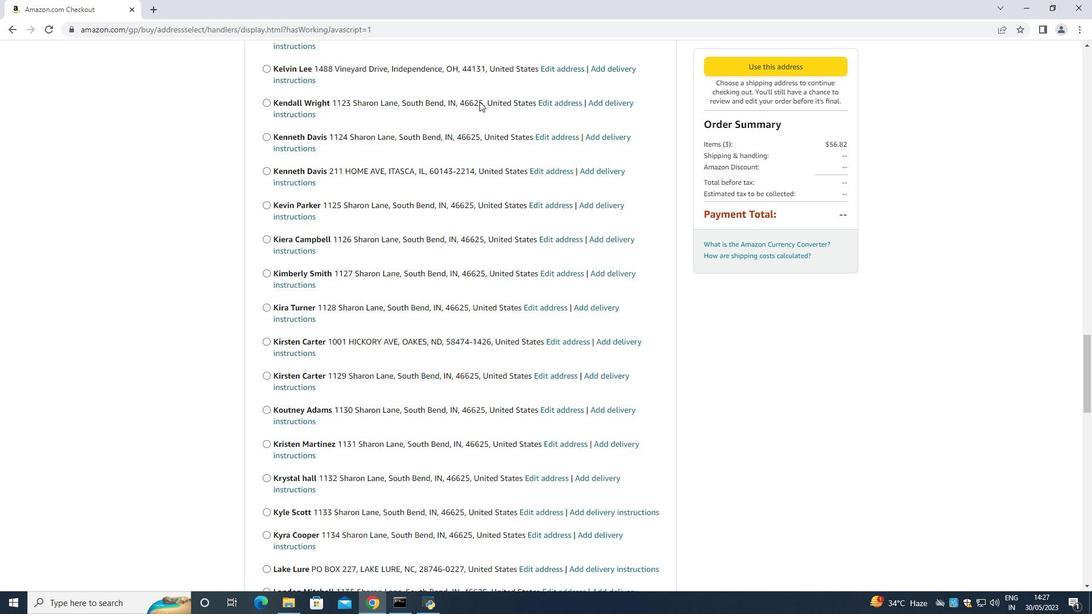 
Action: Mouse scrolled (479, 102) with delta (0, 0)
Screenshot: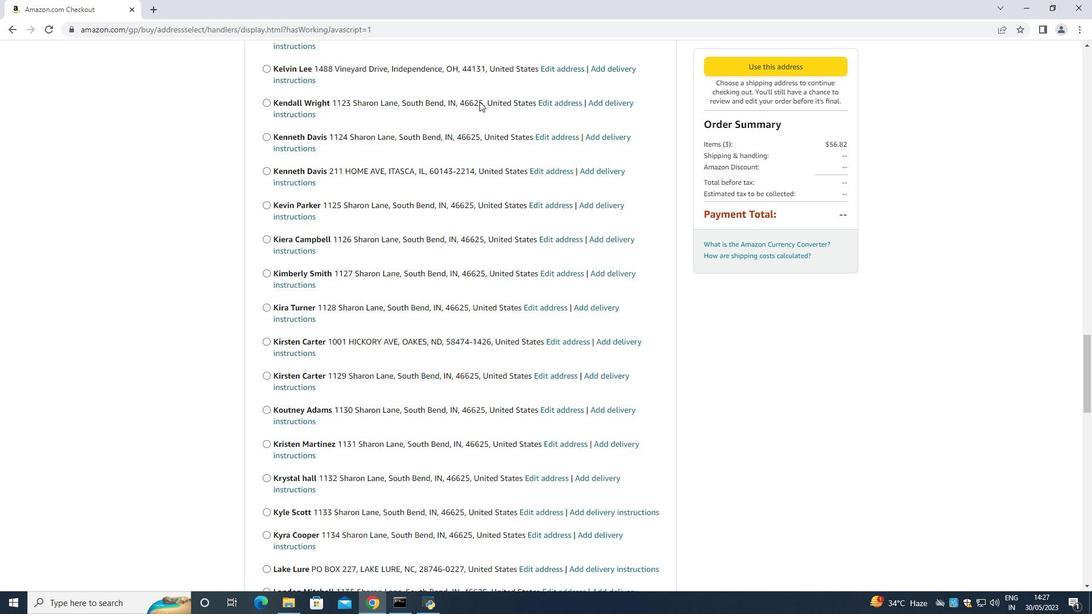 
Action: Mouse moved to (477, 103)
Screenshot: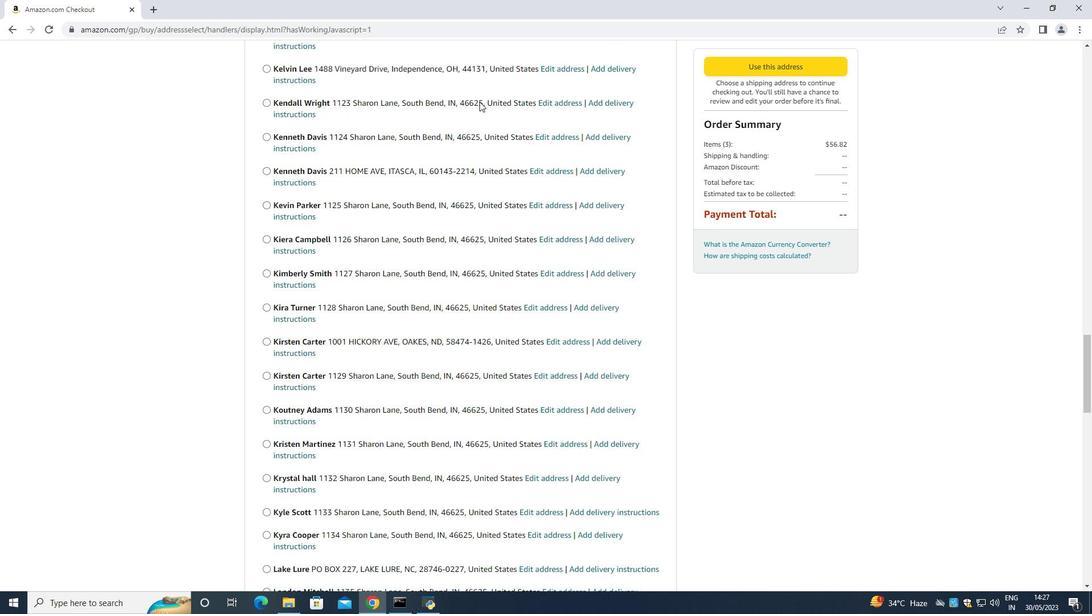 
Action: Mouse scrolled (477, 102) with delta (0, 0)
Screenshot: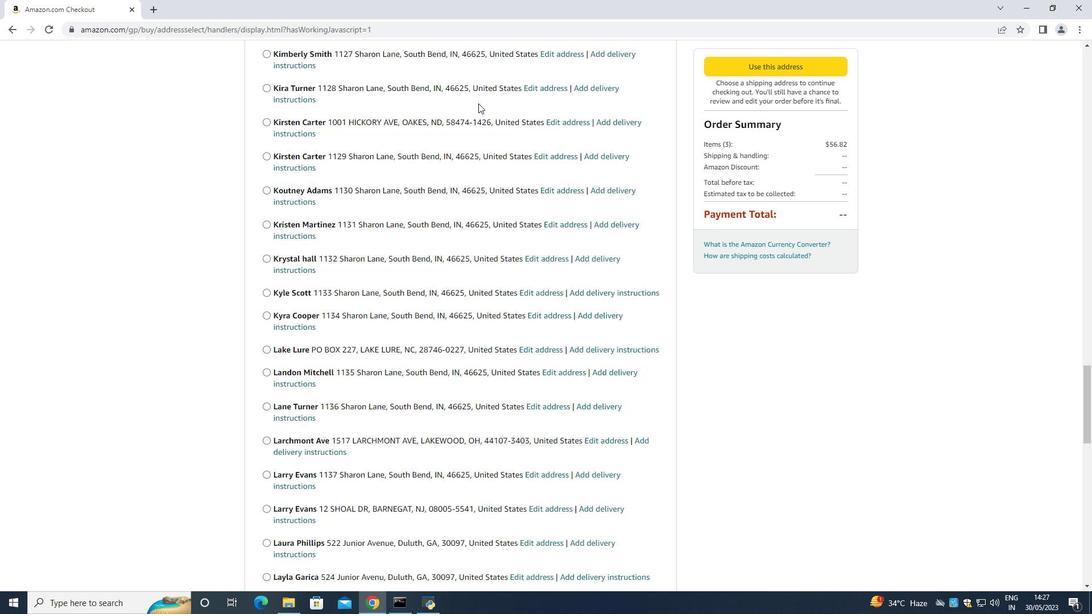 
Action: Mouse scrolled (477, 102) with delta (0, 0)
Screenshot: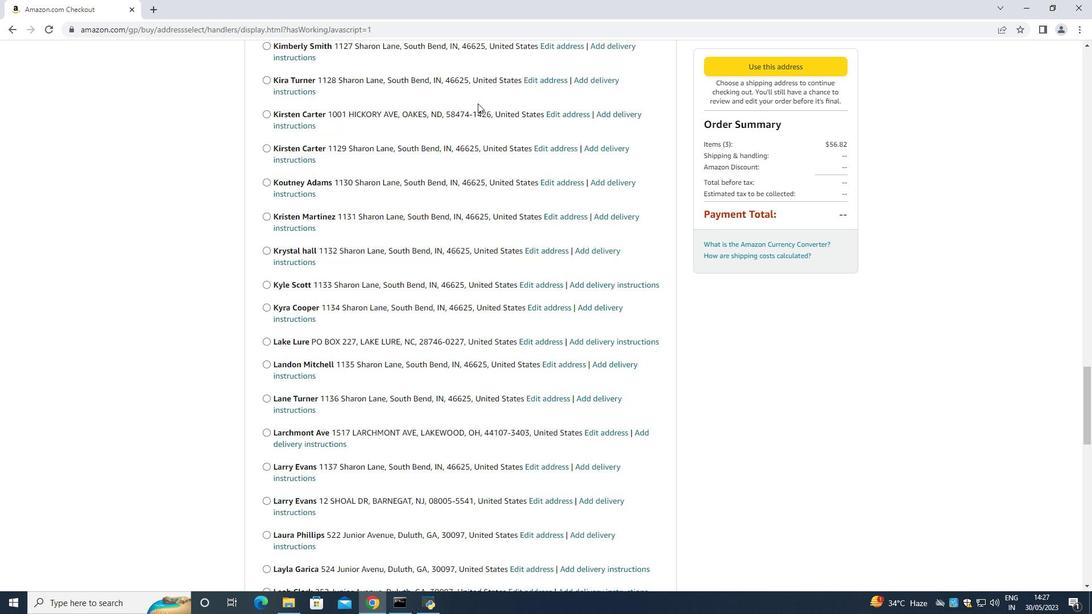 
Action: Mouse scrolled (477, 102) with delta (0, 0)
Screenshot: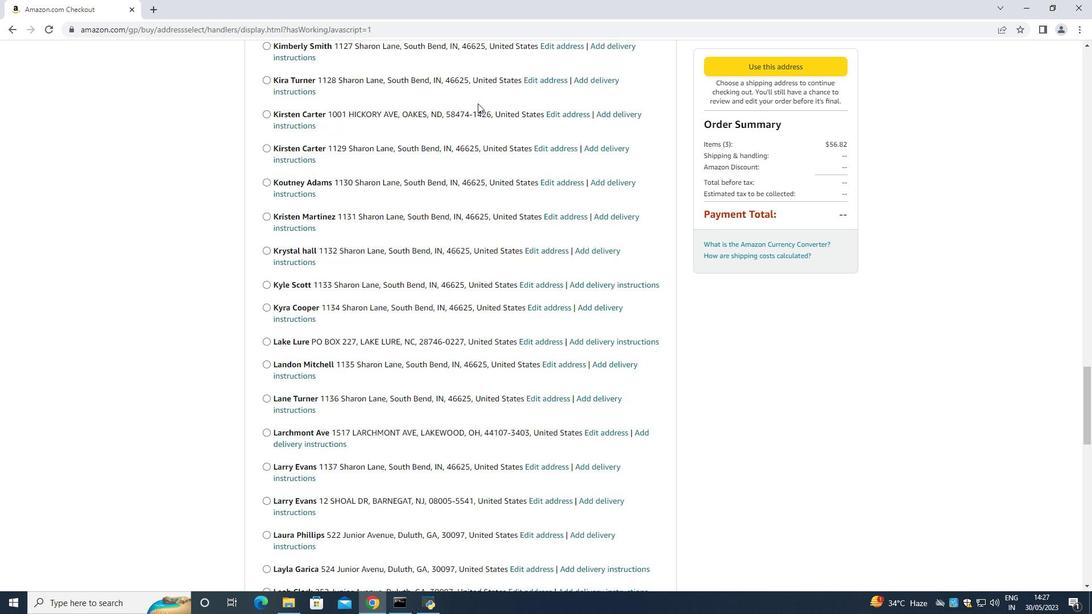 
Action: Mouse scrolled (477, 102) with delta (0, 0)
Screenshot: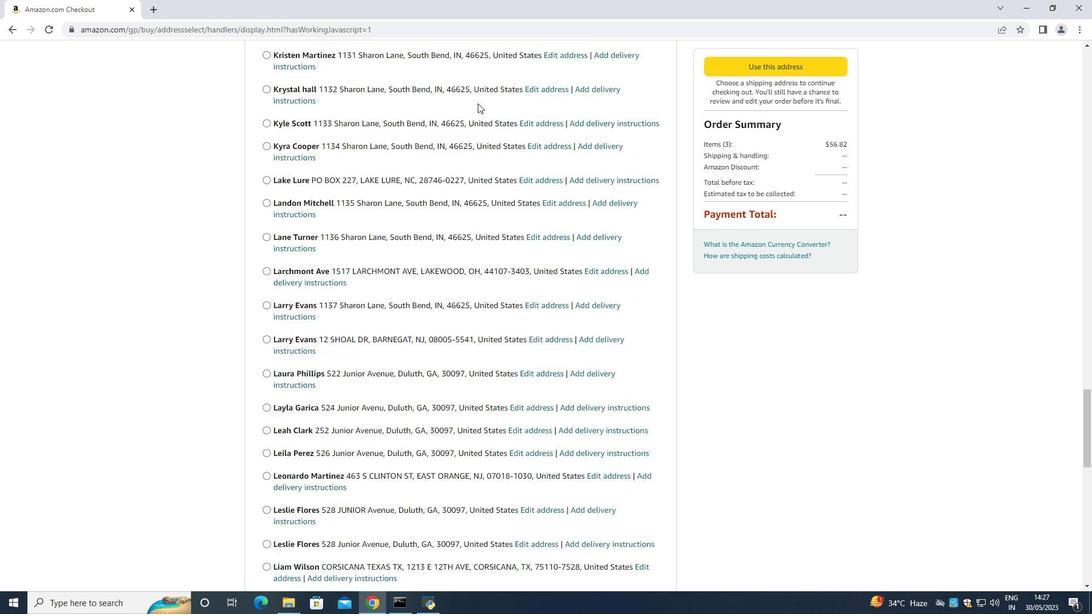 
Action: Mouse scrolled (477, 102) with delta (0, 0)
Screenshot: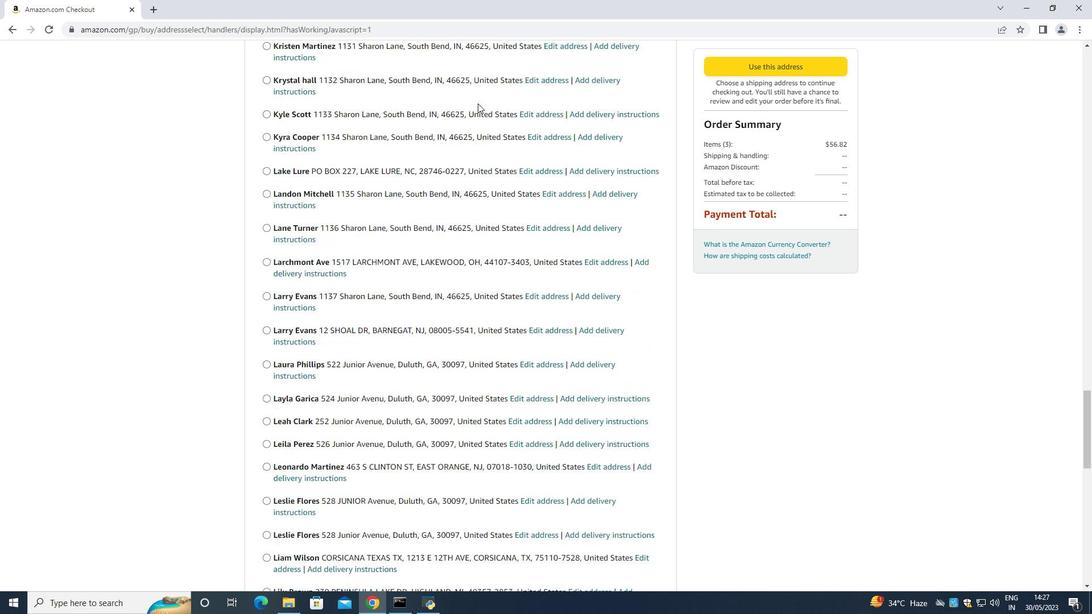 
Action: Mouse scrolled (477, 102) with delta (0, 0)
Screenshot: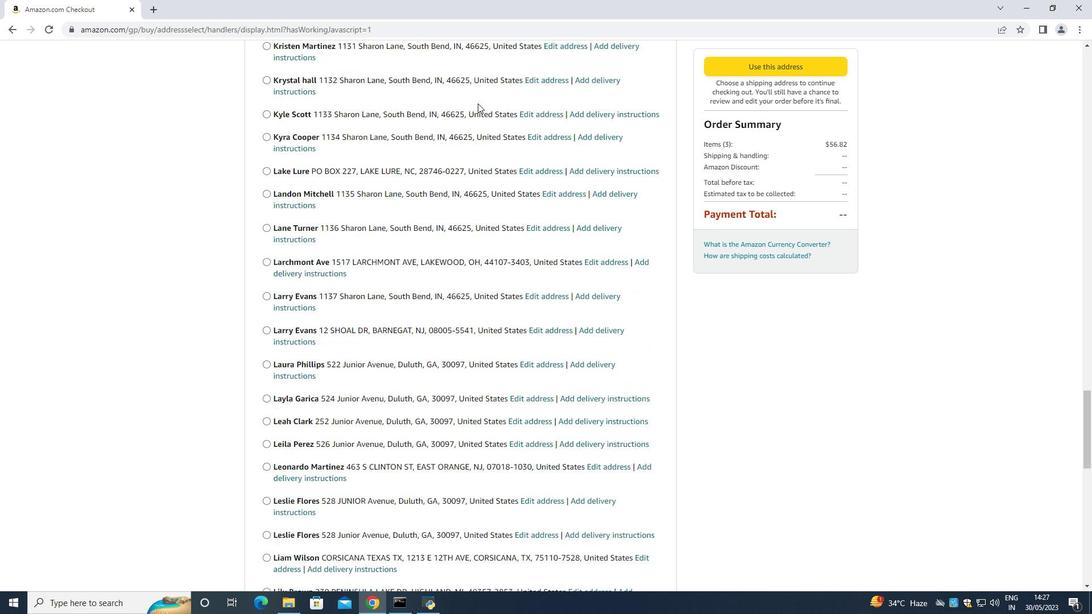 
Action: Mouse moved to (477, 103)
Screenshot: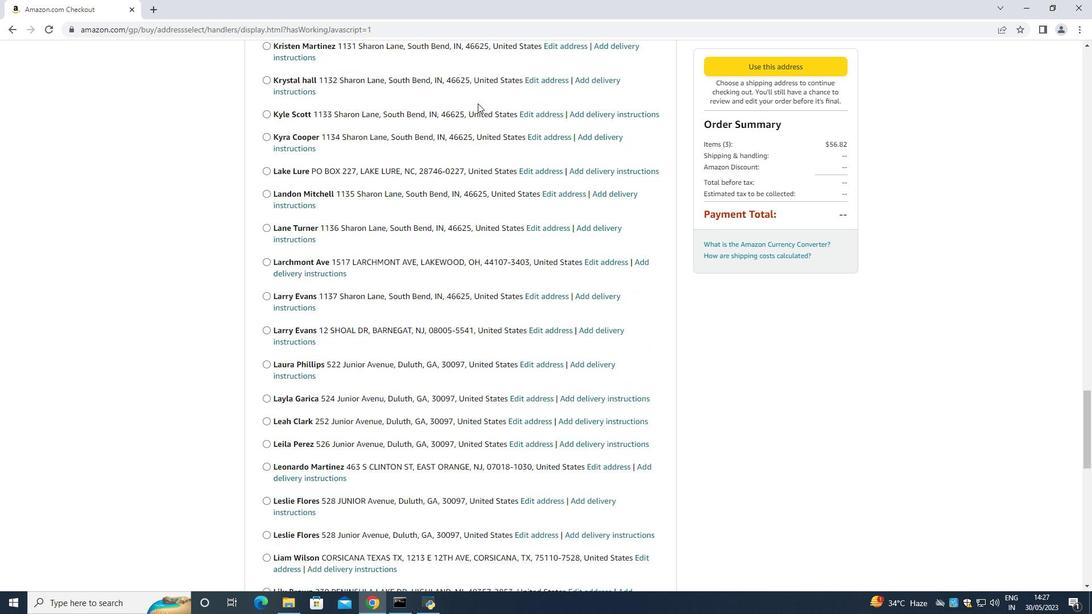 
Action: Mouse scrolled (477, 102) with delta (0, 0)
Screenshot: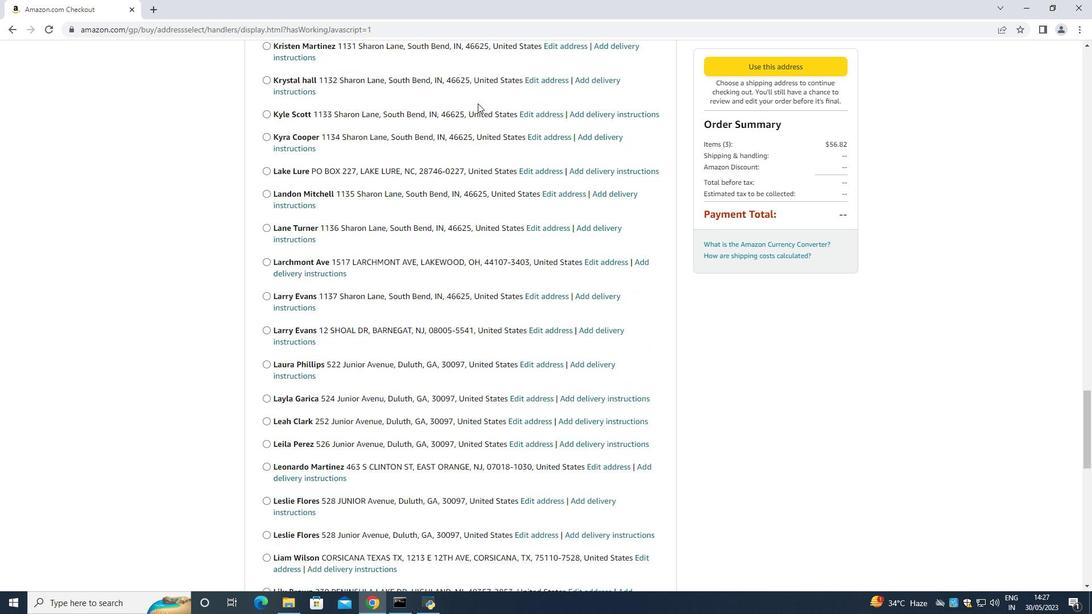 
Action: Mouse moved to (476, 106)
Screenshot: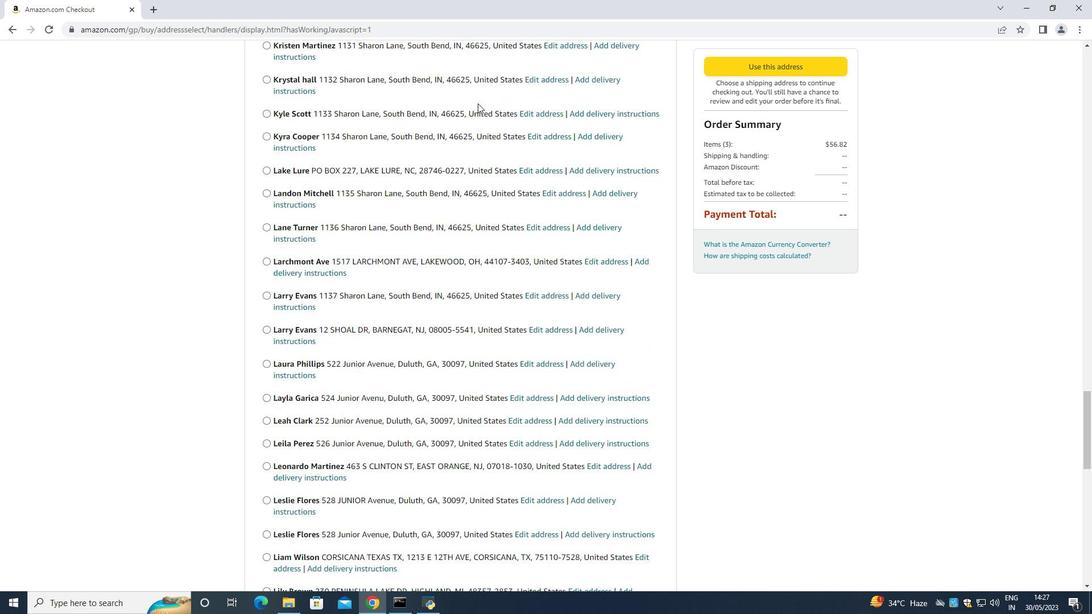 
Action: Mouse scrolled (476, 105) with delta (0, 0)
Screenshot: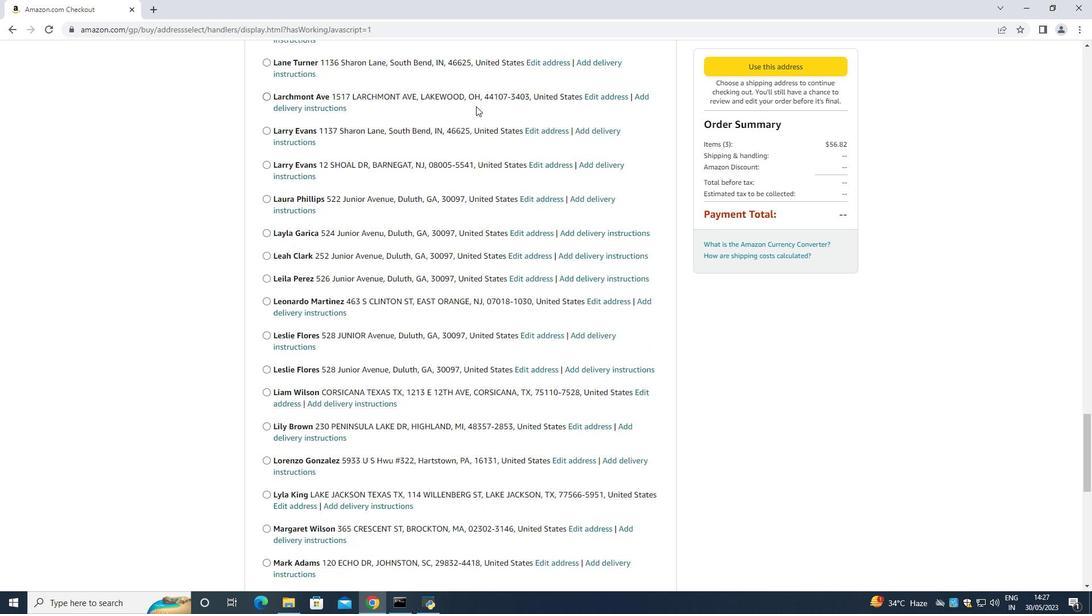 
Action: Mouse scrolled (476, 105) with delta (0, 0)
Screenshot: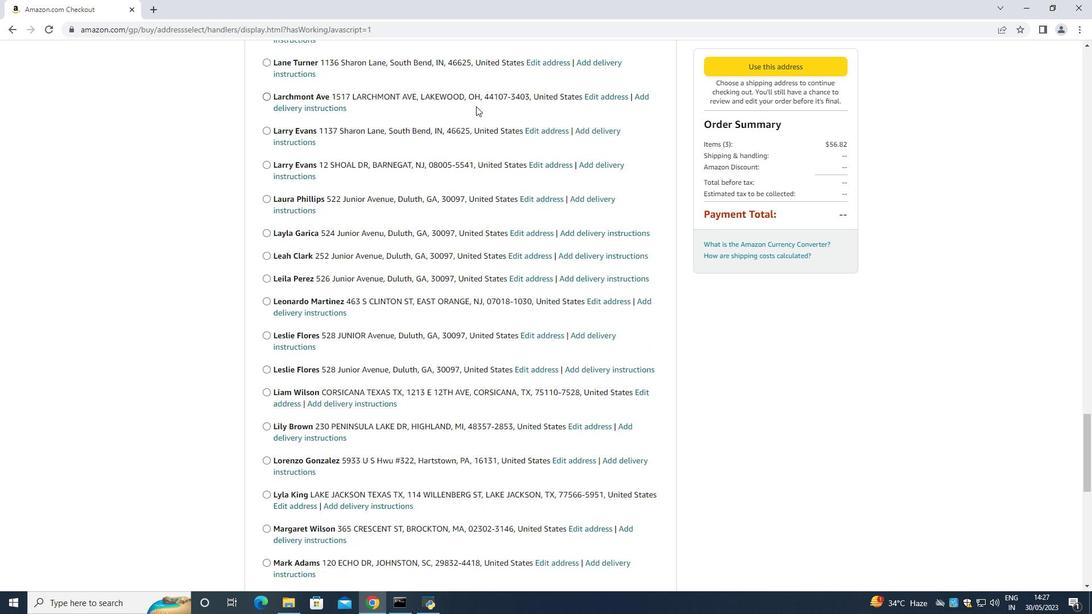 
Action: Mouse scrolled (476, 105) with delta (0, 0)
Screenshot: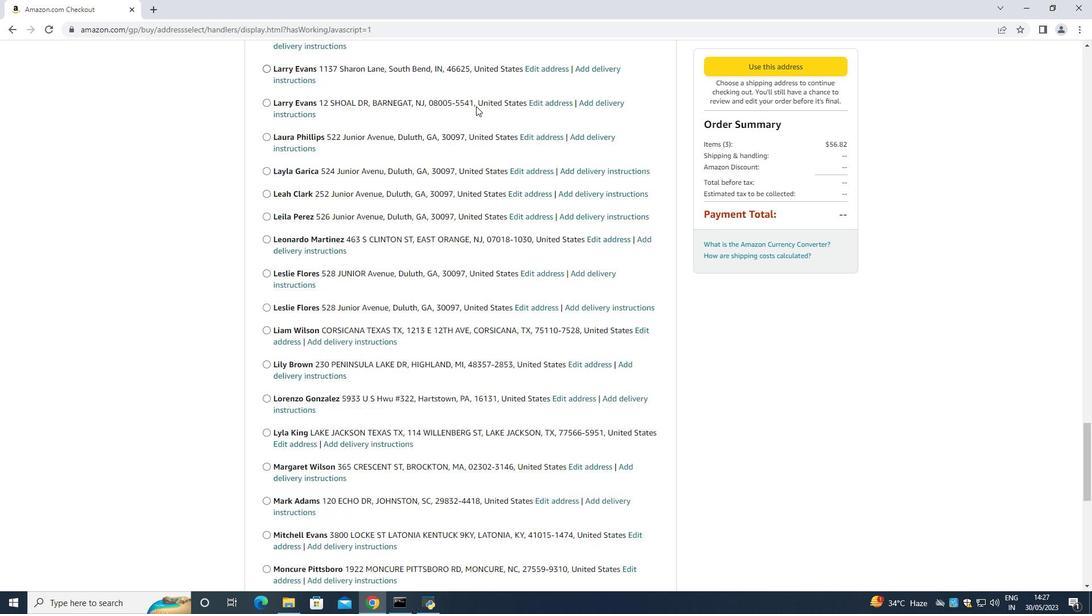 
Action: Mouse scrolled (476, 105) with delta (0, 0)
Screenshot: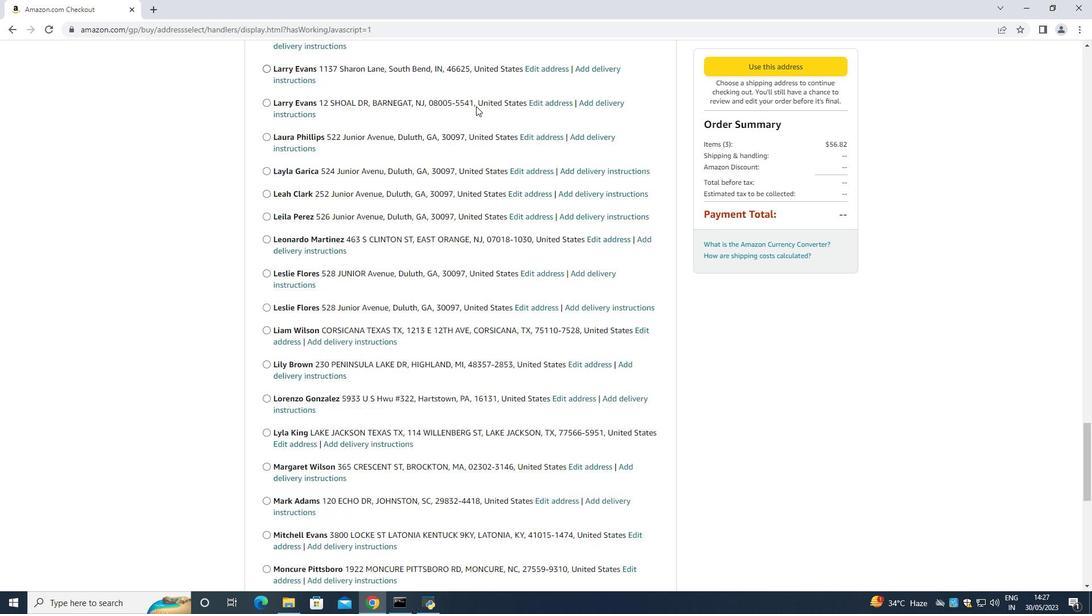 
Action: Mouse moved to (475, 106)
Screenshot: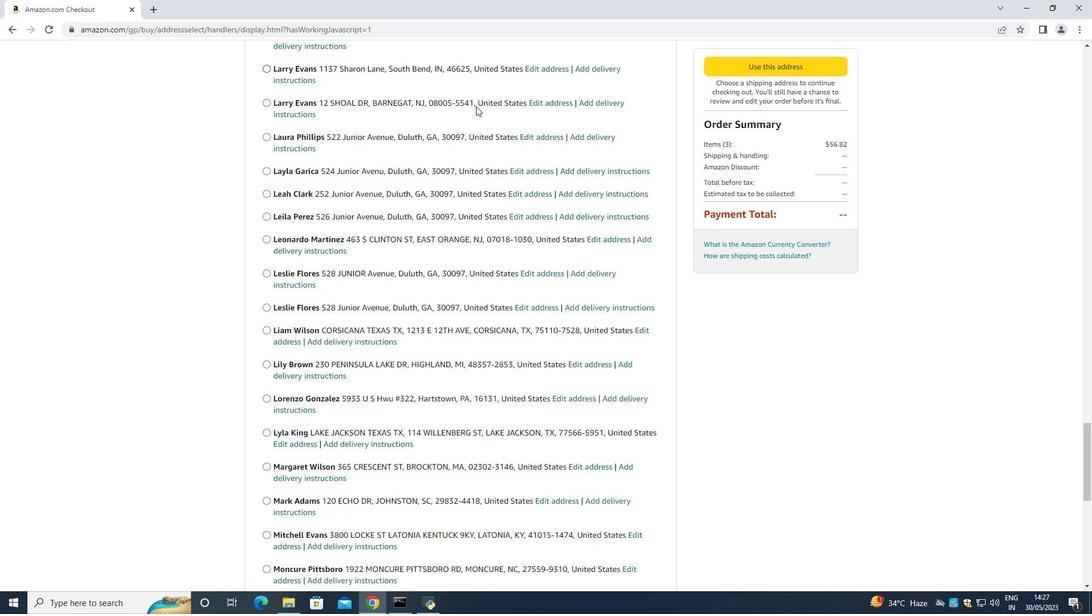 
Action: Mouse scrolled (475, 106) with delta (0, 0)
Screenshot: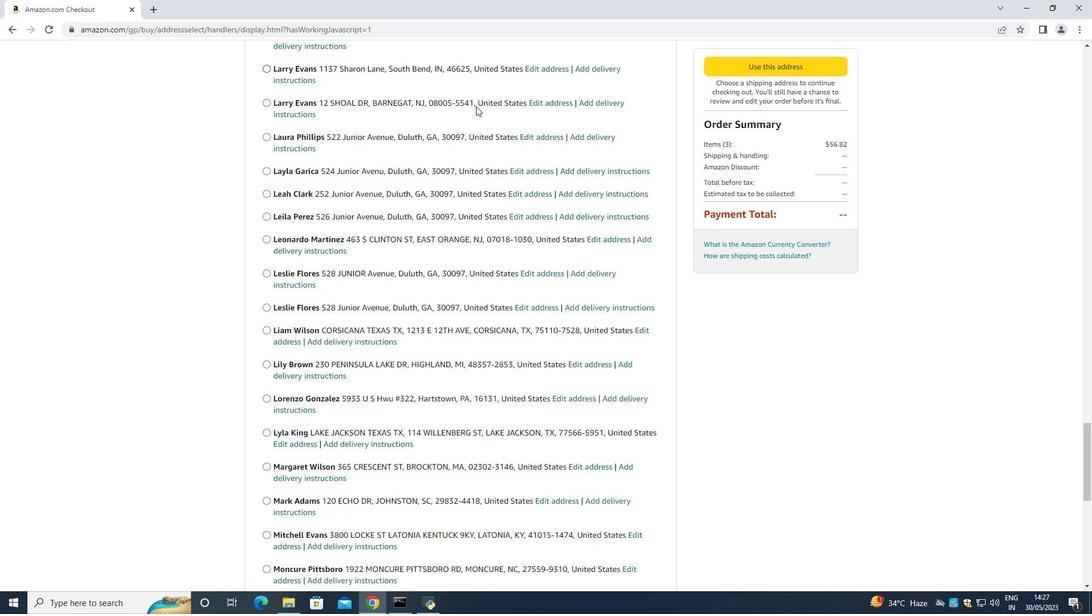 
Action: Mouse moved to (469, 106)
Screenshot: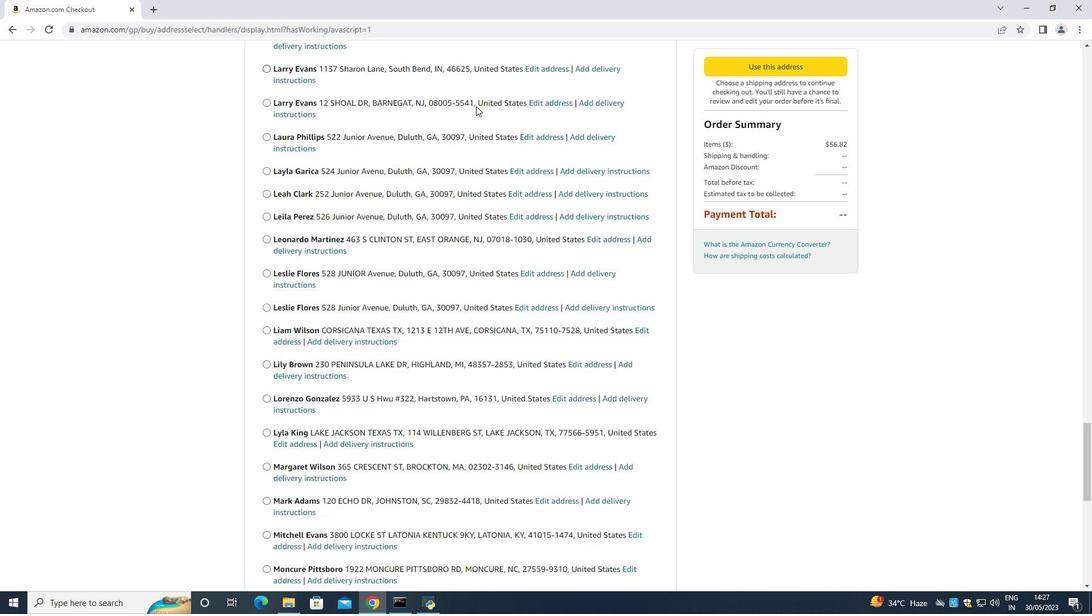
Action: Mouse scrolled (469, 105) with delta (0, 0)
Screenshot: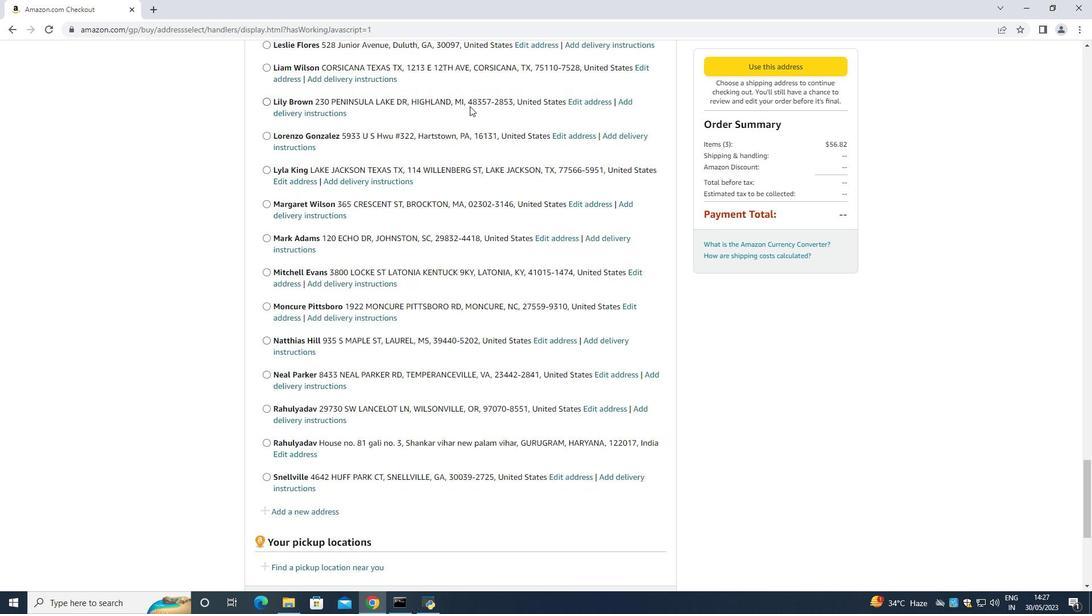 
Action: Mouse scrolled (469, 105) with delta (0, 0)
Screenshot: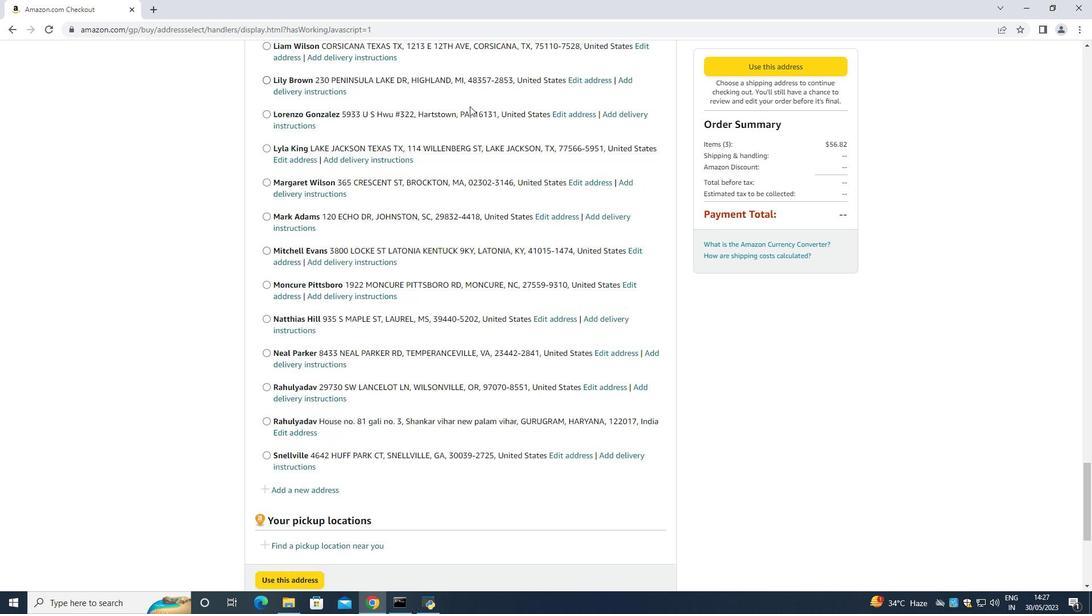 
Action: Mouse scrolled (469, 105) with delta (0, 0)
Screenshot: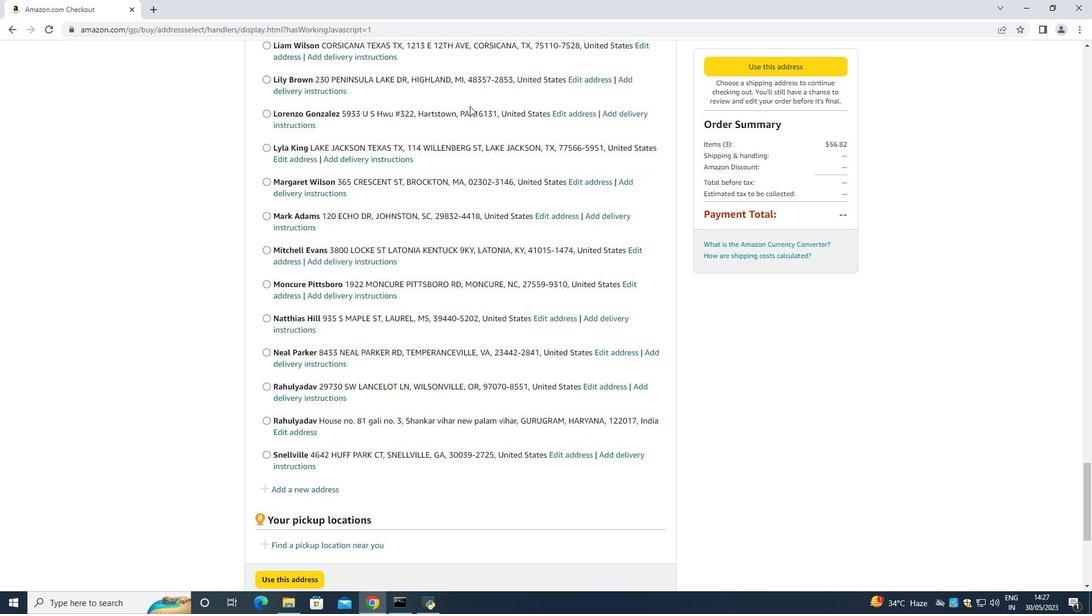 
Action: Mouse scrolled (469, 105) with delta (0, 0)
Screenshot: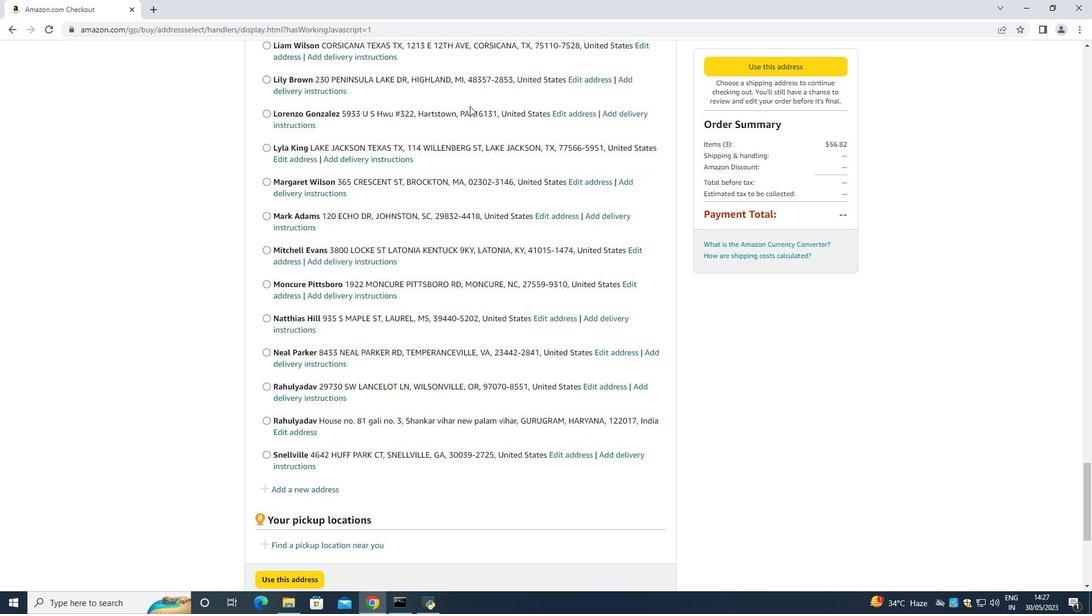 
Action: Mouse moved to (468, 107)
Screenshot: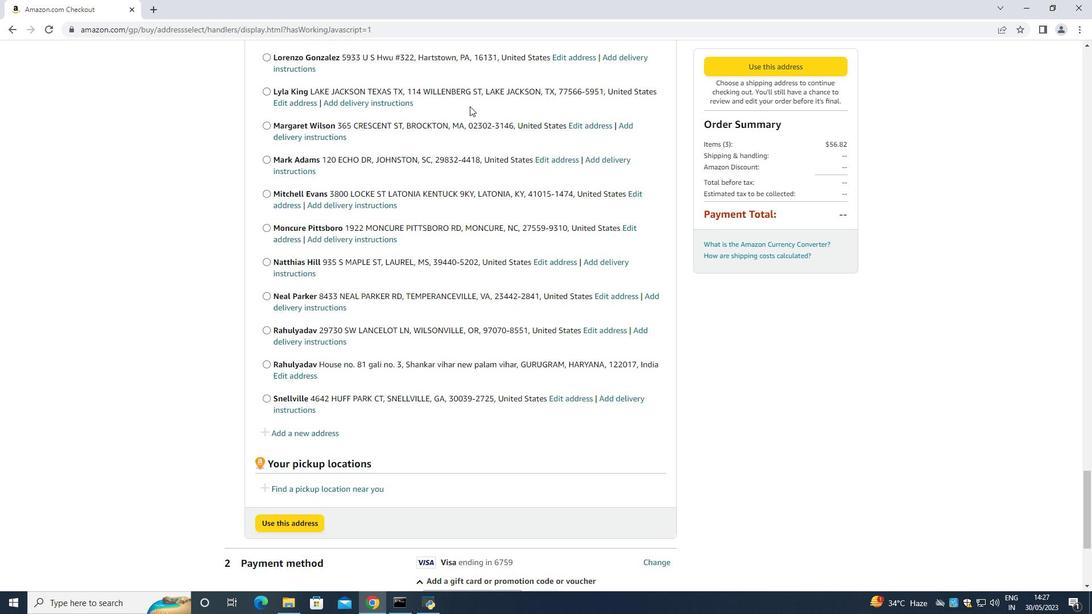 
Action: Mouse scrolled (468, 106) with delta (0, 0)
Screenshot: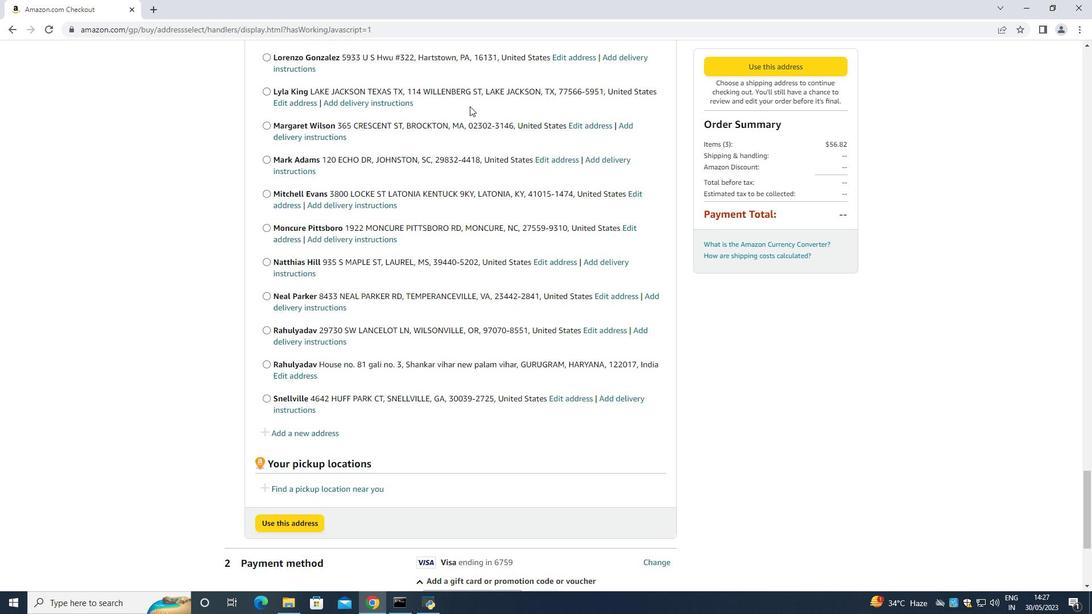 
Action: Mouse moved to (467, 108)
Screenshot: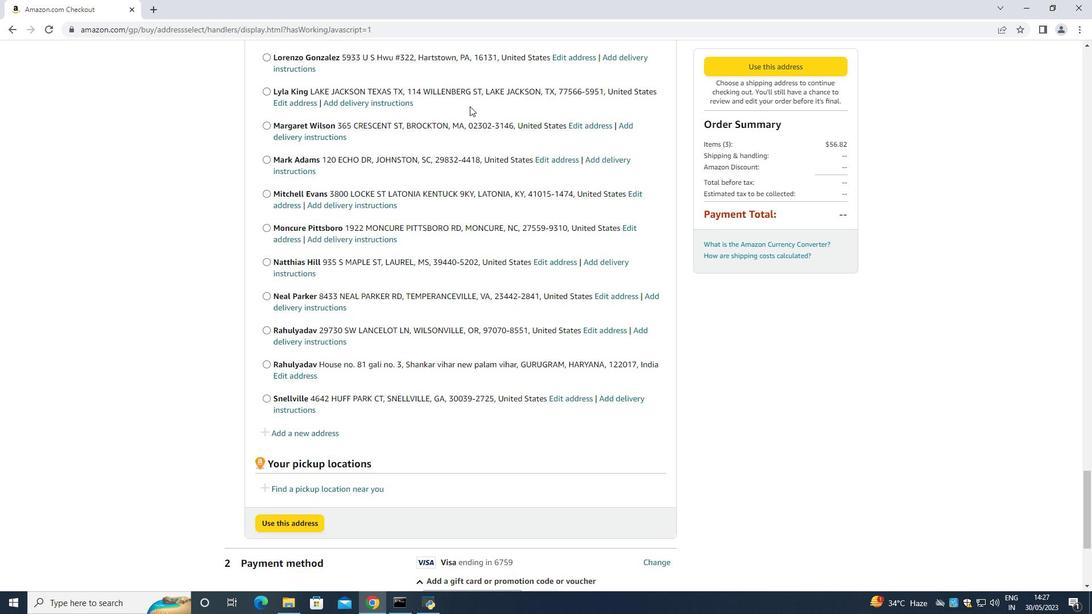 
Action: Mouse scrolled (467, 107) with delta (0, 0)
Screenshot: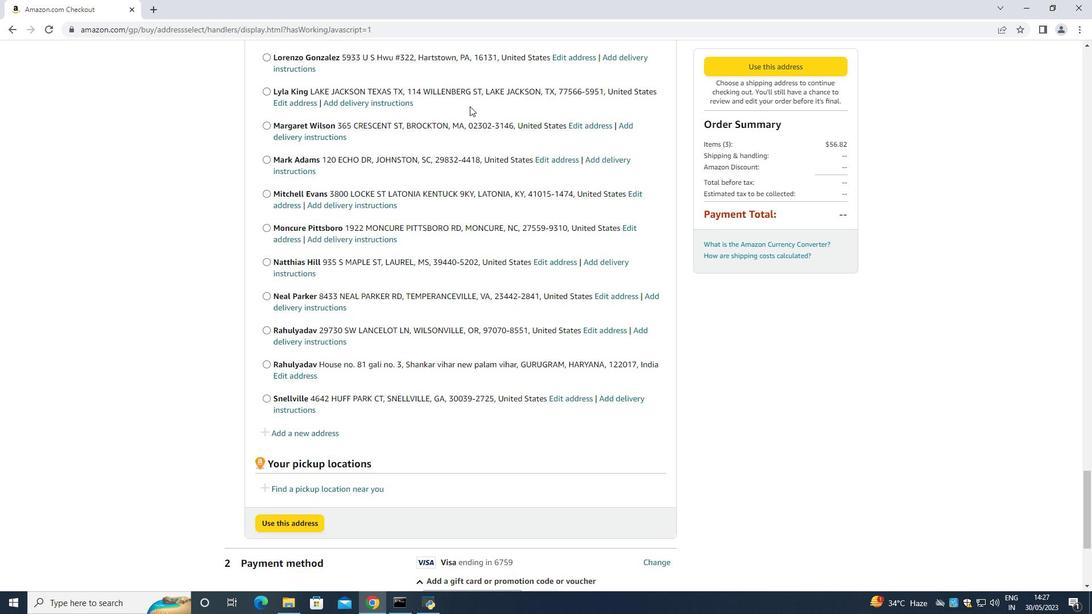 
Action: Mouse scrolled (467, 107) with delta (0, 0)
Screenshot: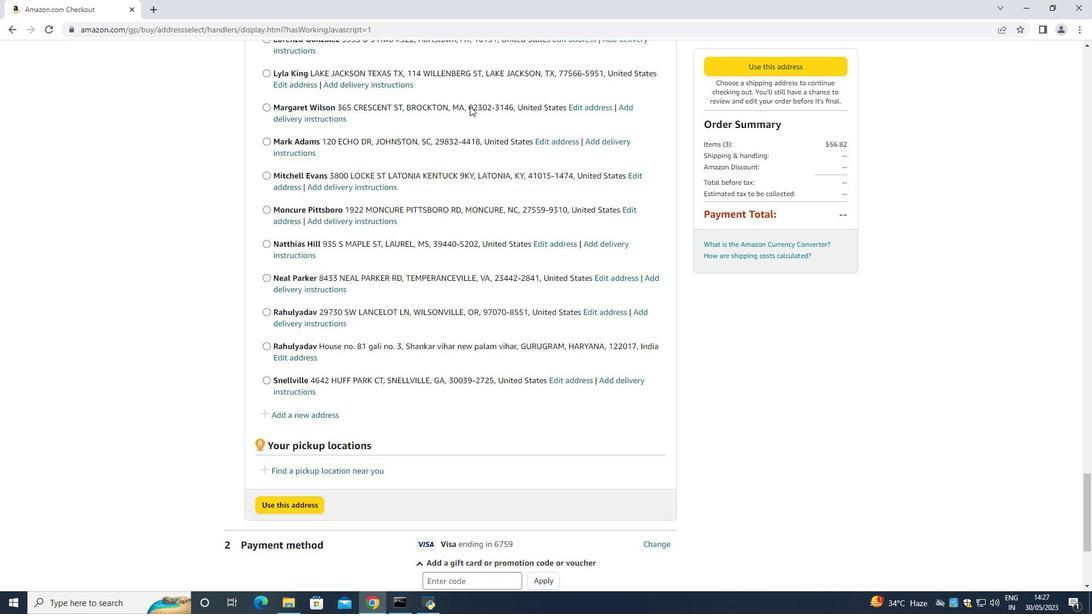 
Action: Mouse scrolled (467, 107) with delta (0, 0)
Screenshot: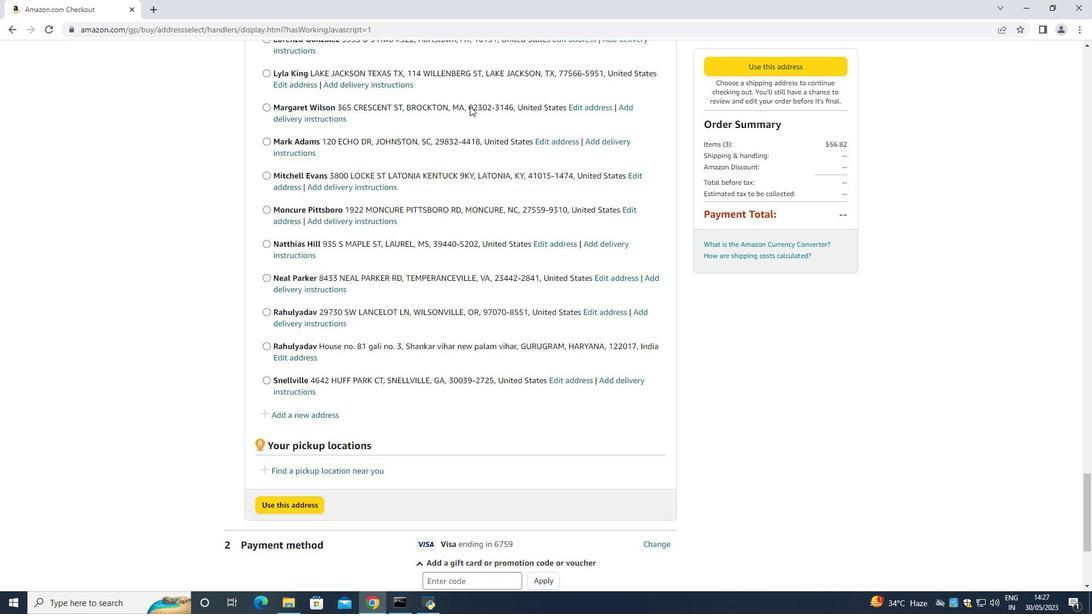 
Action: Mouse moved to (294, 199)
Screenshot: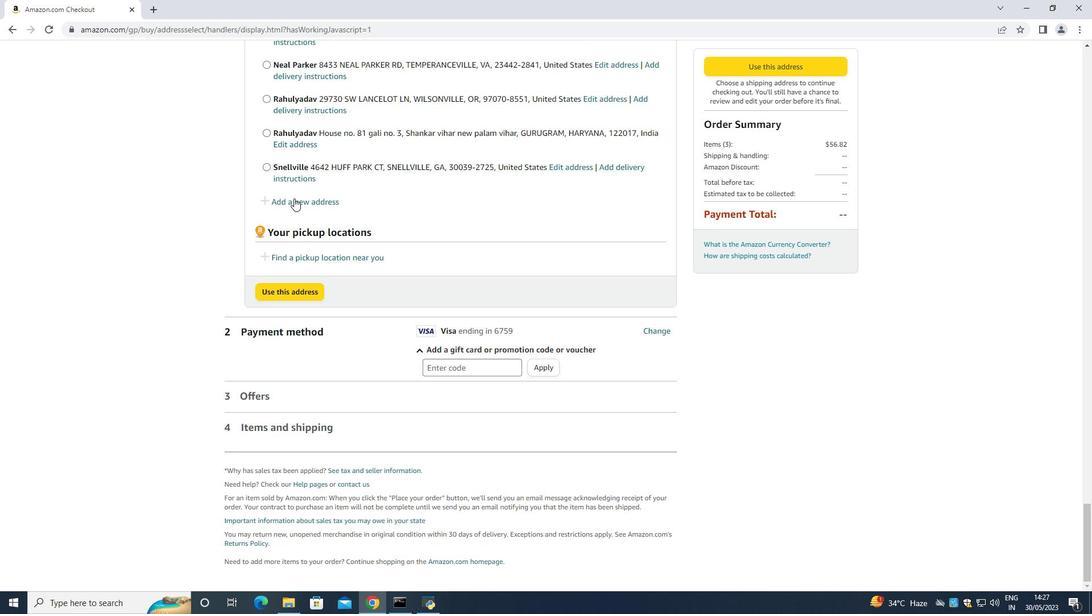 
Action: Mouse pressed left at (294, 199)
Screenshot: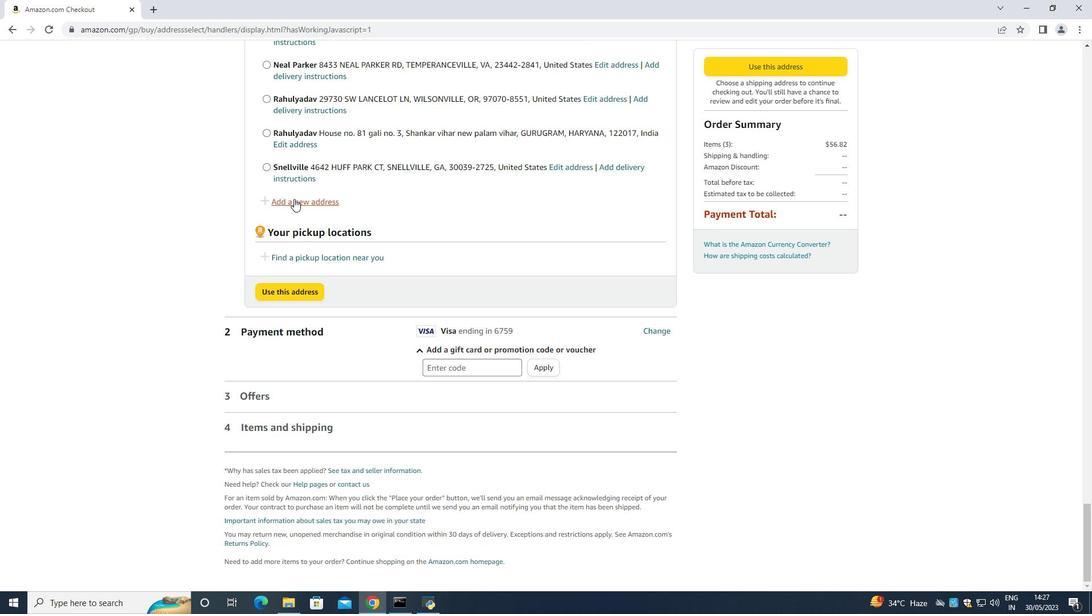 
Action: Mouse moved to (392, 274)
Screenshot: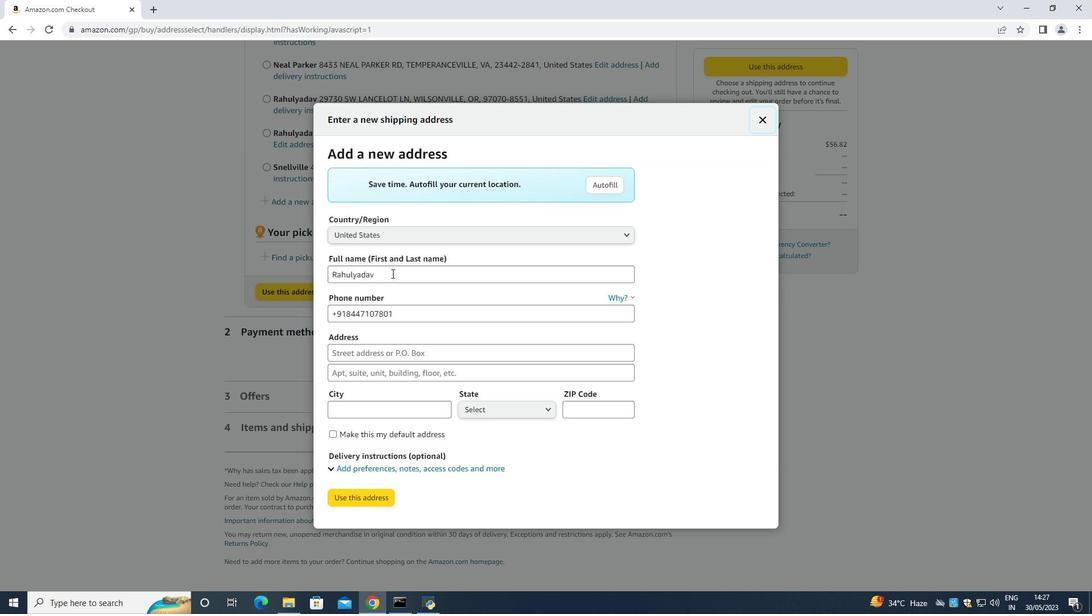 
Action: Mouse pressed left at (392, 274)
Screenshot: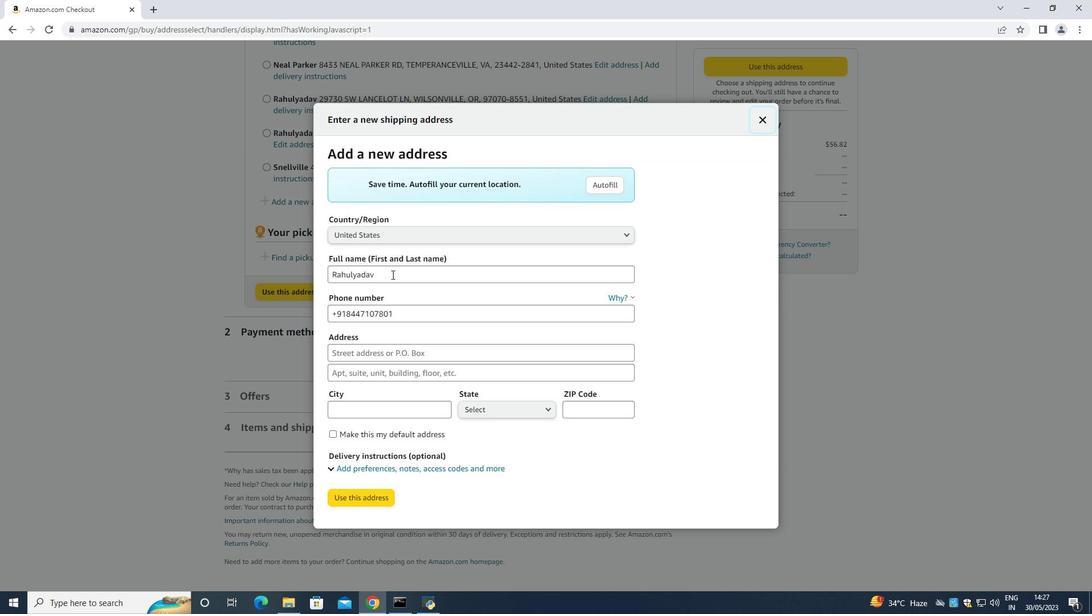 
Action: Mouse moved to (392, 274)
Screenshot: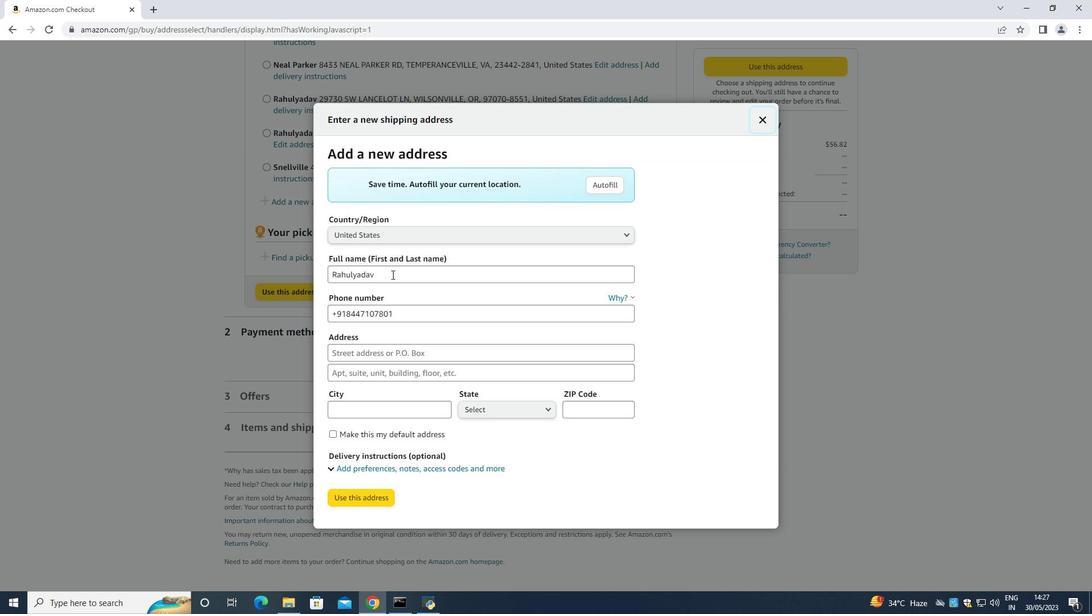 
Action: Key pressed <Key.backspace><Key.backspace><Key.backspace><Key.backspace><Key.backspace><Key.backspace><Key.backspace><Key.backspace><Key.backspace><Key.backspace><Key.shift>Levi<Key.space><Key.shift><Key.shift><Key.shift><Key.shift><Key.shift><Key.shift><Key.shift><Key.shift><Key.shift><Key.shift><Key.shift><Key.shift><Key.shift><Key.shift><Key.shift><Key.shift><Key.shift><Key.shift><Key.shift><Key.shift><Key.shift><Key.shift><Key.shift><Key.shift><Key.shift><Key.shift><Key.shift><Key.shift><Key.shift><Key.shift><Key.shift><Key.shift><Key.shift>Robinson<Key.space><Key.tab><Key.tab><Key.backspace>404
Screenshot: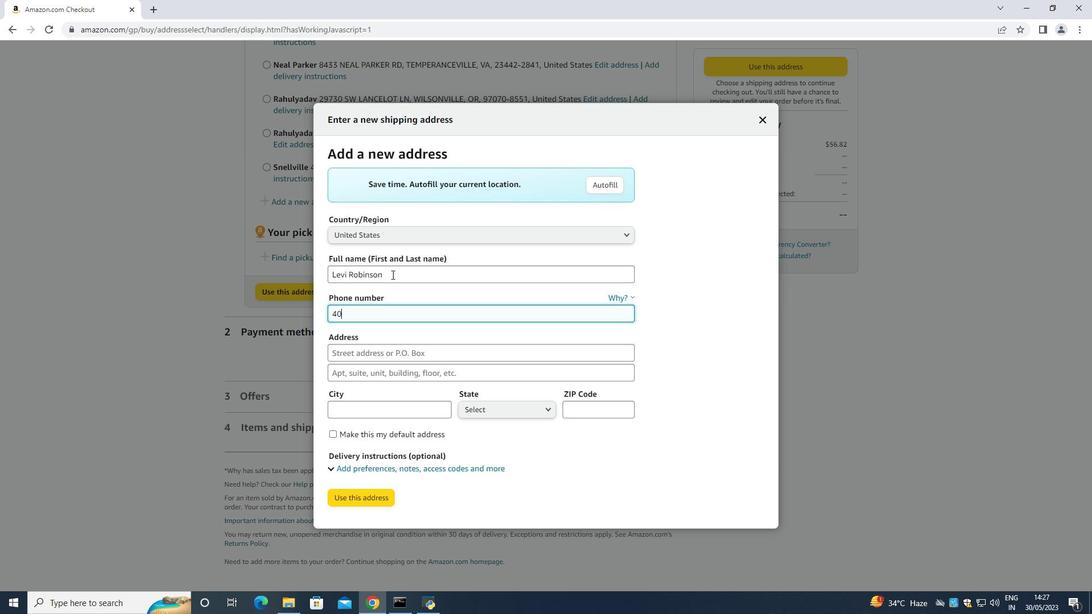 
Action: Mouse moved to (433, 278)
Screenshot: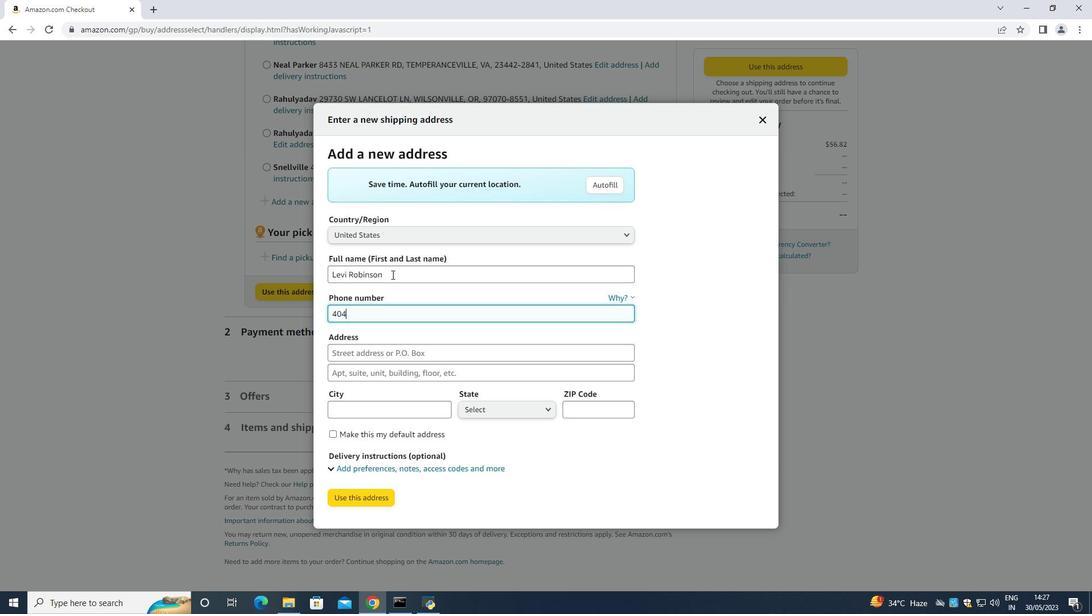 
Action: Key pressed 6170247
Screenshot: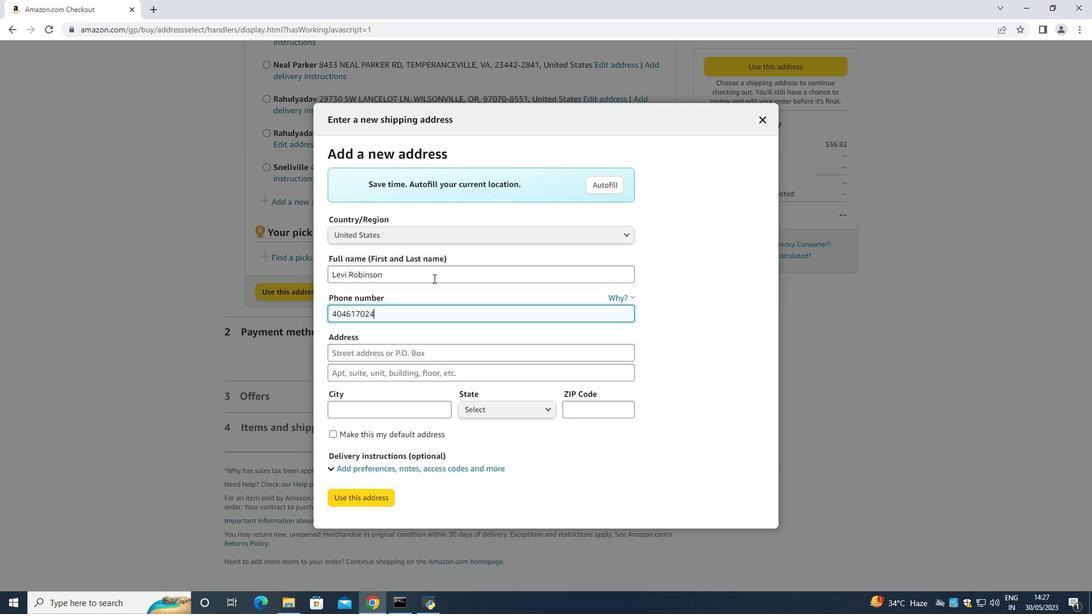 
Action: Mouse moved to (376, 357)
Screenshot: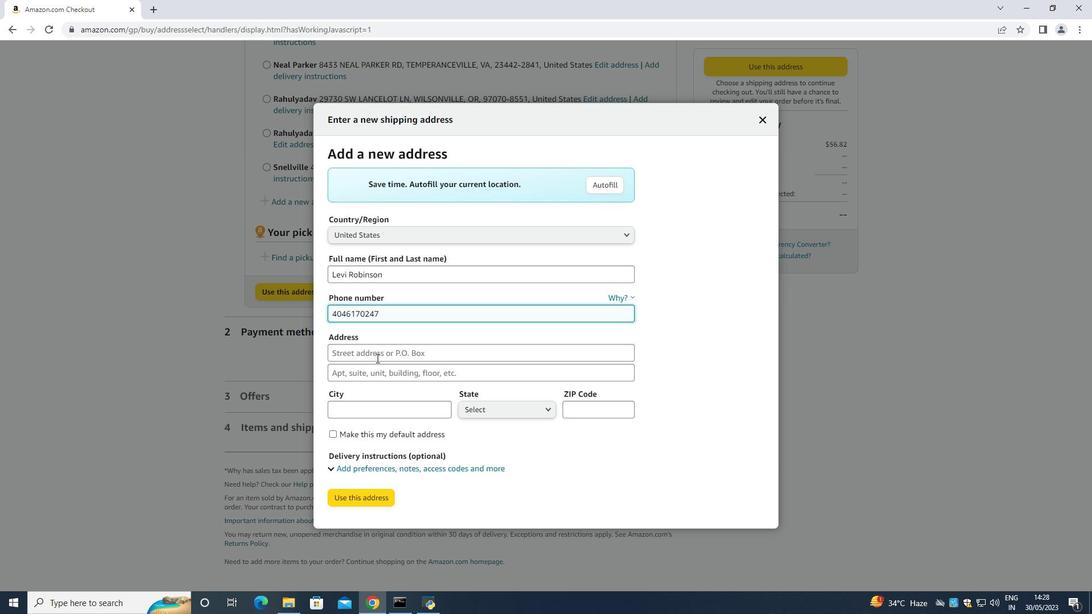 
Action: Mouse pressed left at (376, 357)
Screenshot: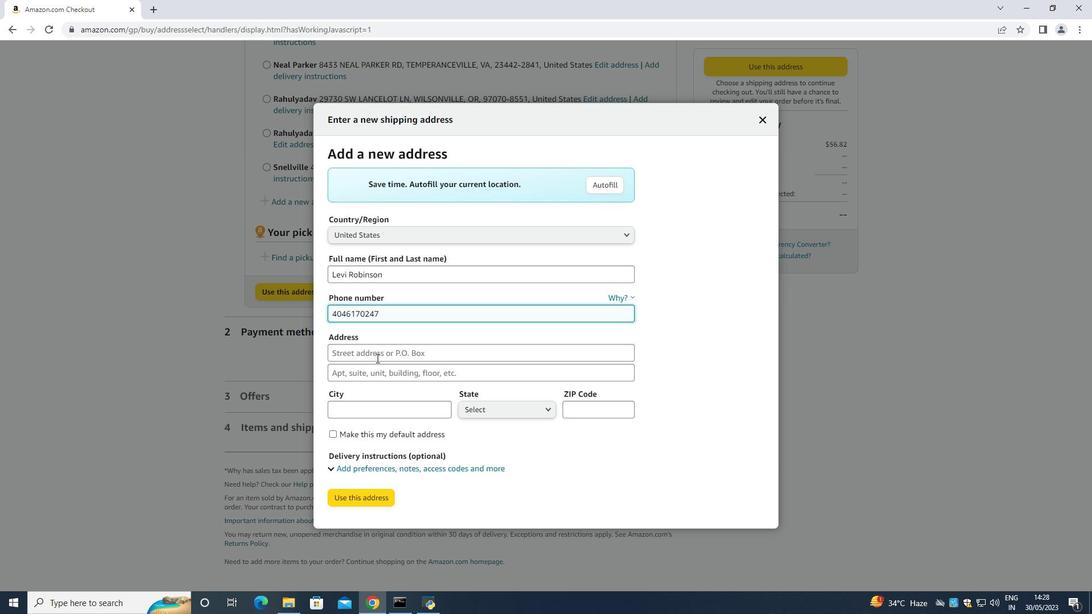 
Action: Mouse moved to (376, 356)
Screenshot: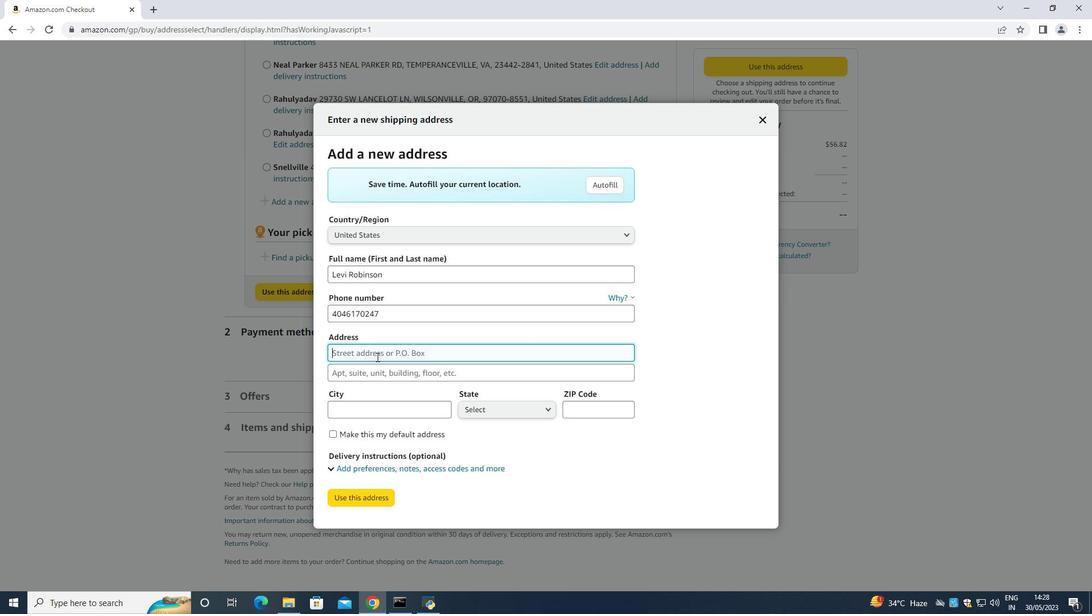 
Action: Key pressed 529<Key.space>
Screenshot: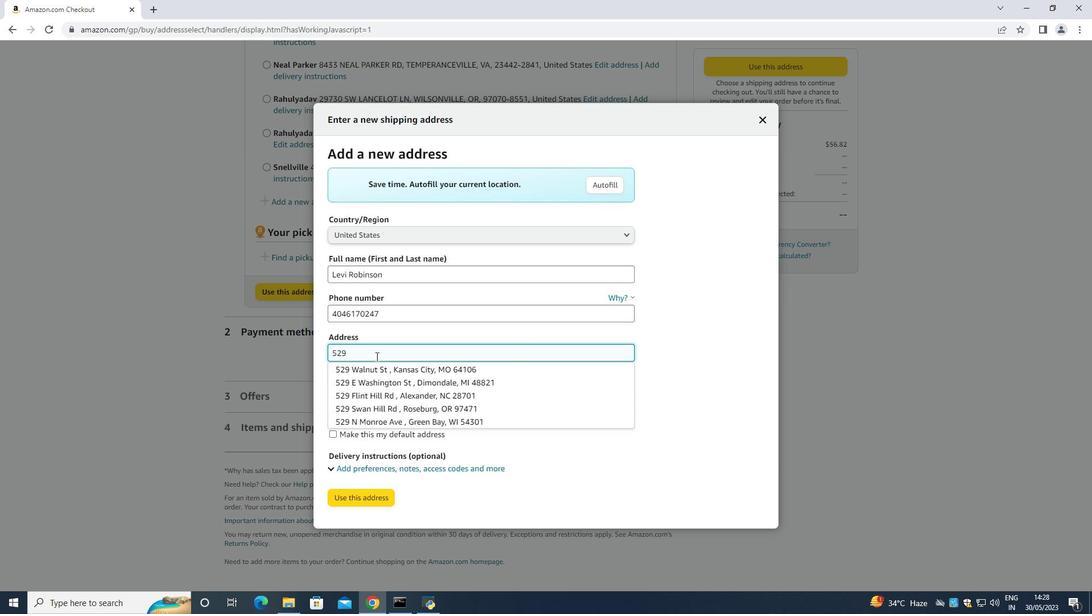 
Action: Mouse moved to (385, 356)
Screenshot: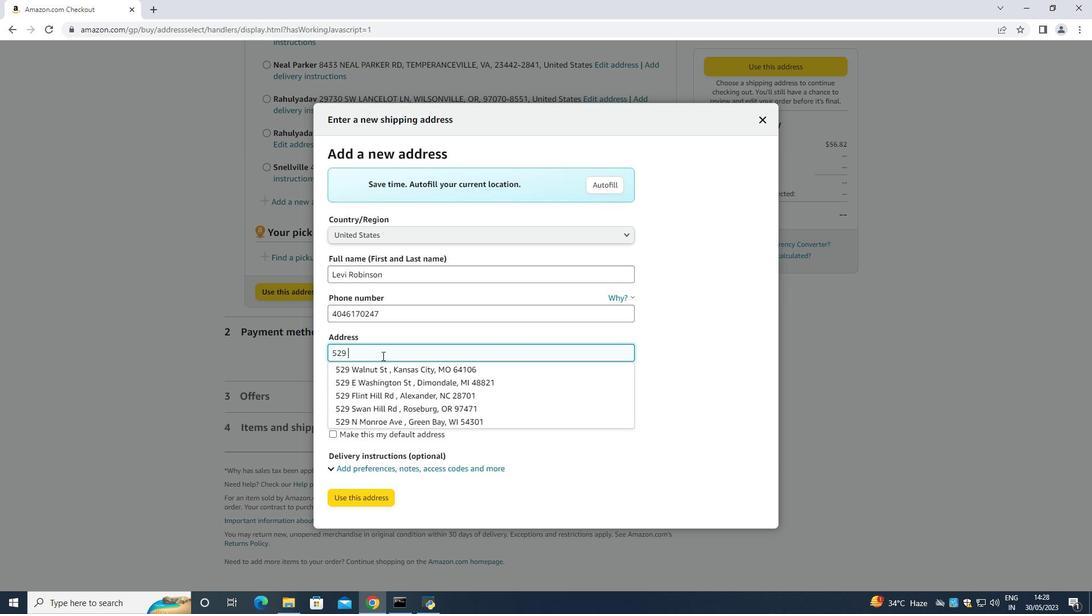 
Action: Key pressed <Key.shift>
Screenshot: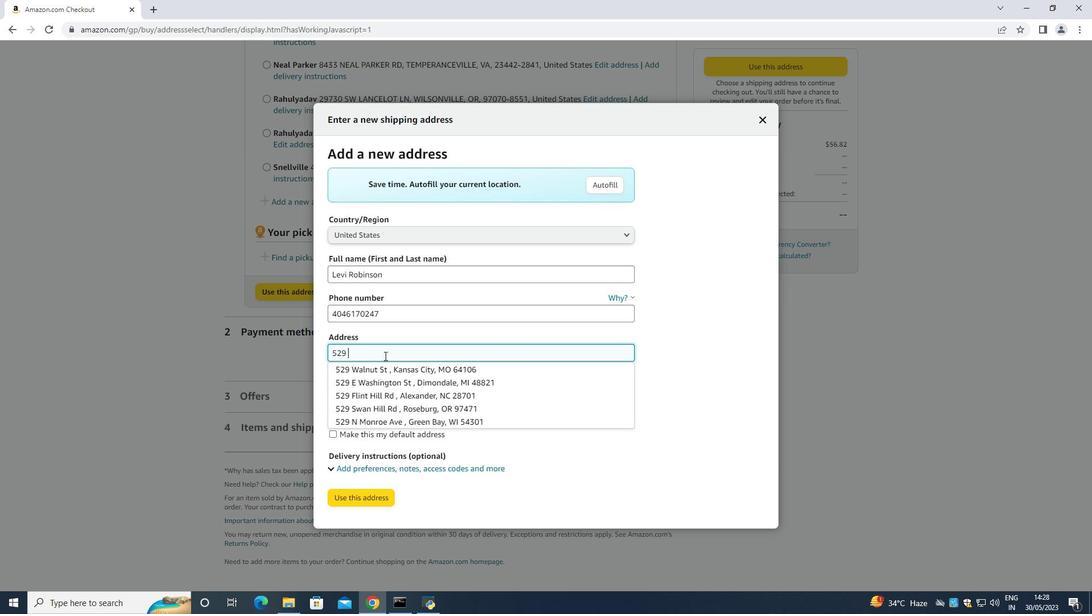 
Action: Mouse moved to (385, 356)
Screenshot: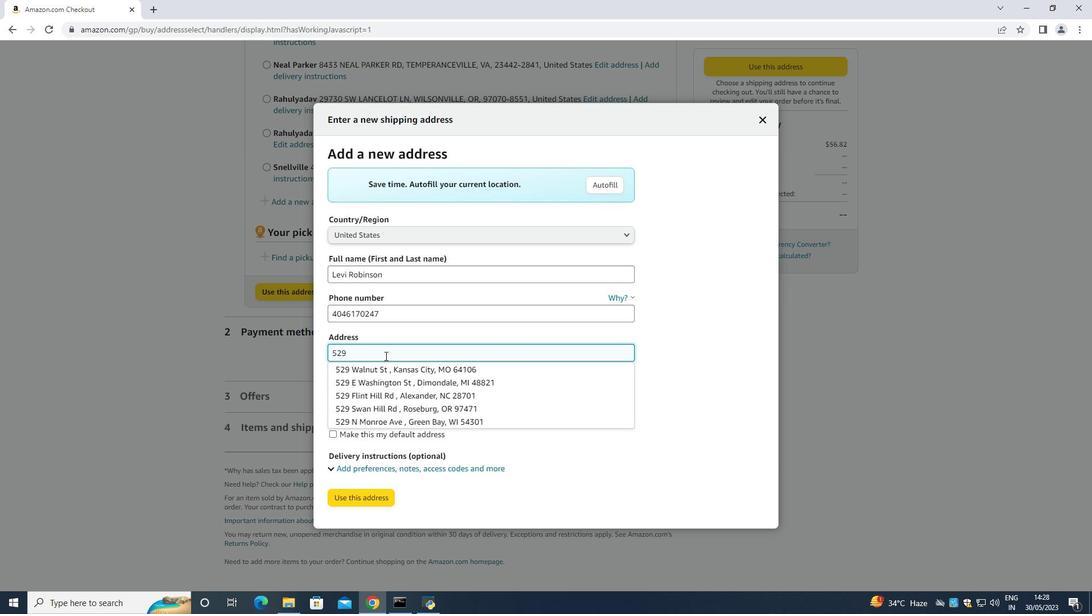 
Action: Key pressed <Key.shift><Key.shift><Key.shift><Key.shift><Key.shift><Key.shift><Key.shift>Junior<Key.space><Key.shift><Key.shift><Key.shift><Key.shift><Key.shift>Avrnu<Key.space>
Screenshot: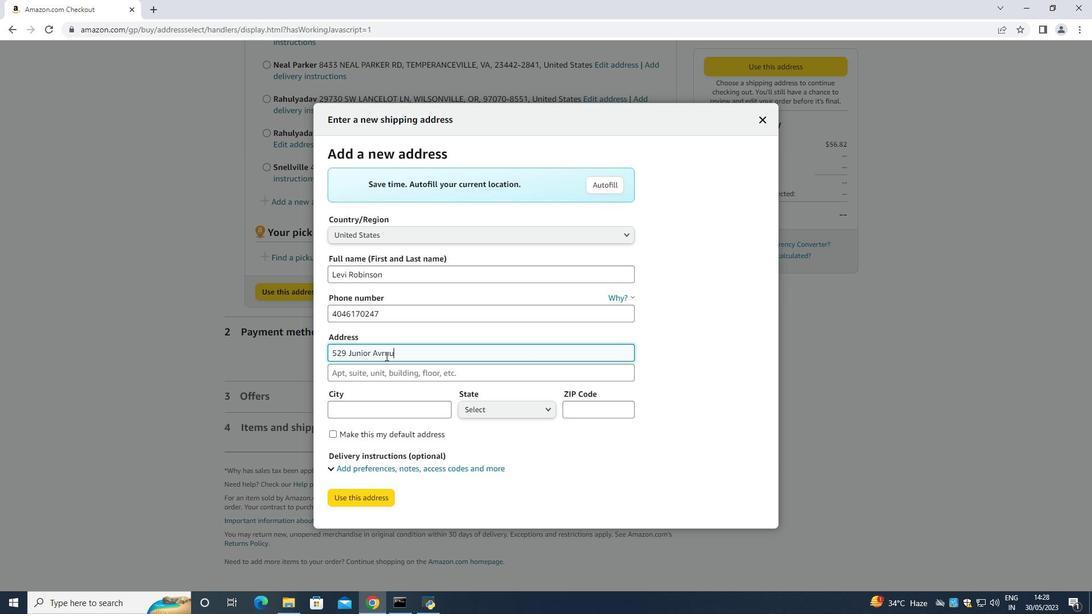 
Action: Mouse moved to (429, 338)
Screenshot: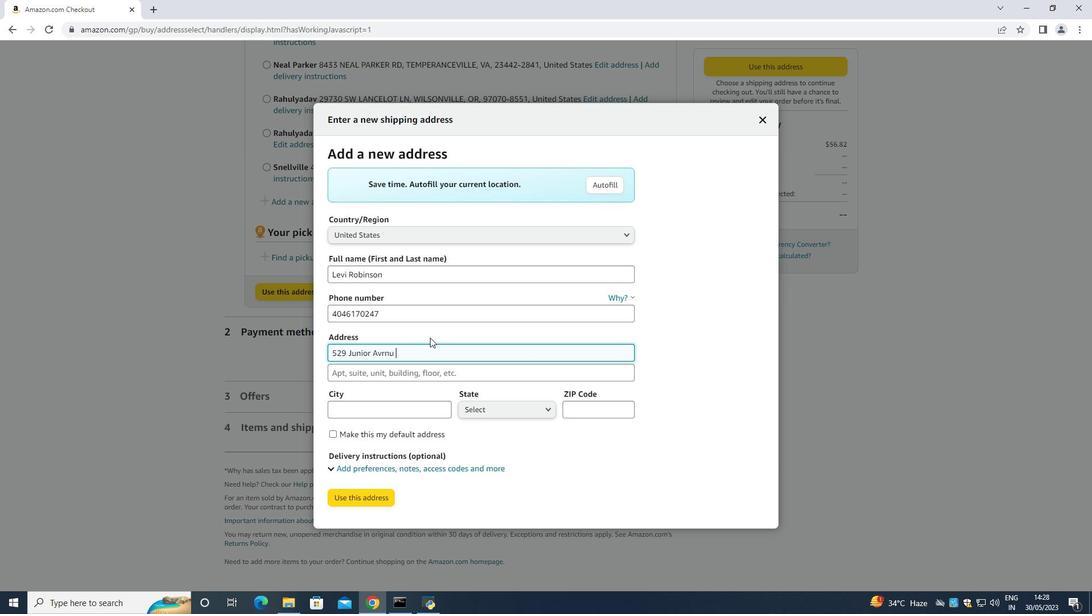 
Action: Key pressed <Key.backspace><Key.backspace><Key.backspace><Key.backspace>enu<Key.space>
Screenshot: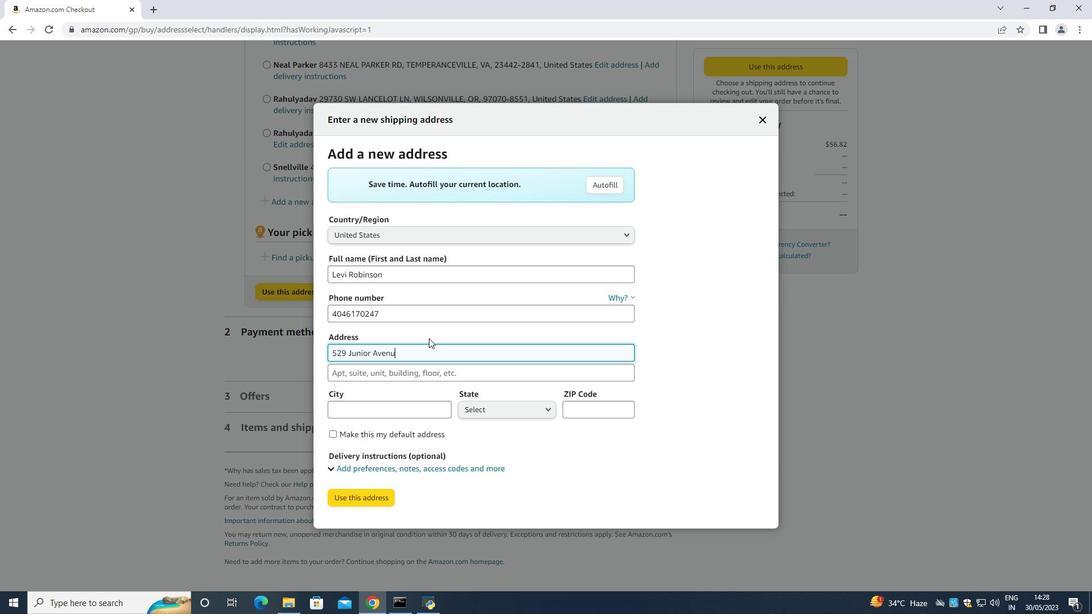
Action: Mouse moved to (641, 452)
Screenshot: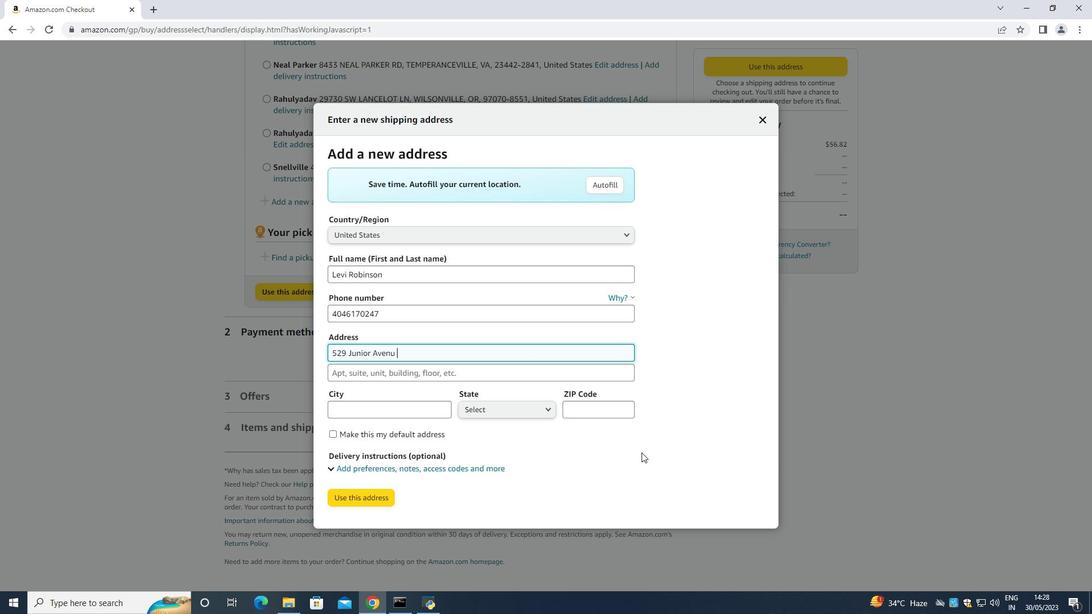 
Action: Key pressed <Key.backspace>e
Screenshot: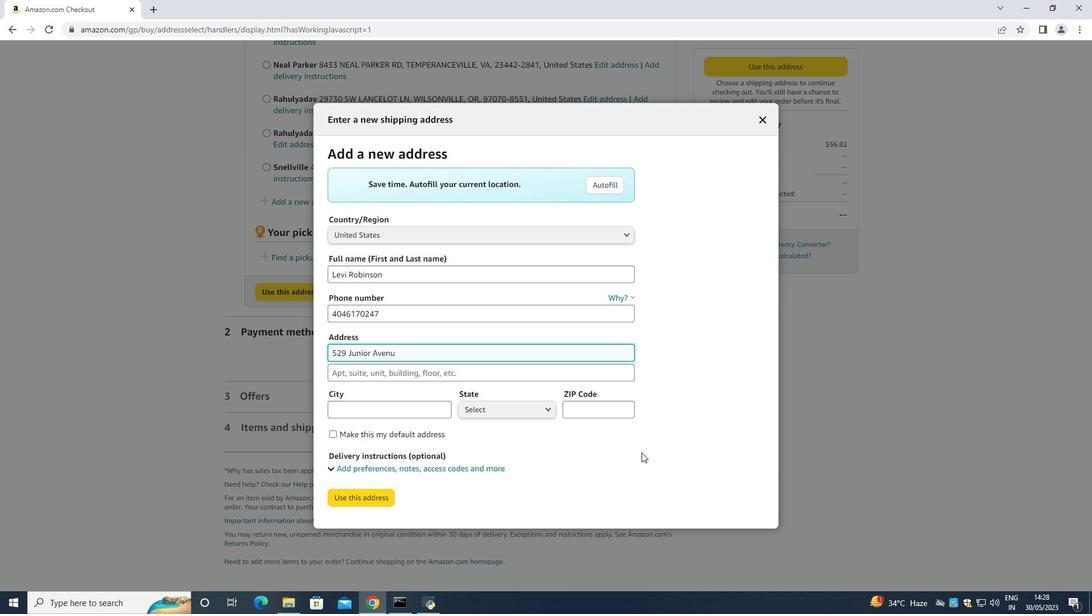 
Action: Mouse moved to (422, 413)
Screenshot: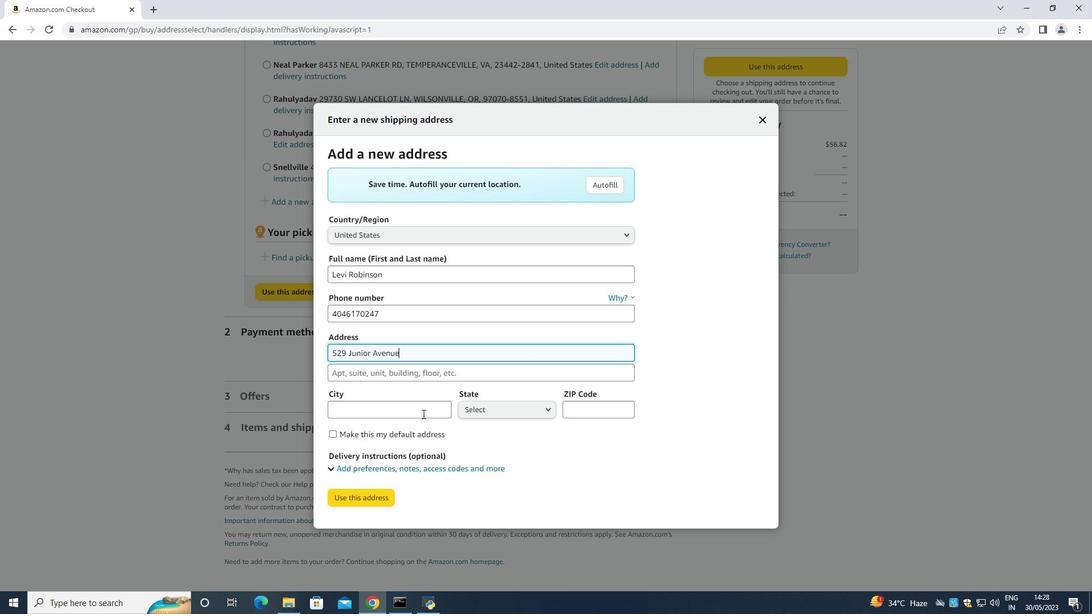 
Action: Mouse pressed left at (422, 413)
Screenshot: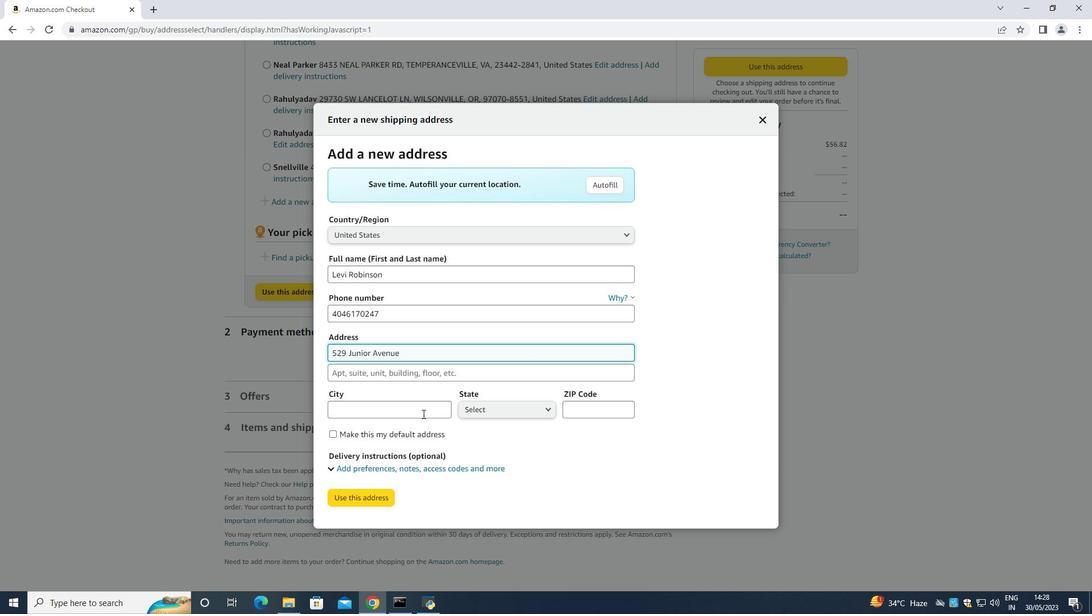 
Action: Mouse moved to (398, 396)
Screenshot: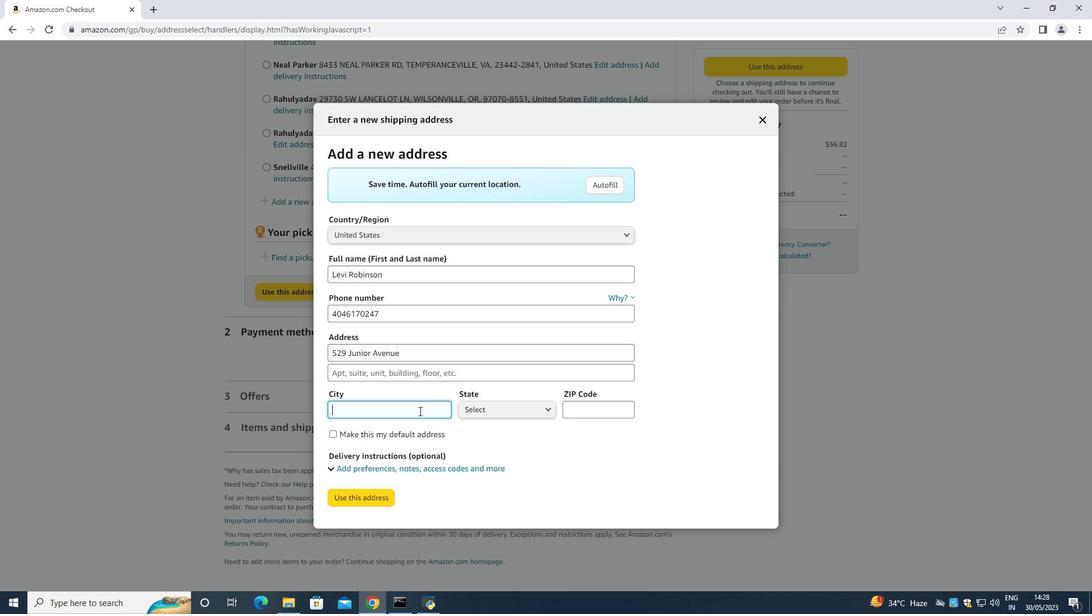 
Action: Key pressed <Key.shift><Key.shift><Key.shift><Key.shift><Key.shift><Key.shift><Key.shift><Key.shift><Key.shift><Key.shift><Key.shift>Dulth
Screenshot: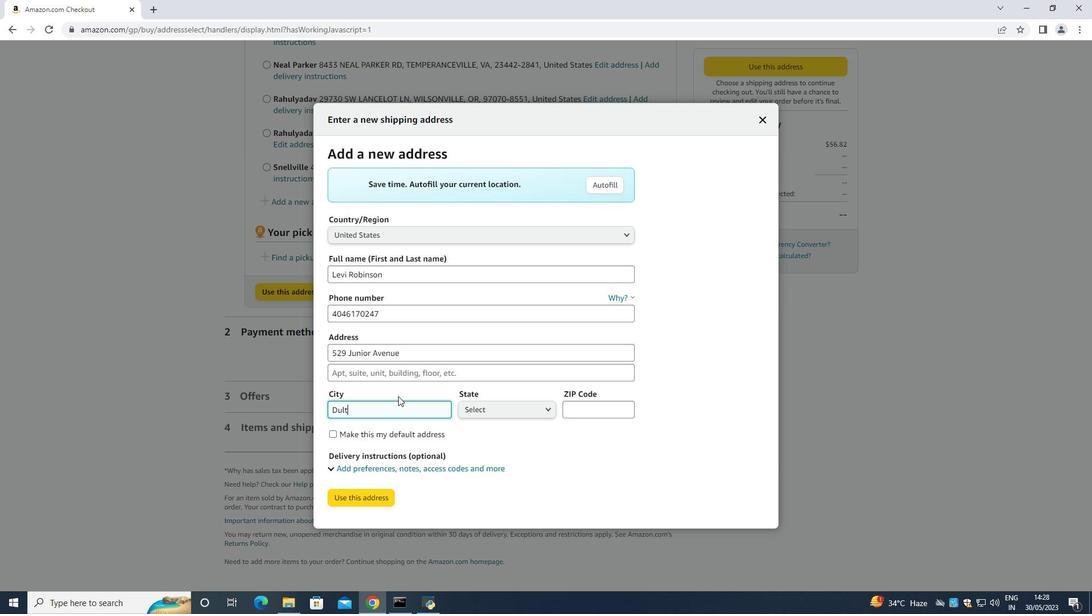 
Action: Mouse moved to (472, 406)
Screenshot: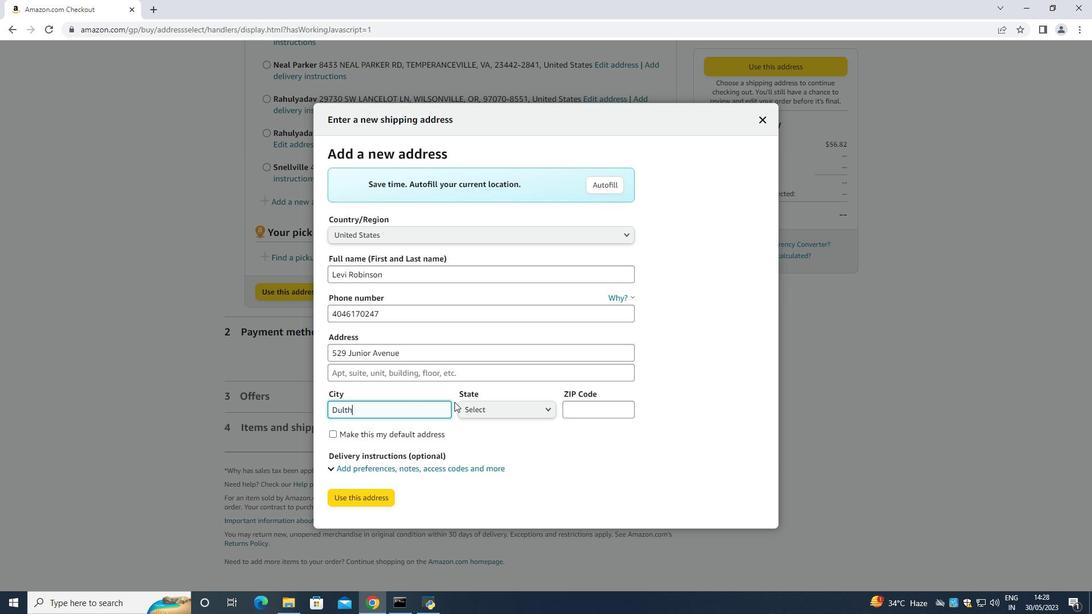 
Action: Mouse pressed left at (472, 406)
Screenshot: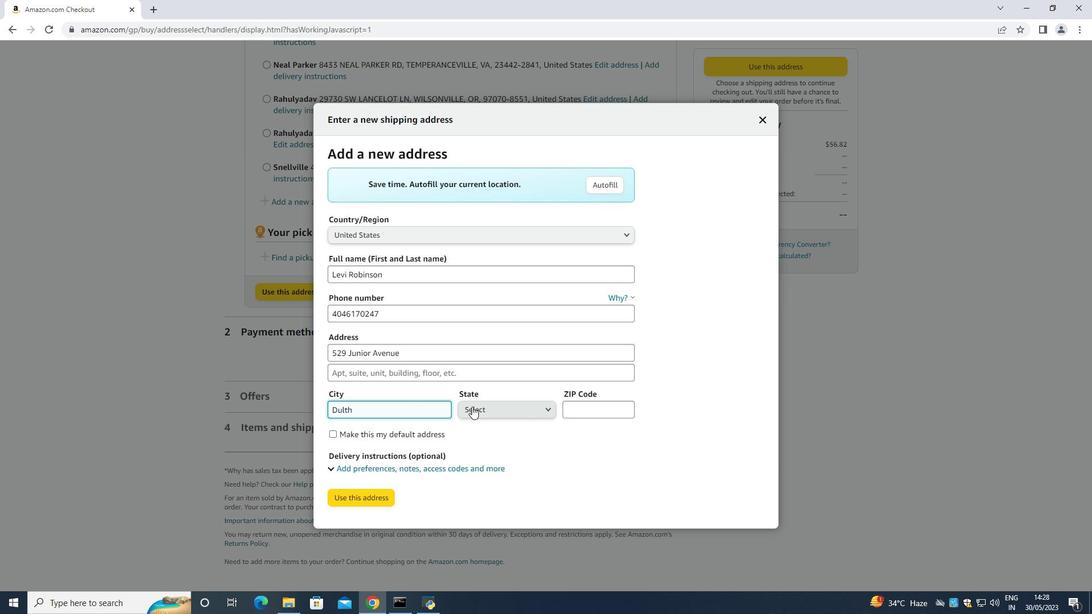 
Action: Mouse moved to (497, 239)
Screenshot: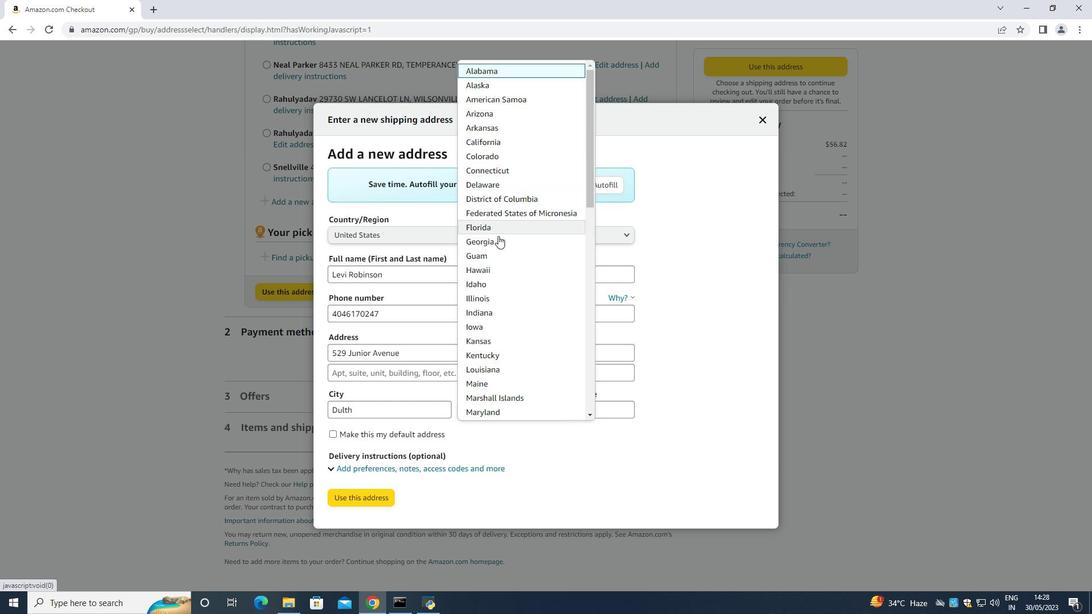 
Action: Mouse pressed left at (497, 239)
Screenshot: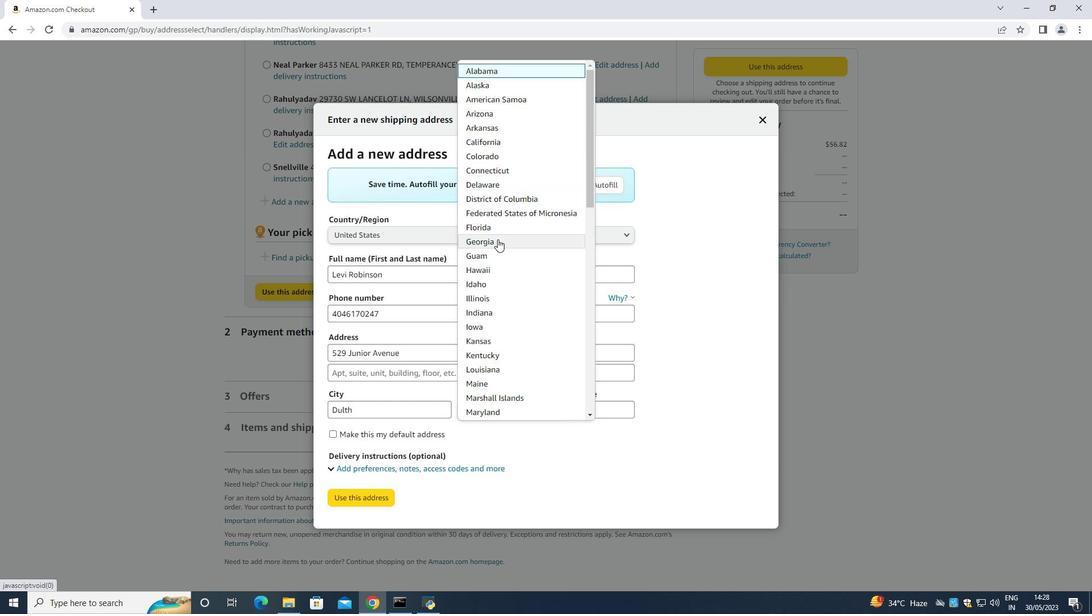 
Action: Mouse moved to (586, 416)
Screenshot: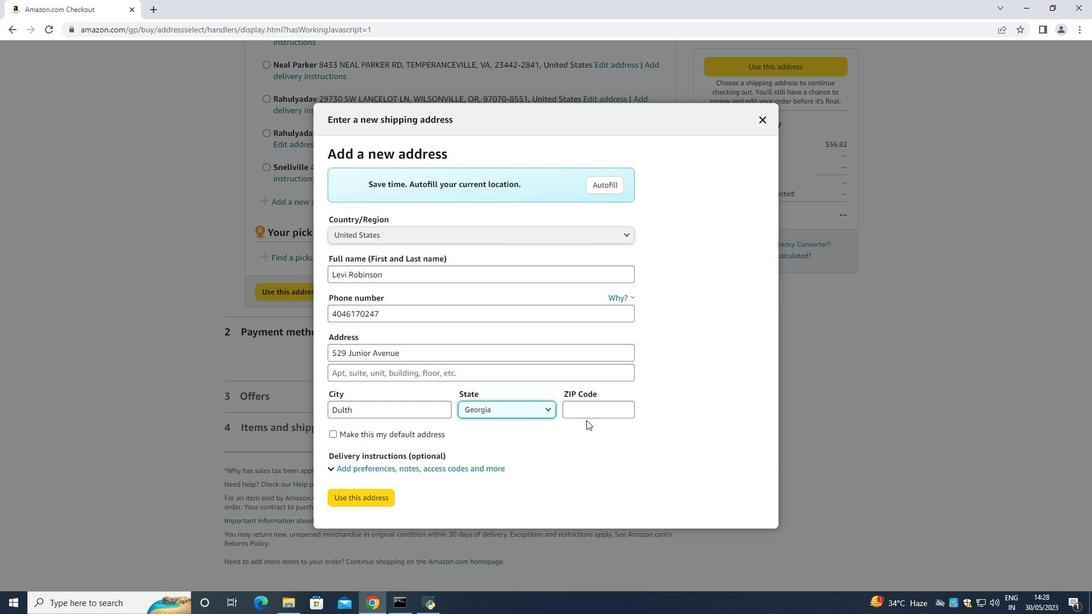 
Action: Mouse pressed left at (586, 416)
Screenshot: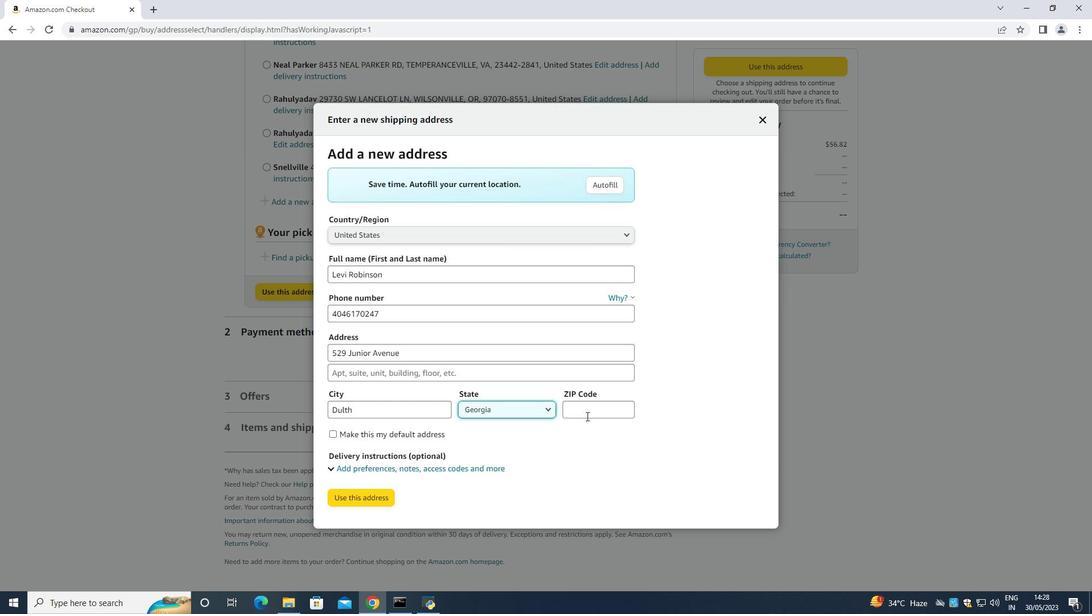
Action: Key pressed 30097
Screenshot: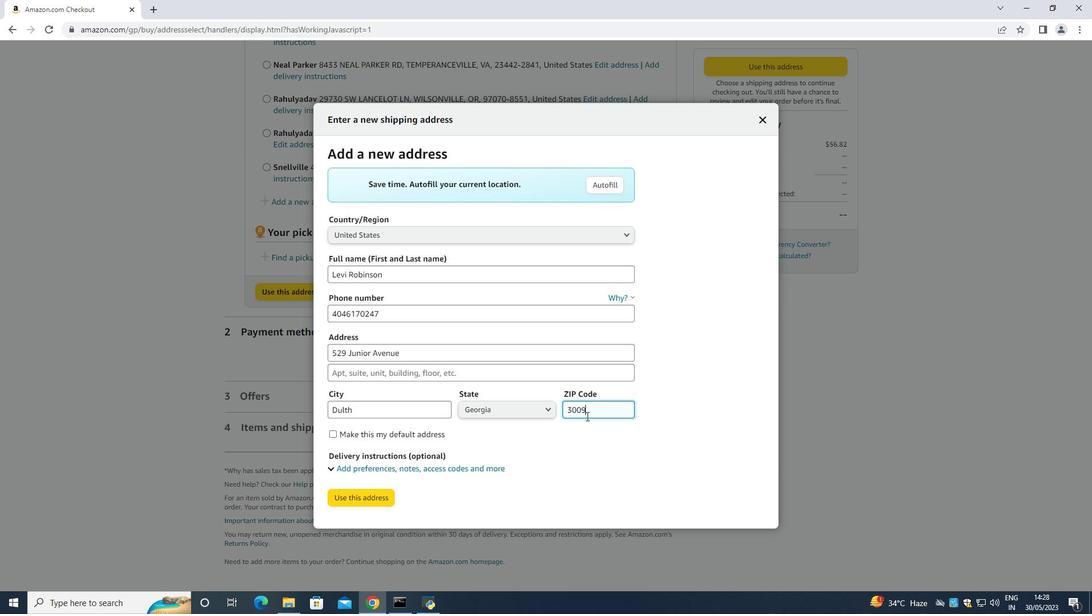 
Action: Mouse moved to (392, 490)
Screenshot: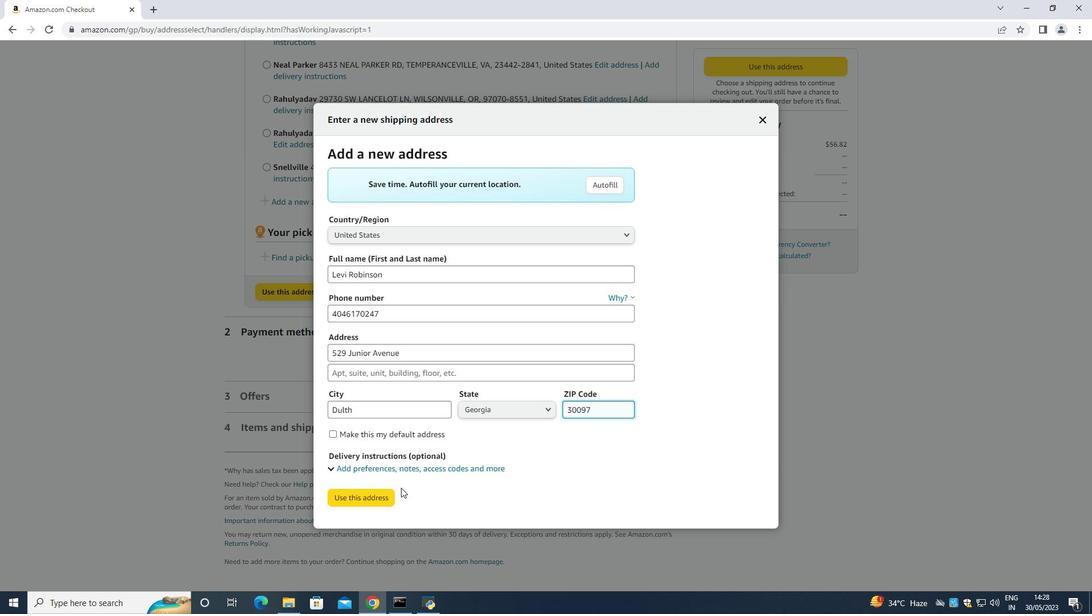 
Action: Mouse pressed left at (392, 490)
Screenshot: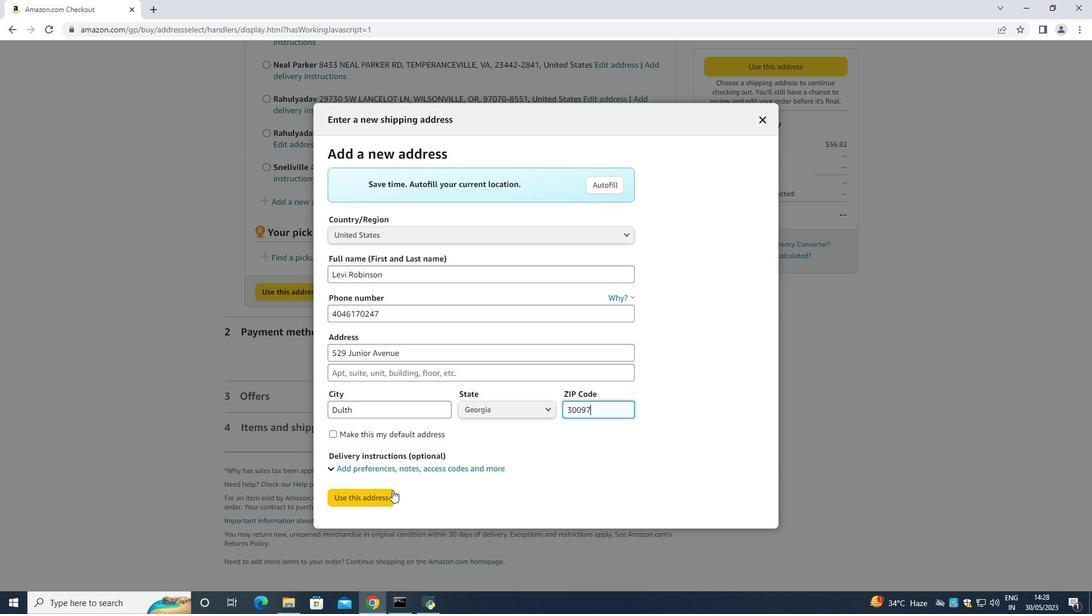 
Action: Mouse moved to (360, 578)
Screenshot: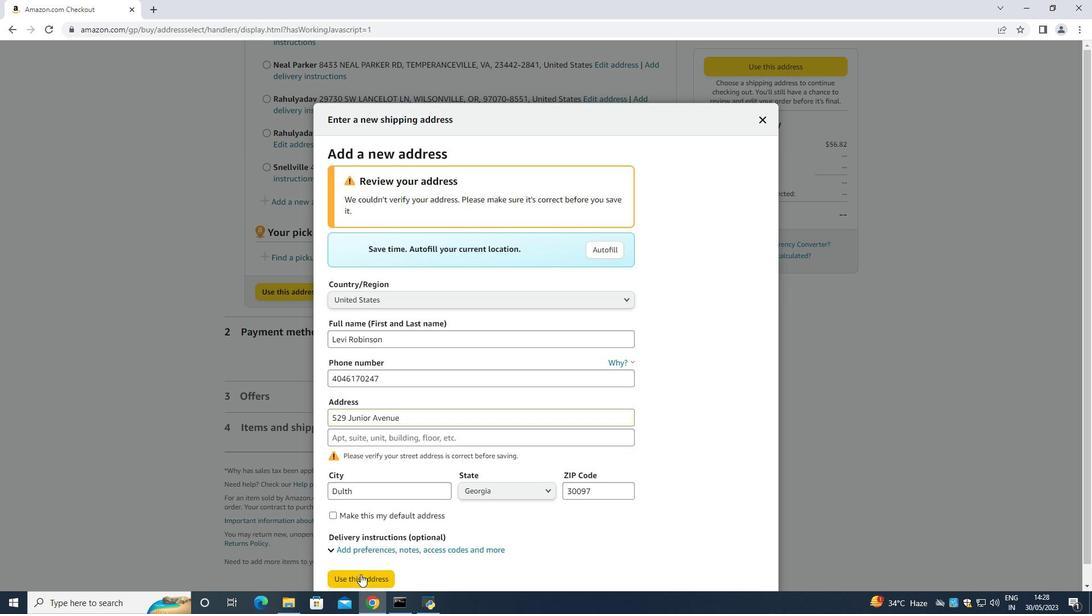 
Action: Mouse pressed left at (360, 578)
Screenshot: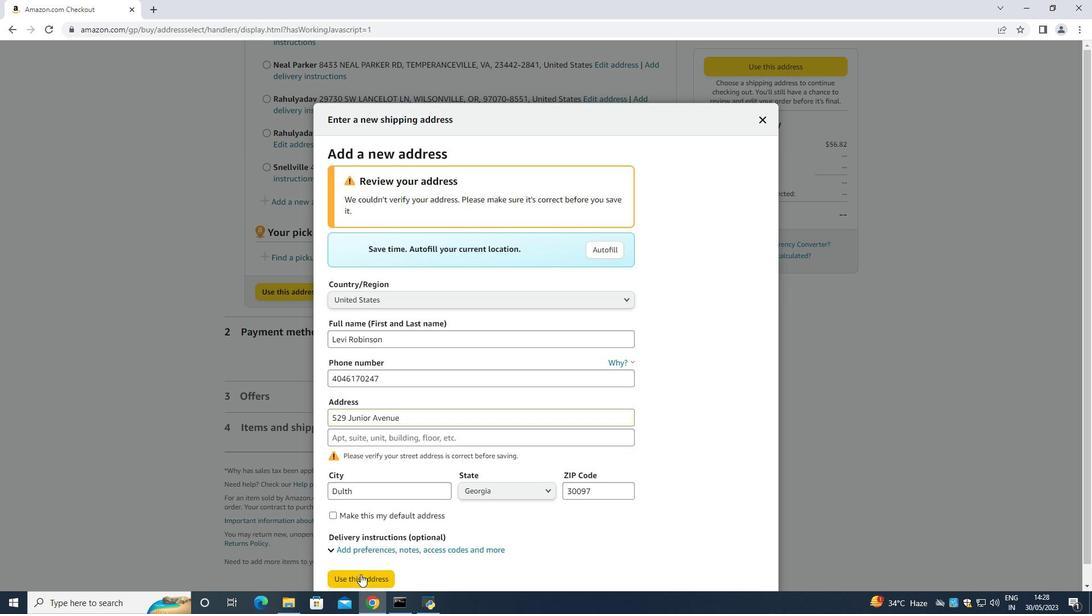
Action: Mouse moved to (355, 265)
Screenshot: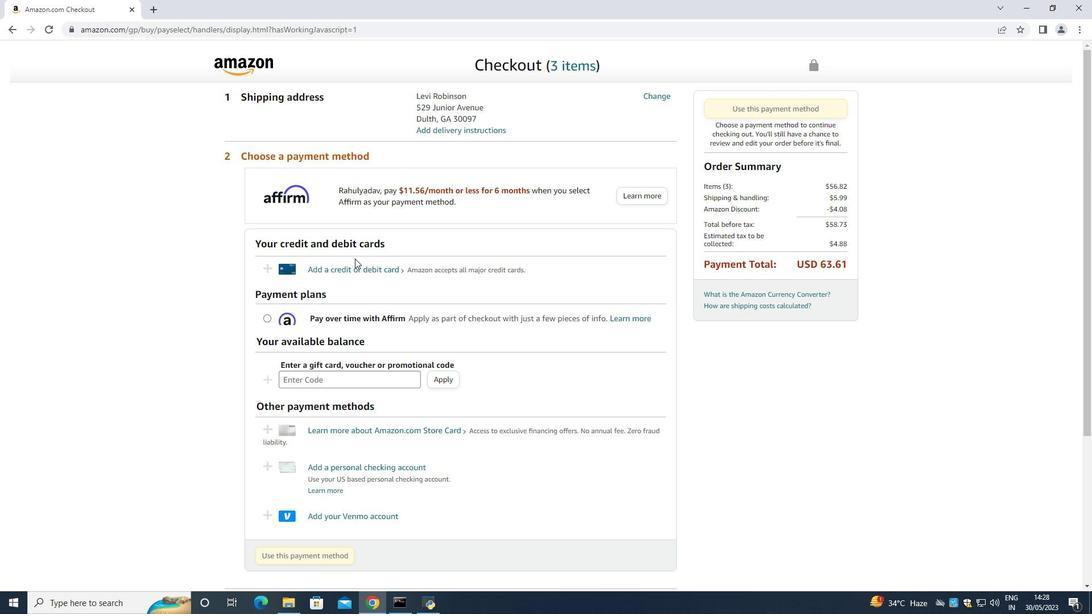 
Action: Mouse pressed left at (355, 265)
Screenshot: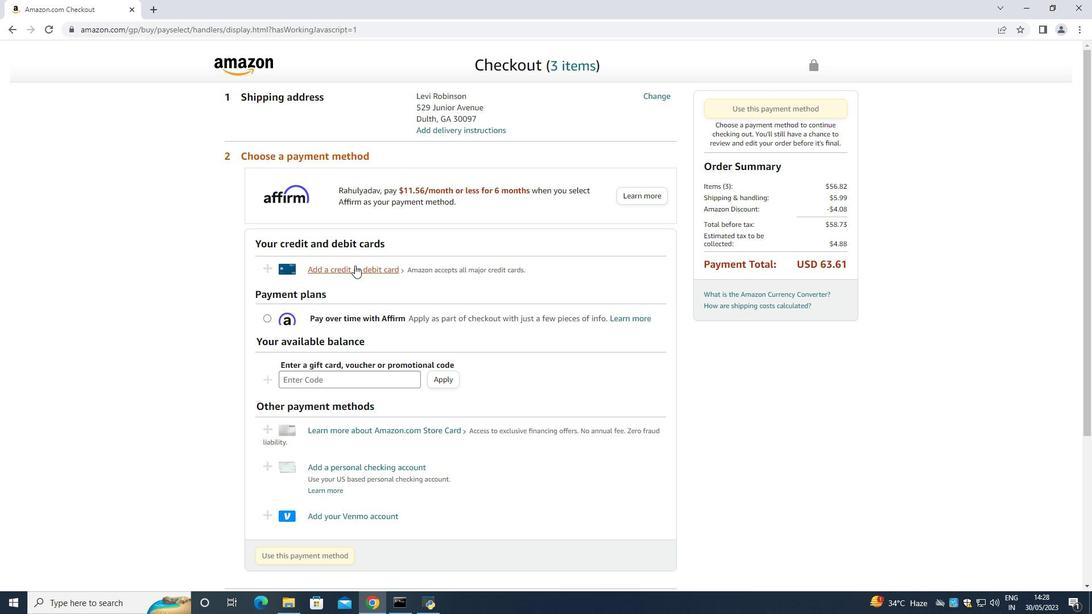 
Action: Mouse moved to (446, 268)
Screenshot: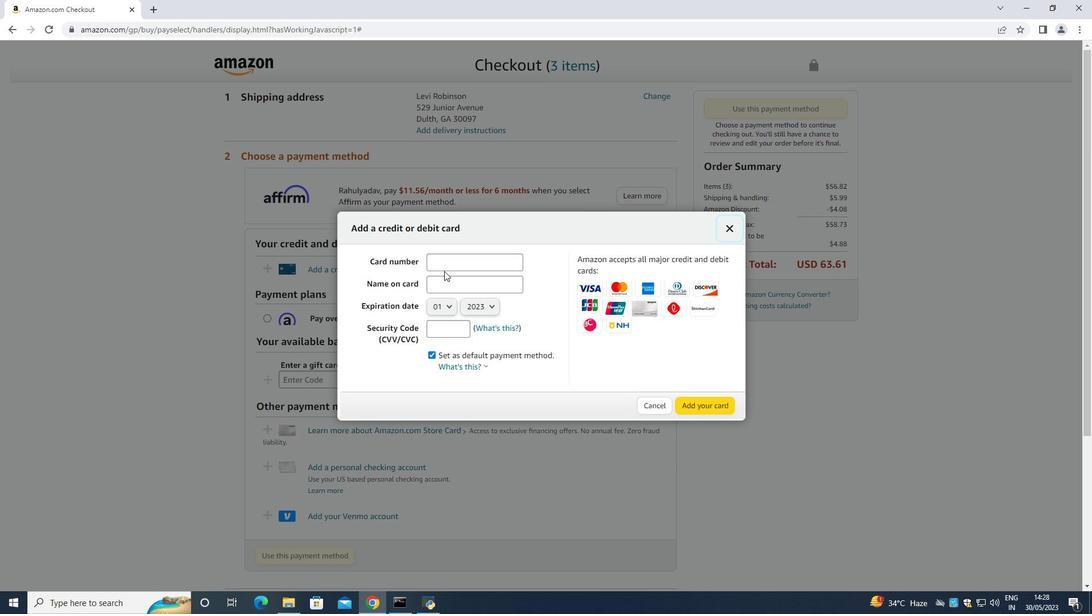 
Action: Mouse pressed left at (446, 268)
Screenshot: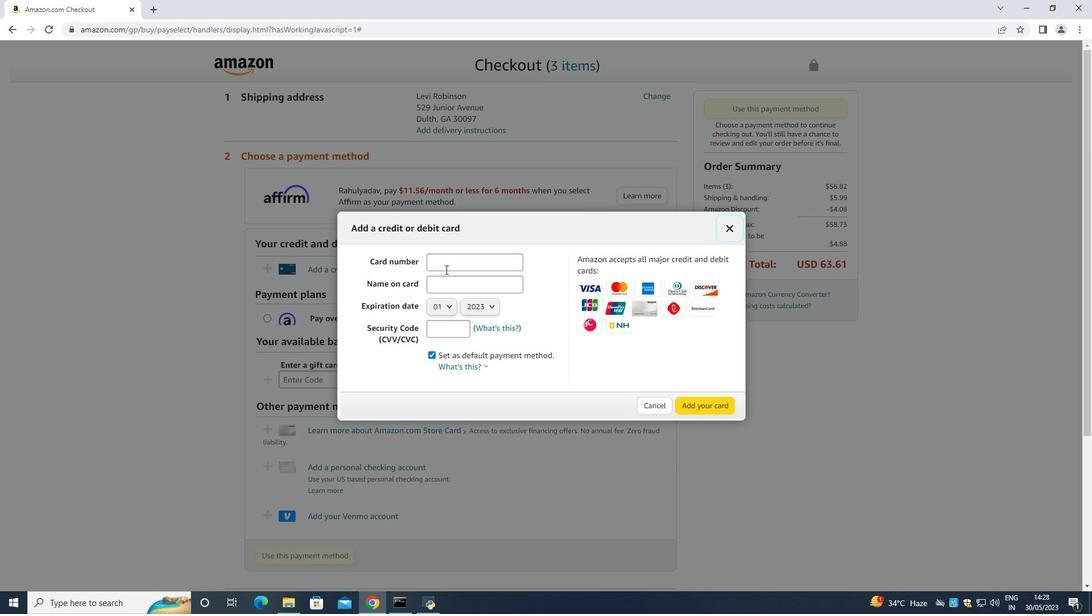 
Action: Mouse moved to (446, 268)
Screenshot: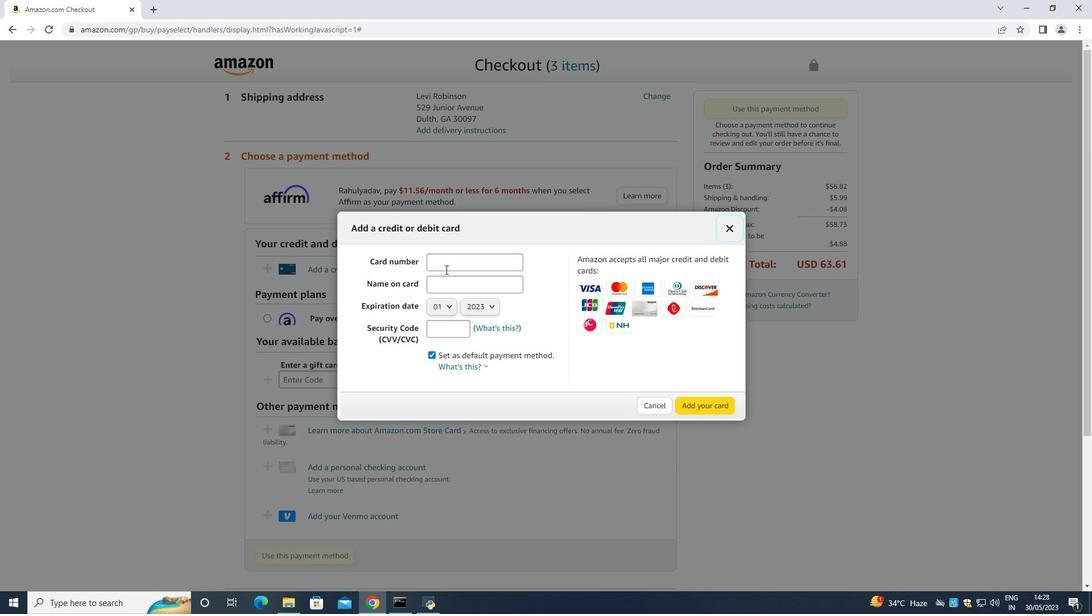 
Action: Key pressed 5487569812547965
Screenshot: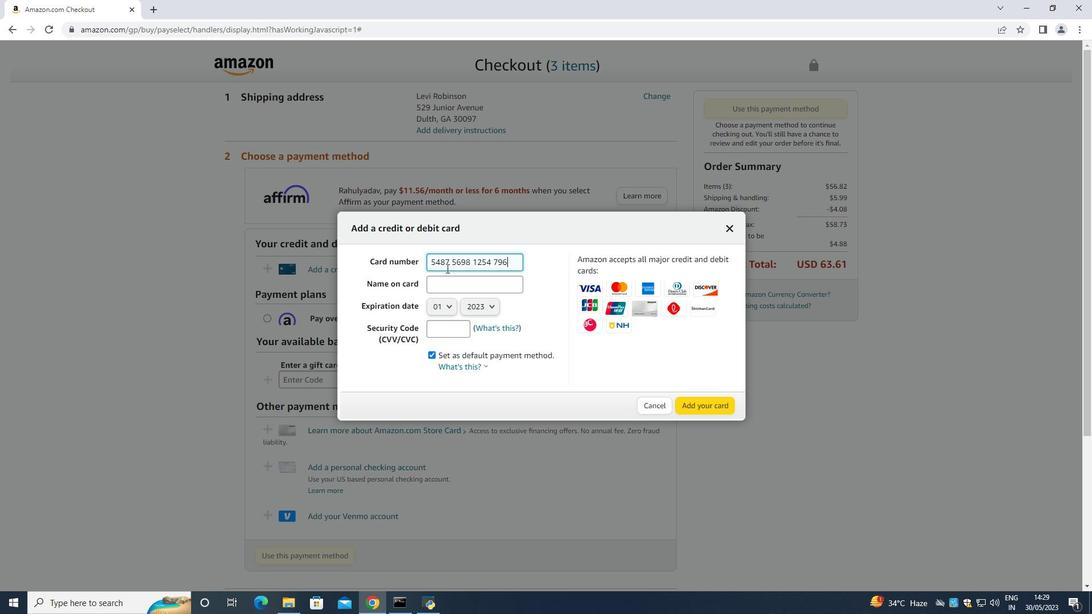 
Action: Mouse moved to (448, 287)
Screenshot: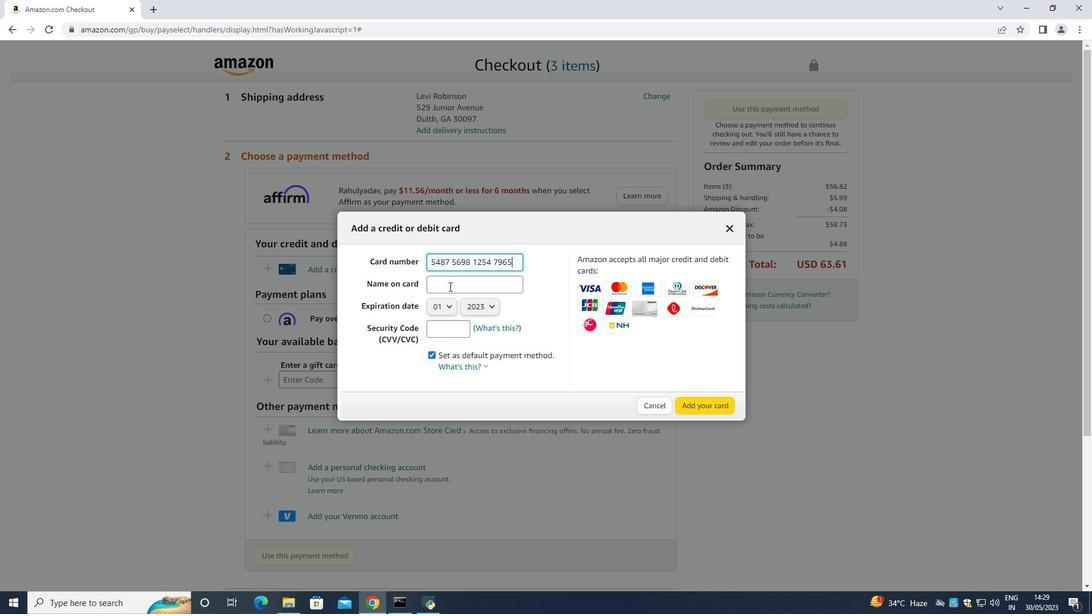 
Action: Mouse pressed left at (448, 287)
Screenshot: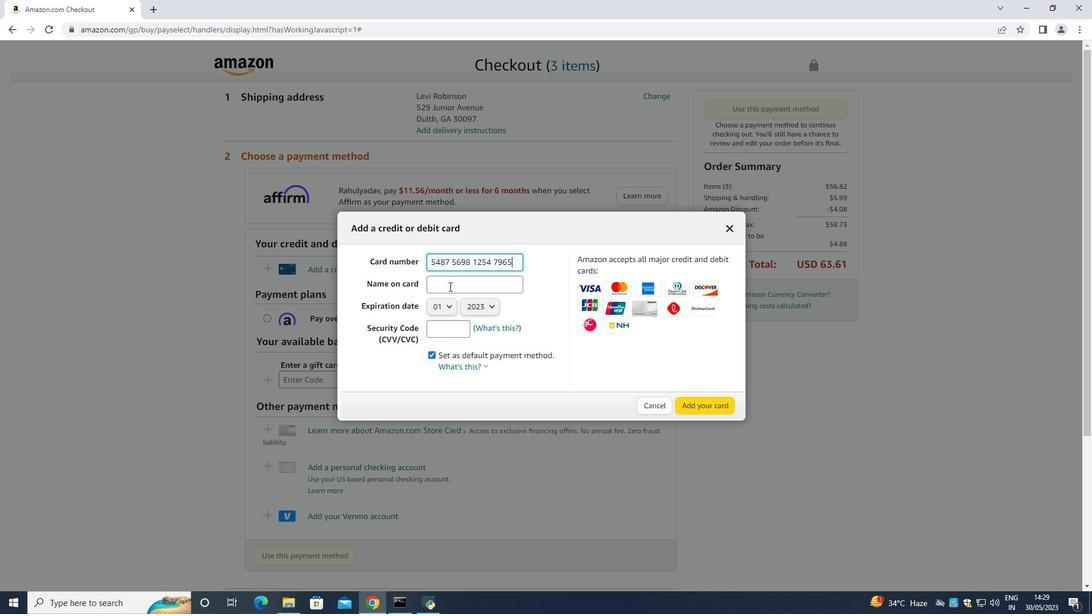 
Action: Mouse moved to (439, 283)
Screenshot: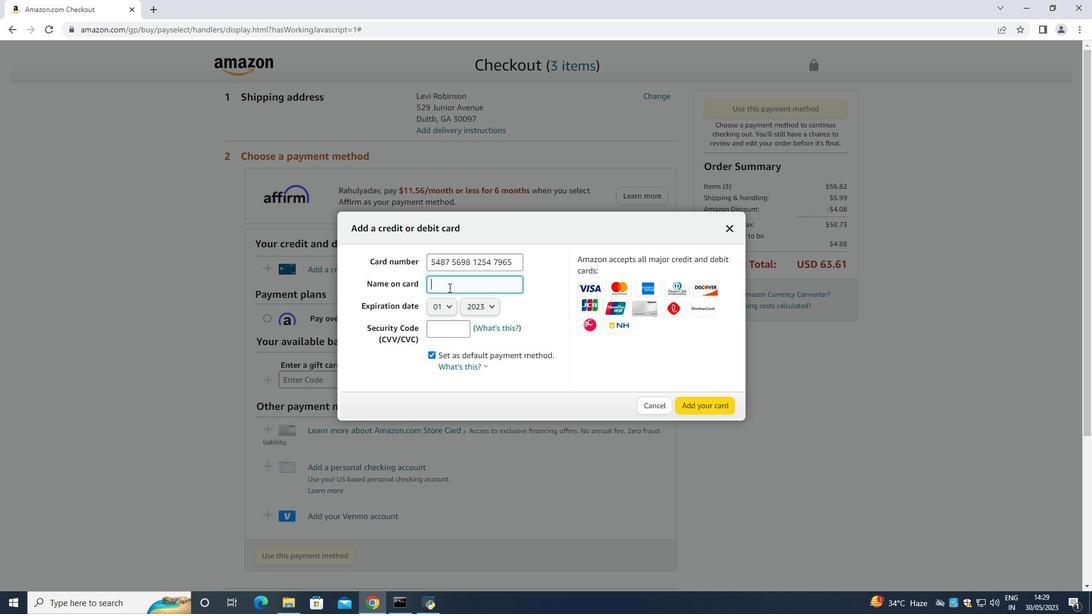 
Action: Key pressed <Key.shift>Levi<Key.space><Key.shift>Robinson<Key.space>
Screenshot: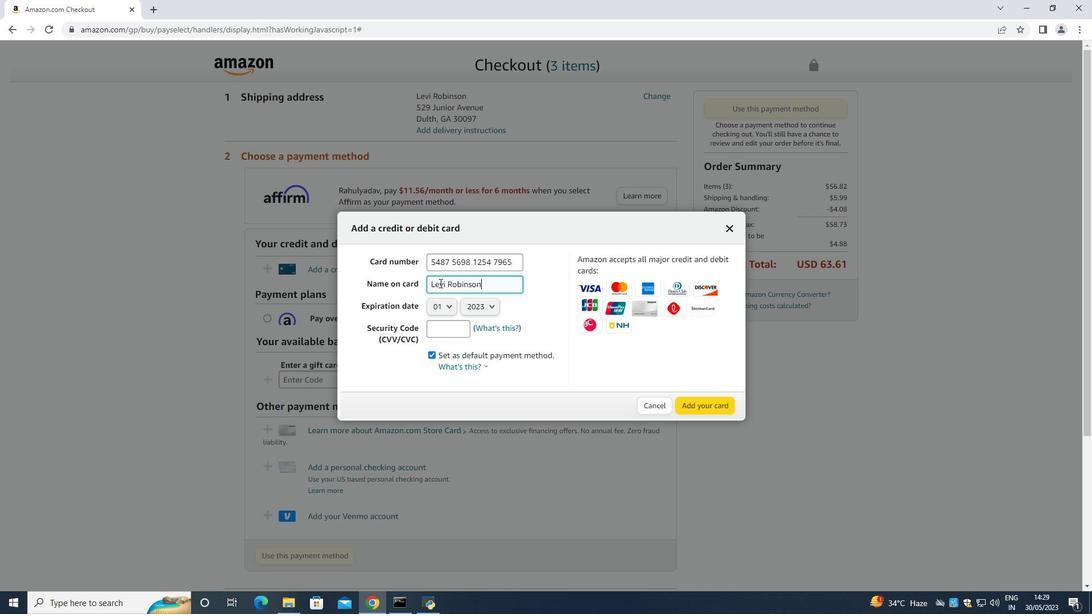
Action: Mouse moved to (438, 305)
Screenshot: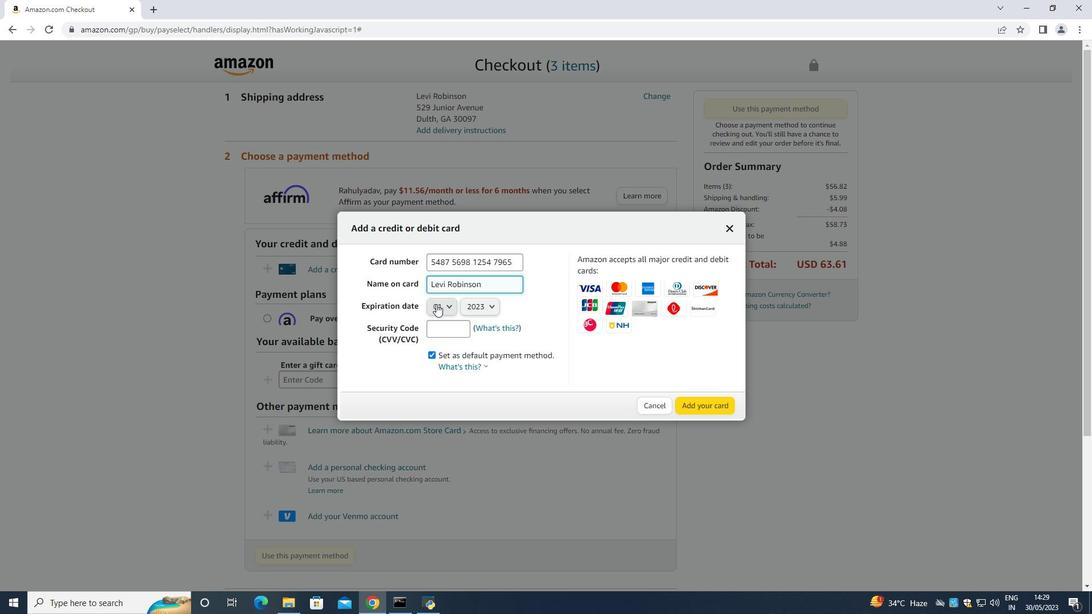 
Action: Mouse pressed left at (438, 305)
Screenshot: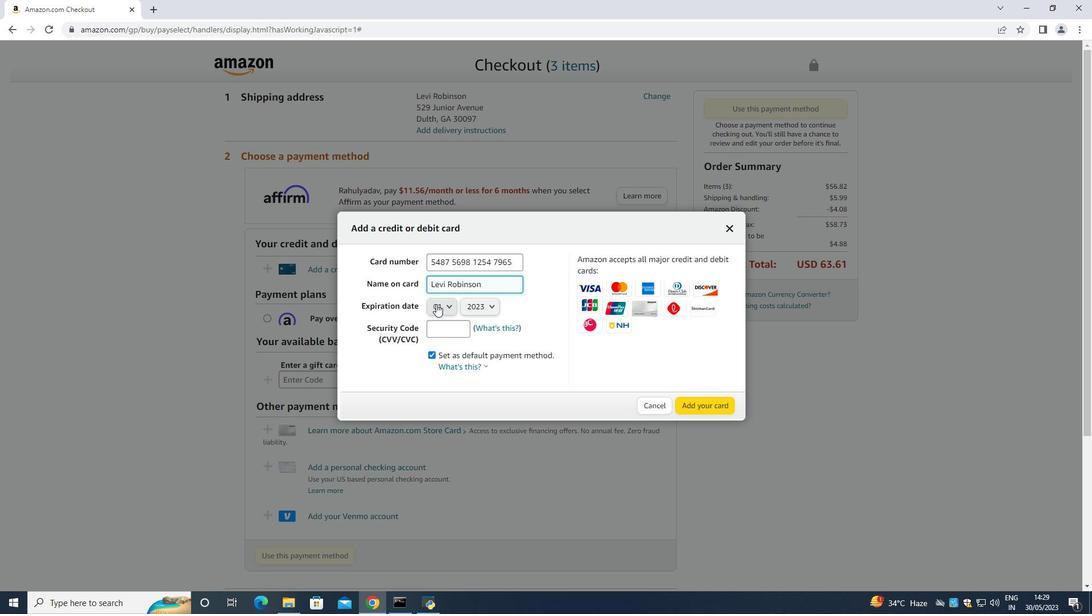 
Action: Mouse moved to (439, 309)
Screenshot: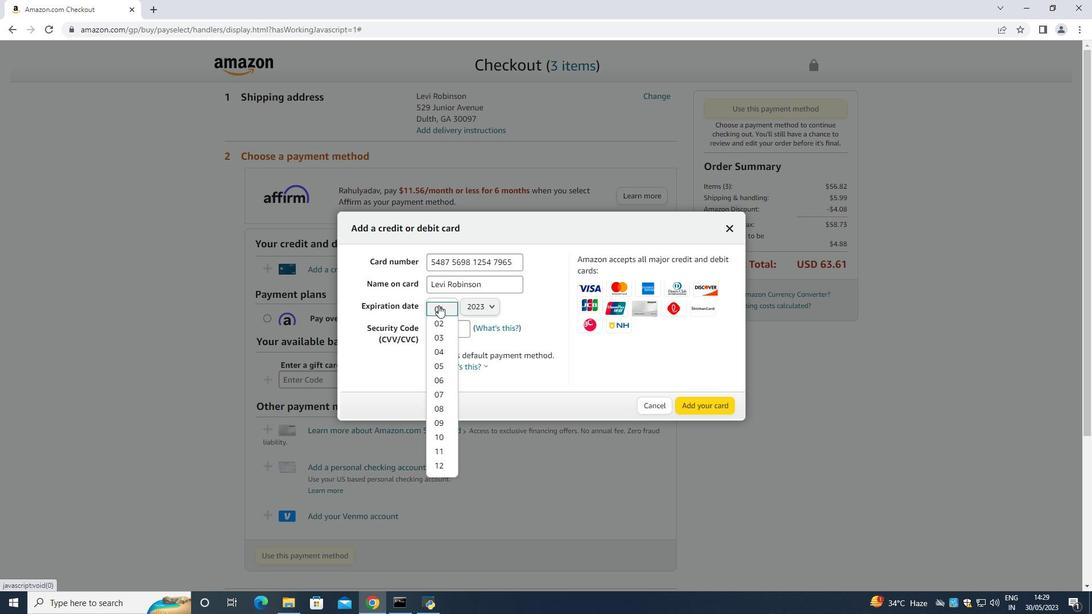 
Action: Mouse pressed left at (439, 309)
Screenshot: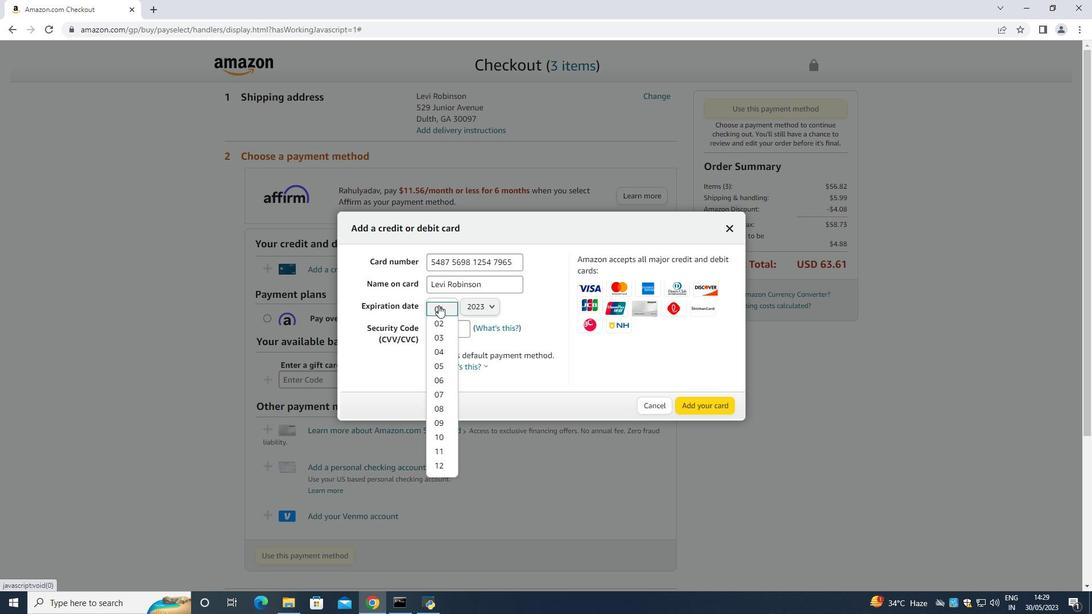 
Action: Mouse moved to (487, 303)
Screenshot: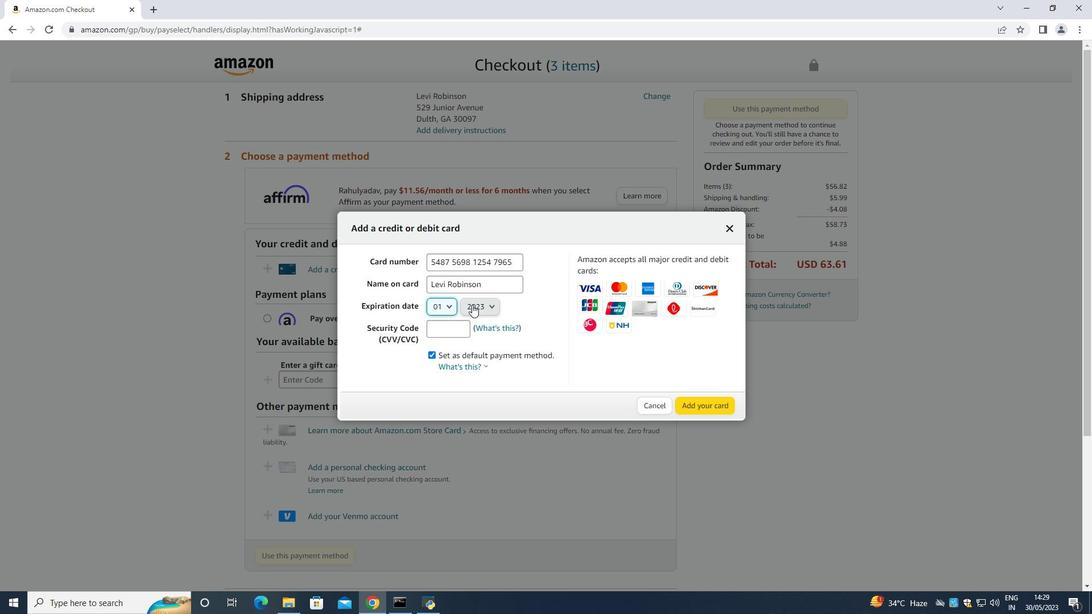 
Action: Mouse pressed left at (487, 303)
Screenshot: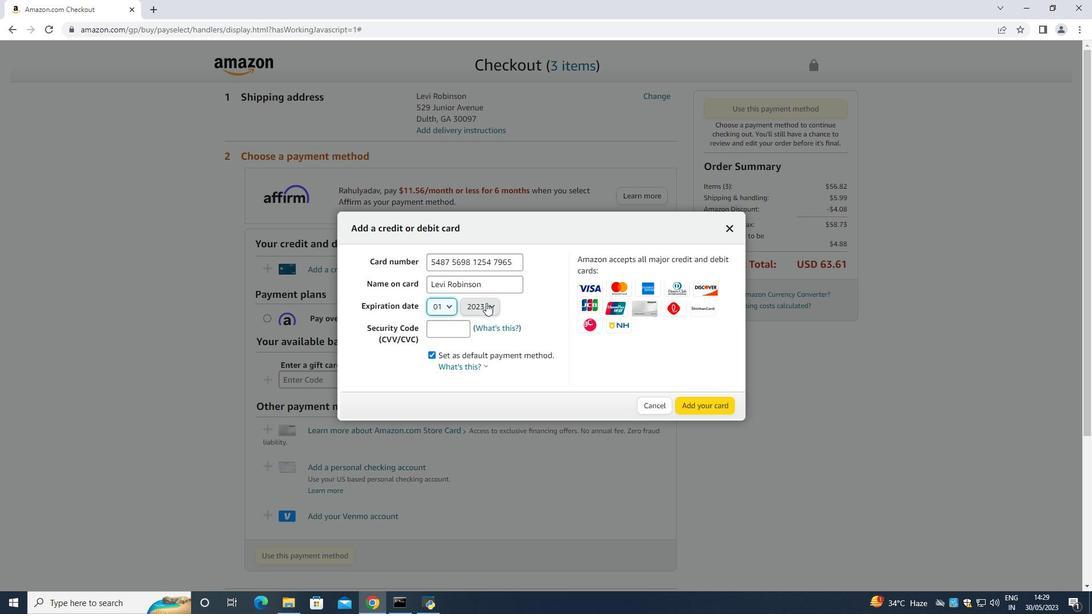 
Action: Mouse moved to (484, 329)
Screenshot: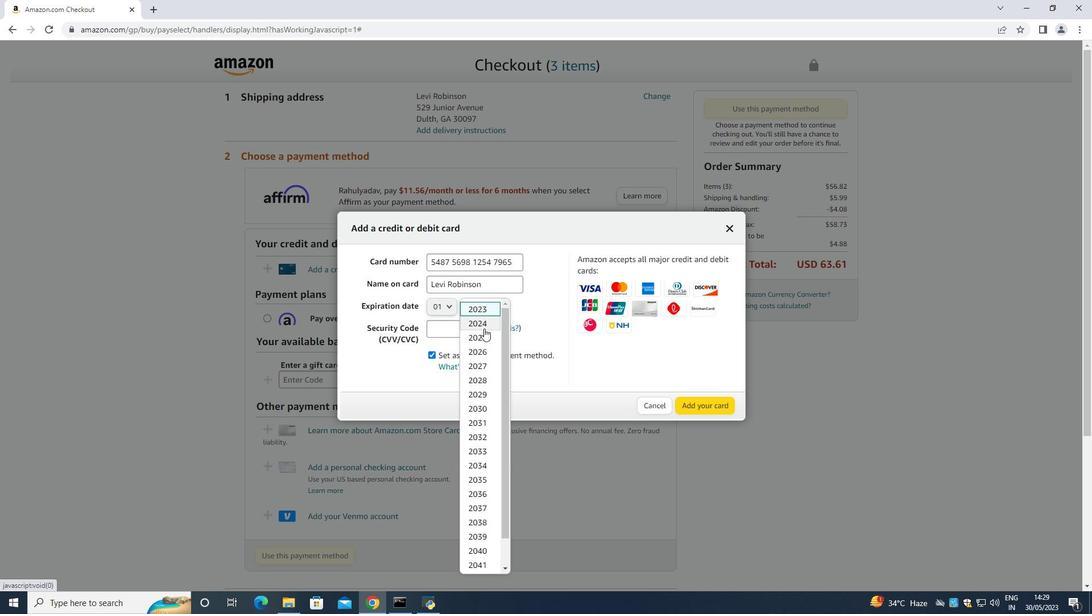 
Action: Mouse pressed left at (484, 329)
Screenshot: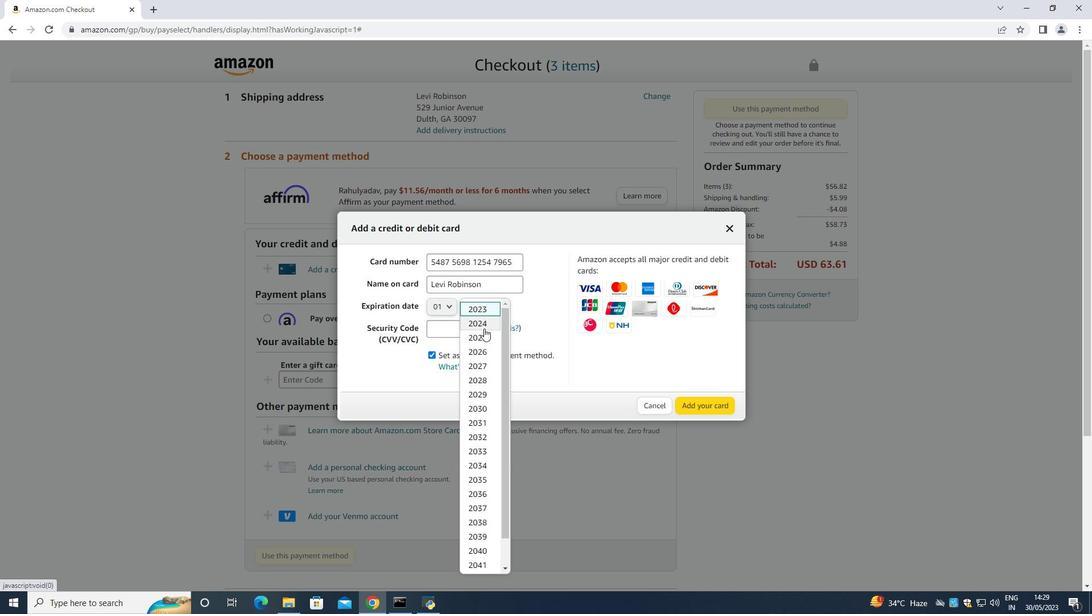 
Action: Mouse moved to (489, 300)
Screenshot: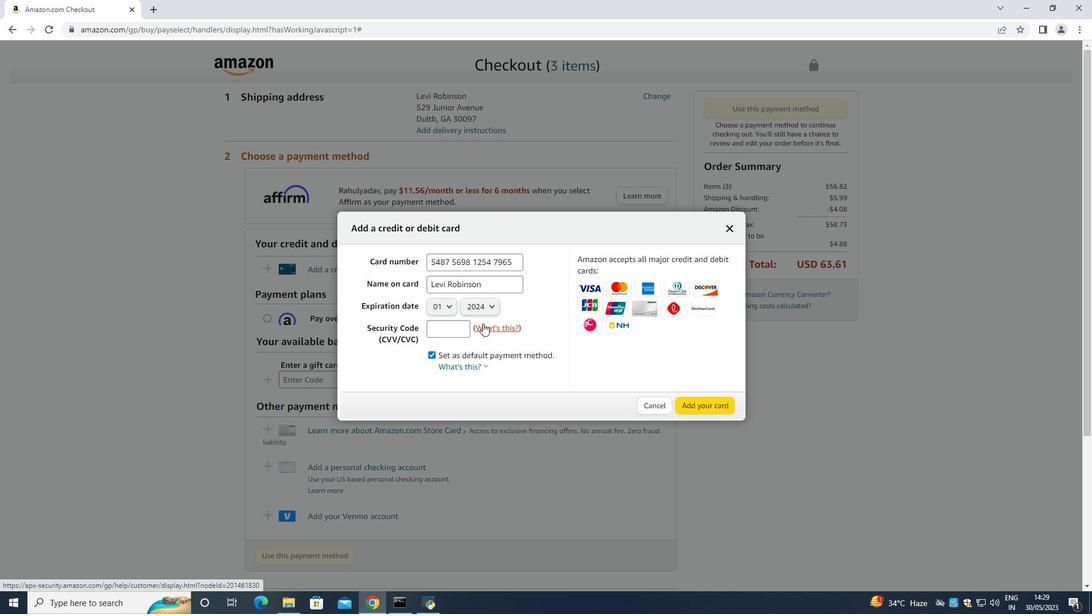 
Action: Mouse pressed left at (489, 300)
Screenshot: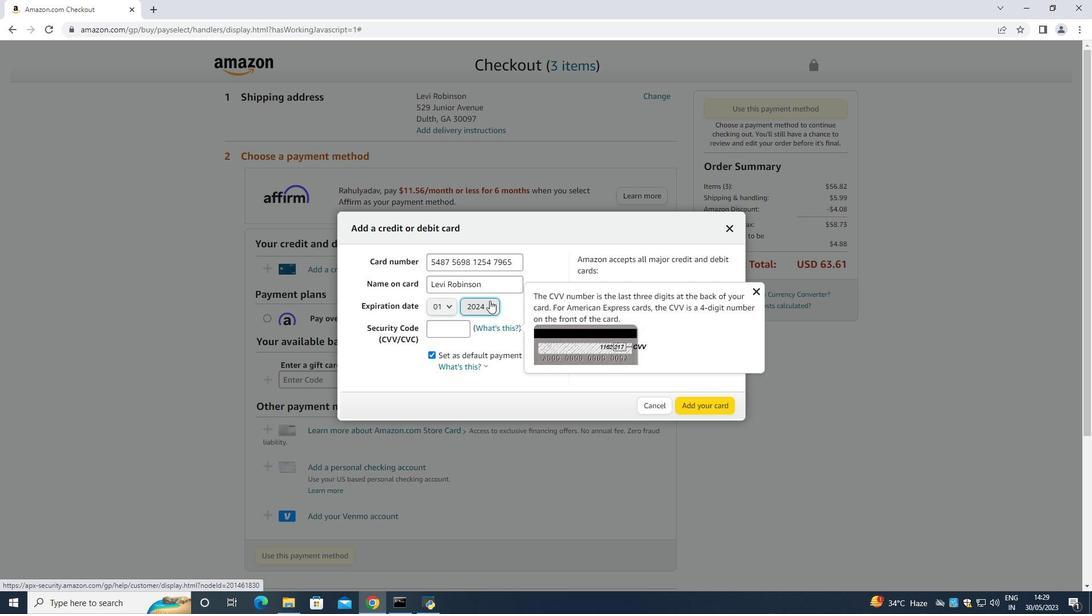 
Action: Mouse moved to (481, 341)
Screenshot: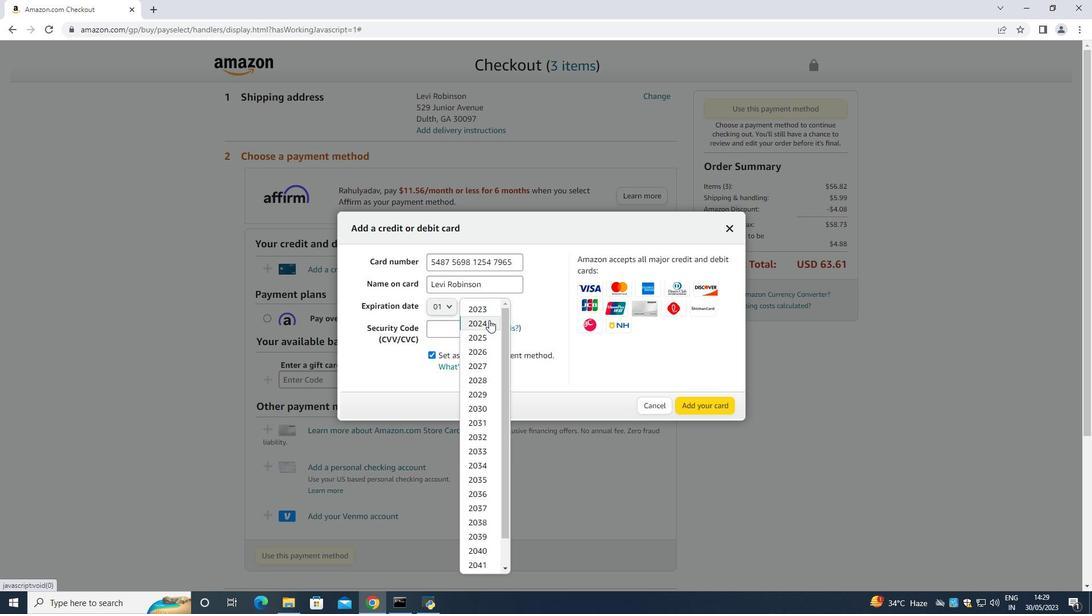 
Action: Mouse pressed left at (481, 341)
Screenshot: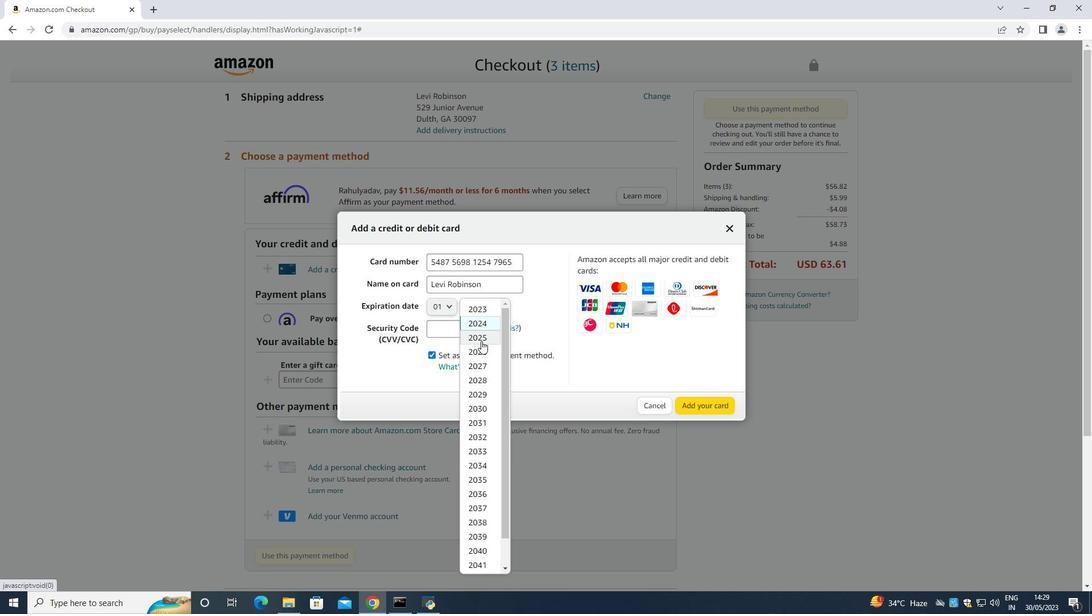 
Action: Mouse moved to (462, 331)
Screenshot: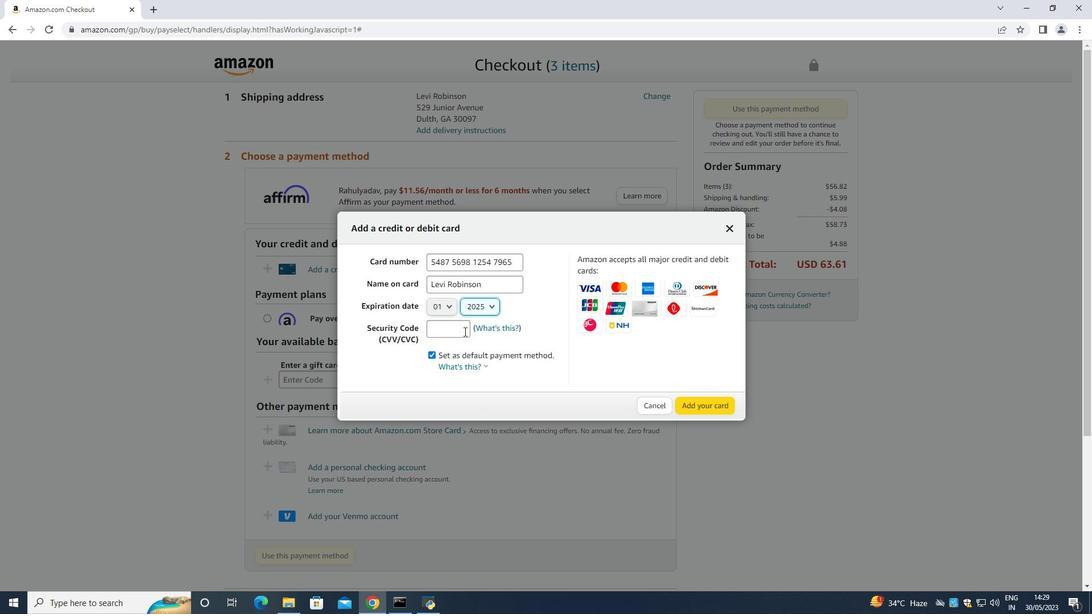 
Action: Mouse pressed left at (462, 331)
Screenshot: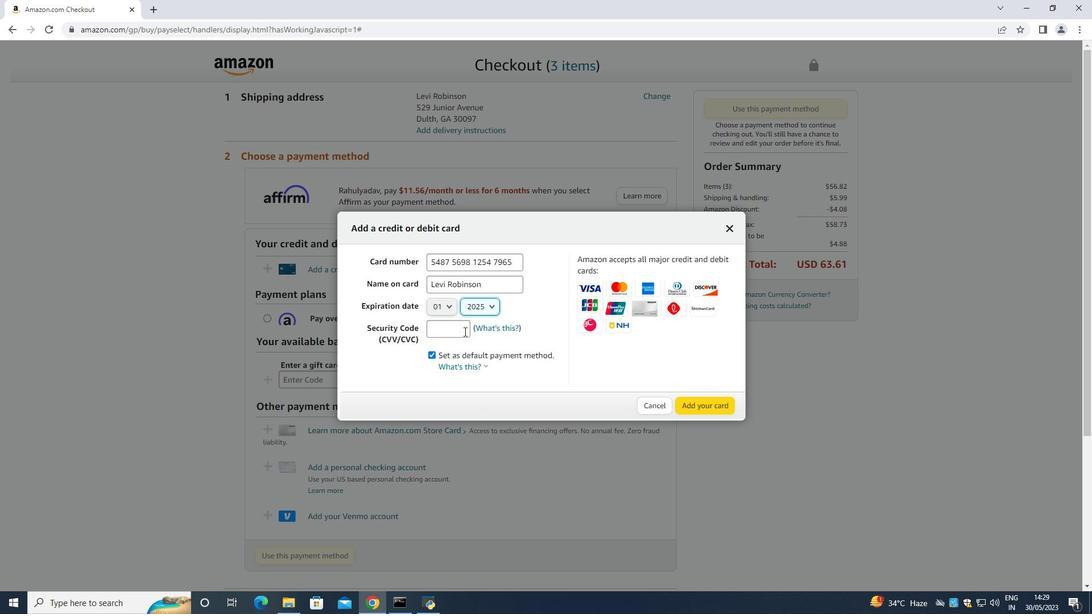 
Action: Mouse moved to (462, 331)
Screenshot: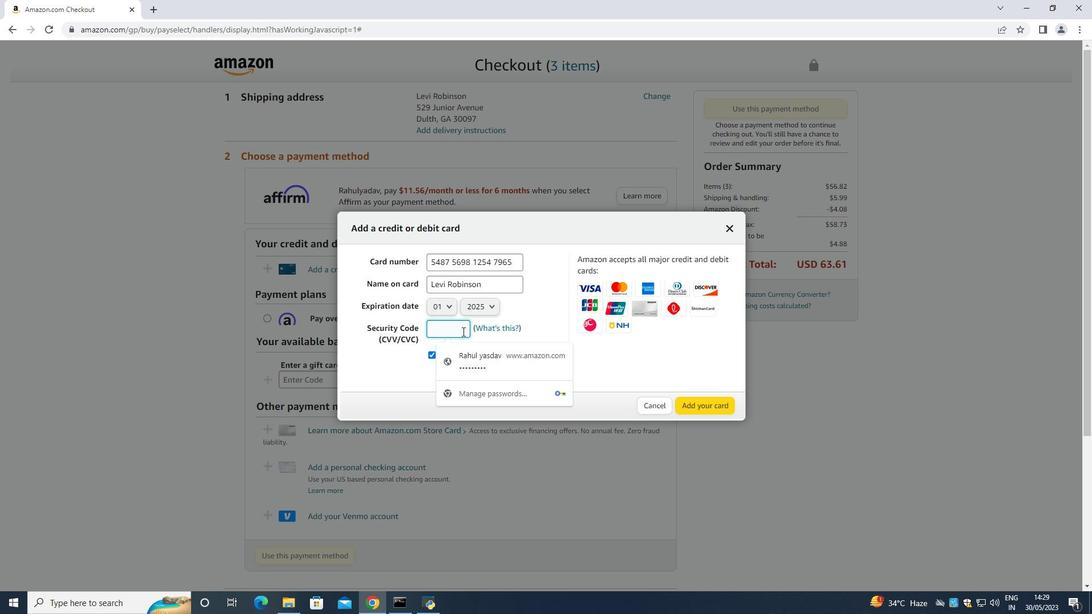 
Action: Key pressed 549
Screenshot: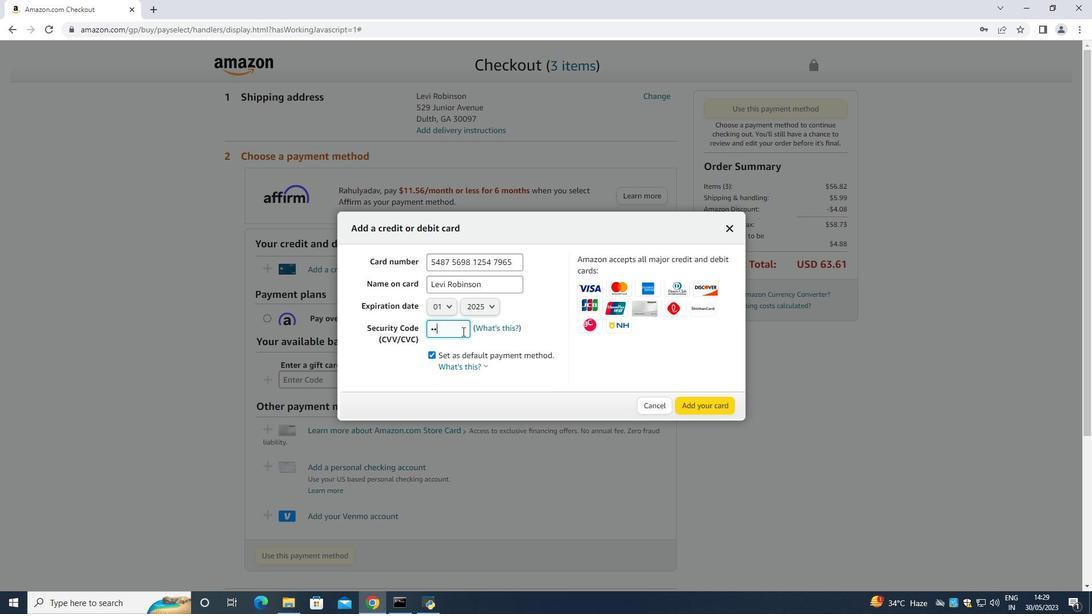 
Action: Mouse moved to (708, 412)
Screenshot: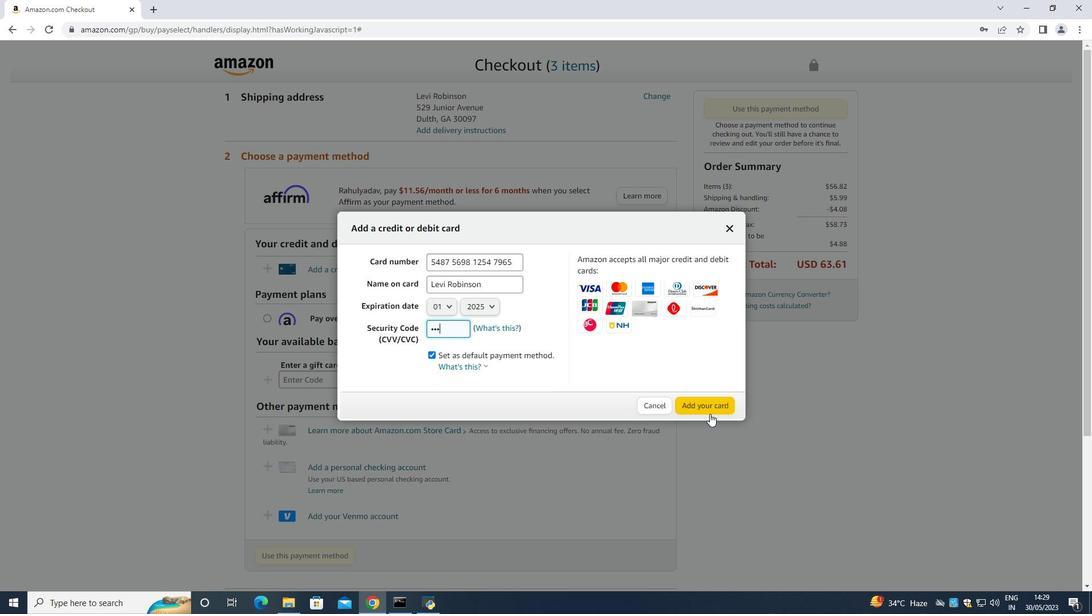 
